 Task: Find connections with filter location Mashtūl as Sūq with filter topic #homes with filter profile language Potuguese with filter current company Sigmaways Inc with filter school Golu Molu cute College of Engineering, Bangalore with filter industry Glass, Ceramics and Concrete Manufacturing with filter service category Print Design with filter keywords title School Bus Driver
Action: Mouse moved to (659, 91)
Screenshot: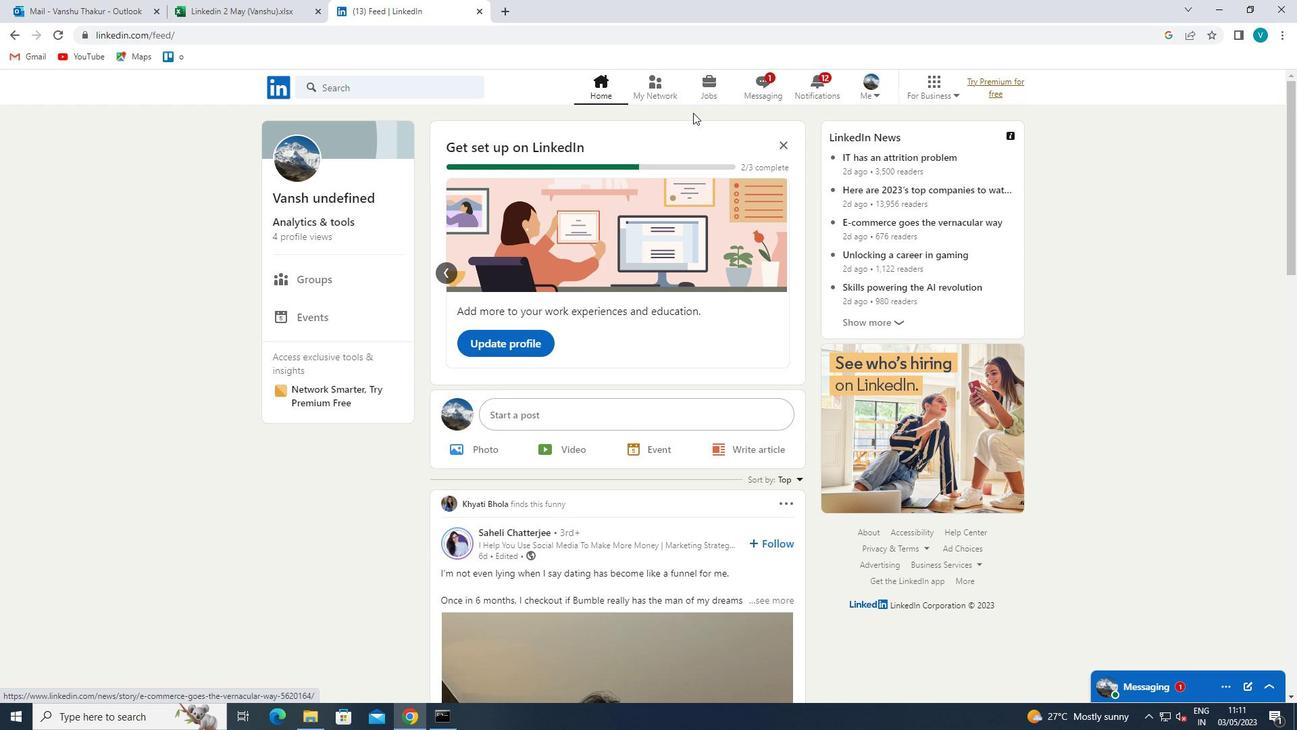 
Action: Mouse pressed left at (659, 91)
Screenshot: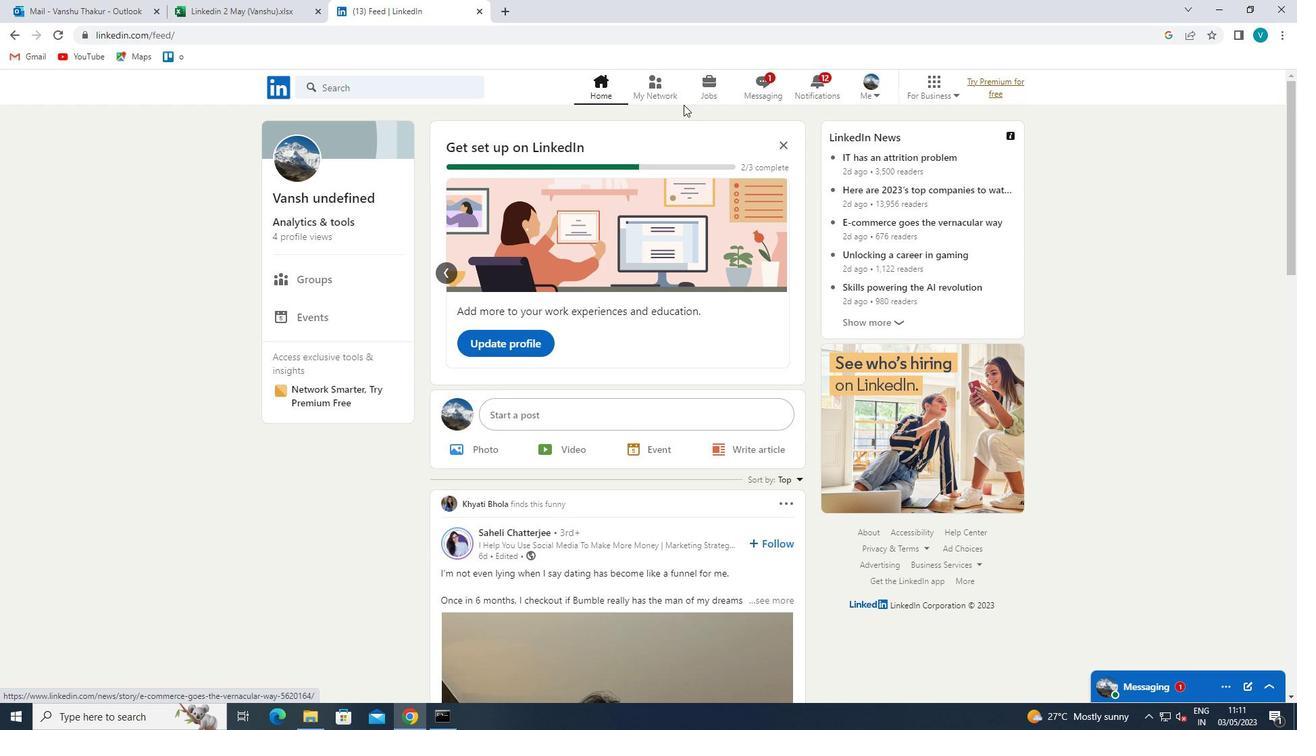 
Action: Mouse moved to (372, 154)
Screenshot: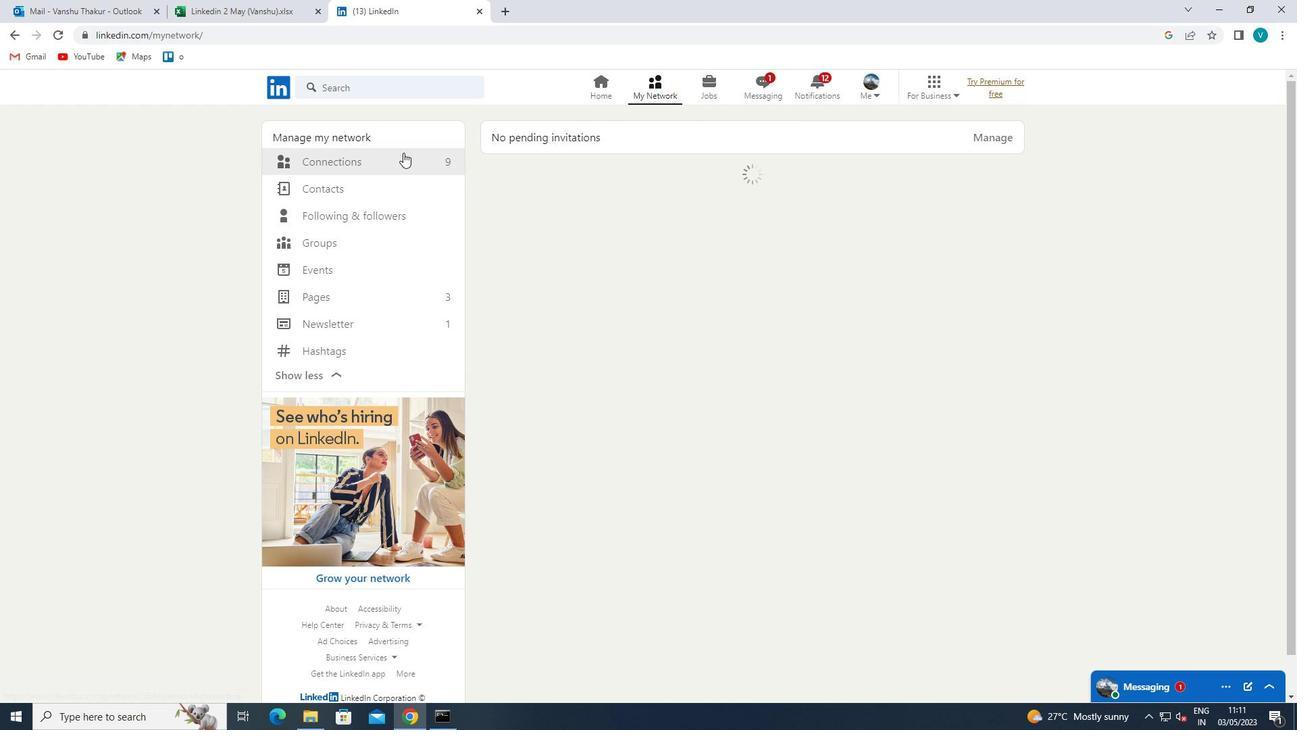 
Action: Mouse pressed left at (372, 154)
Screenshot: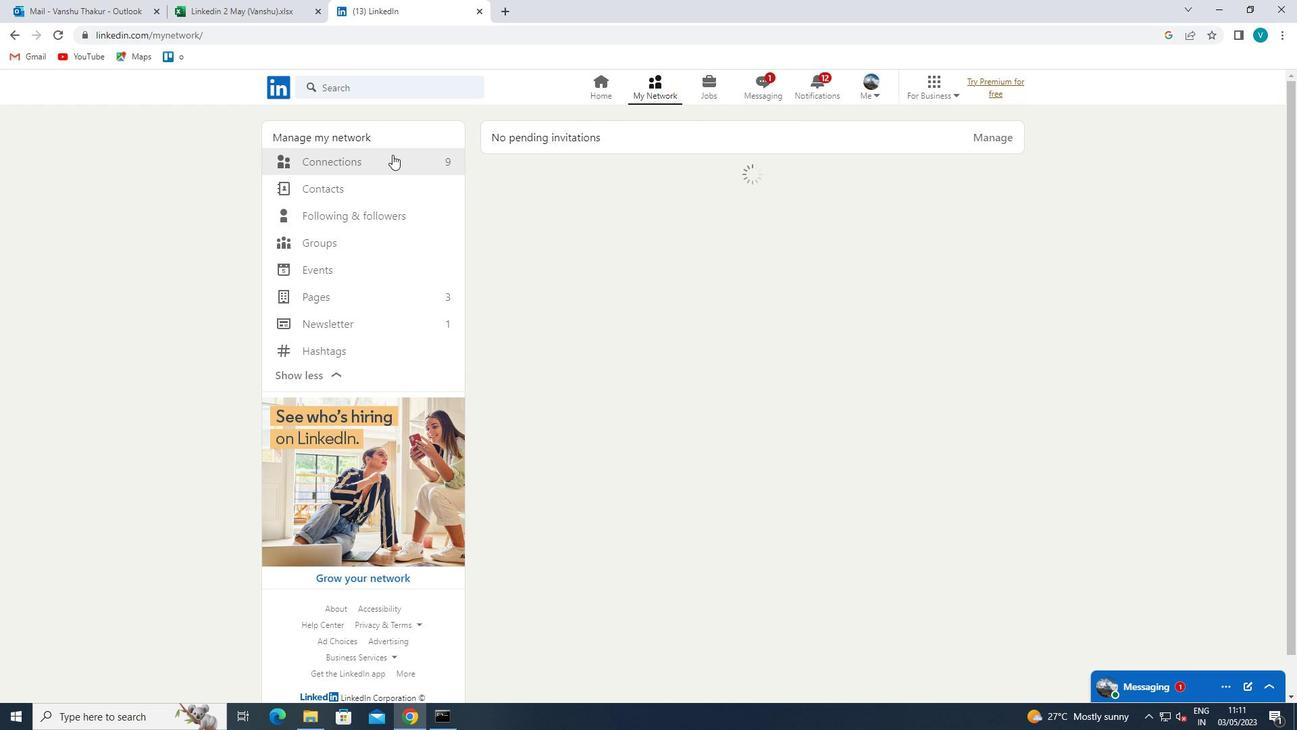 
Action: Mouse moved to (772, 162)
Screenshot: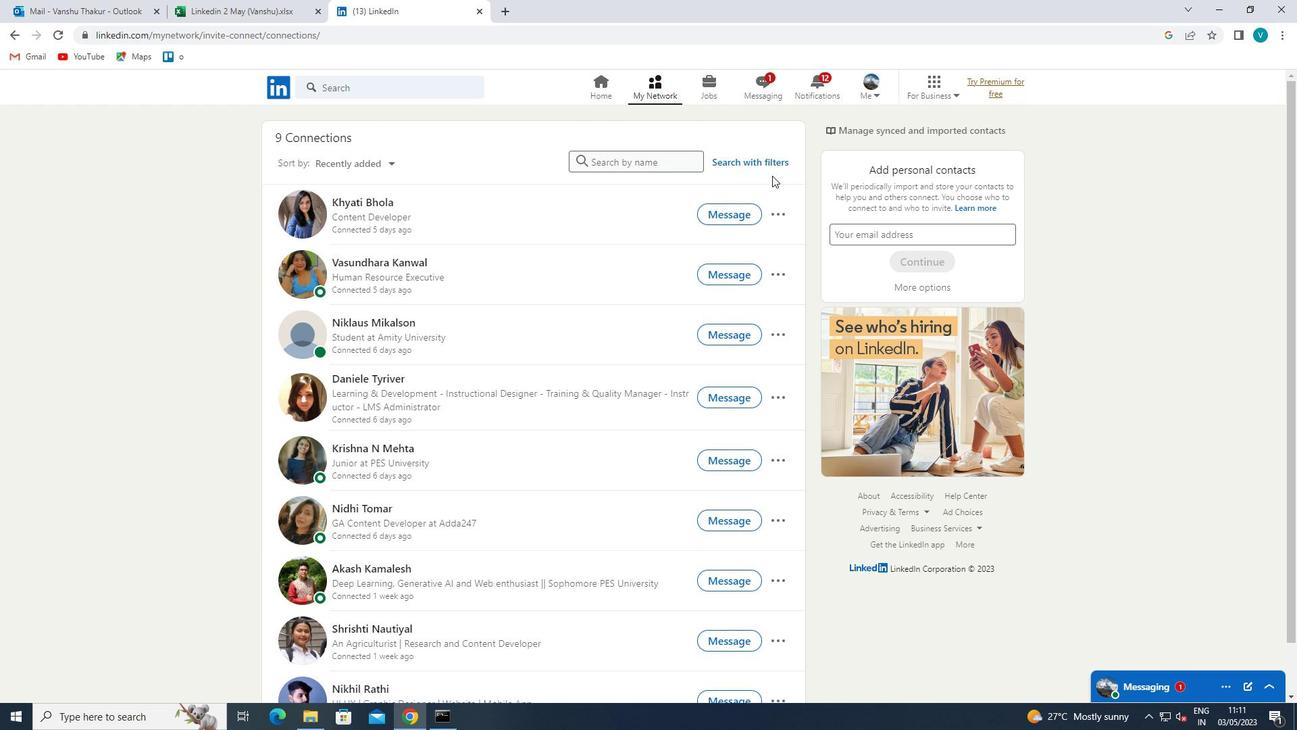 
Action: Mouse pressed left at (772, 162)
Screenshot: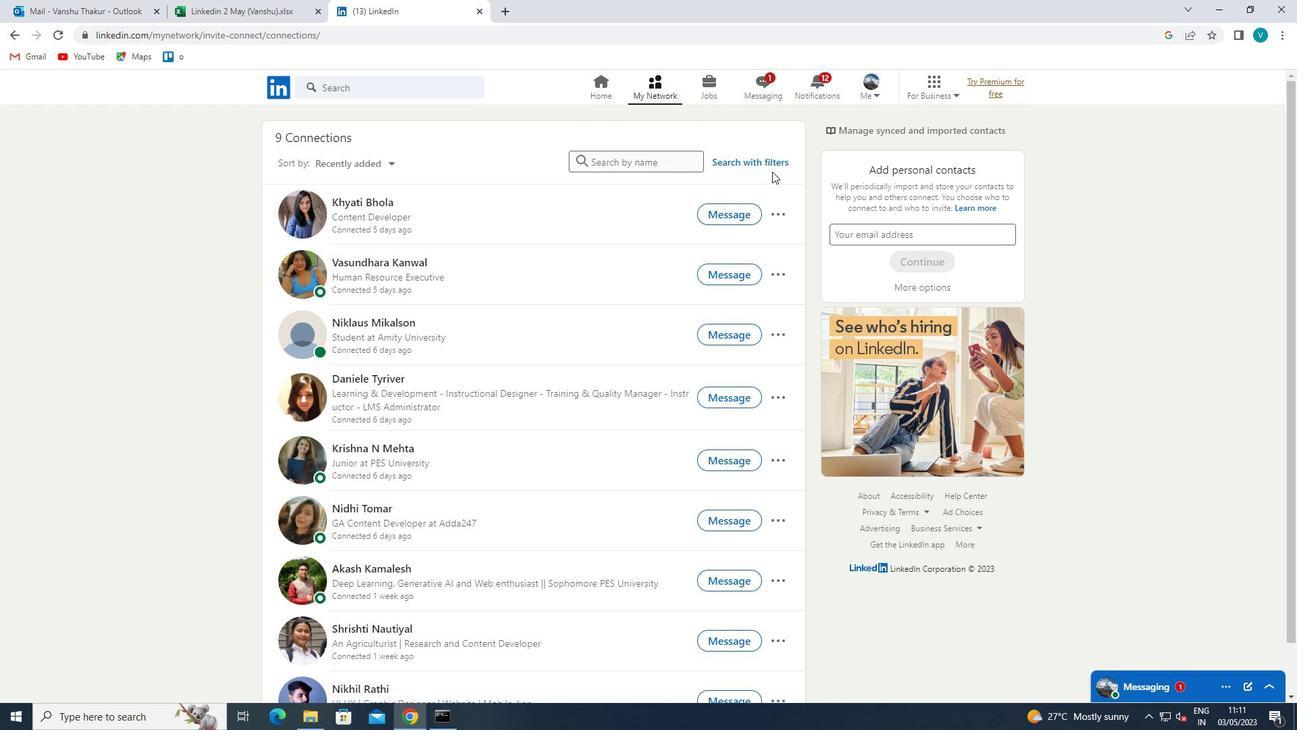 
Action: Mouse moved to (648, 127)
Screenshot: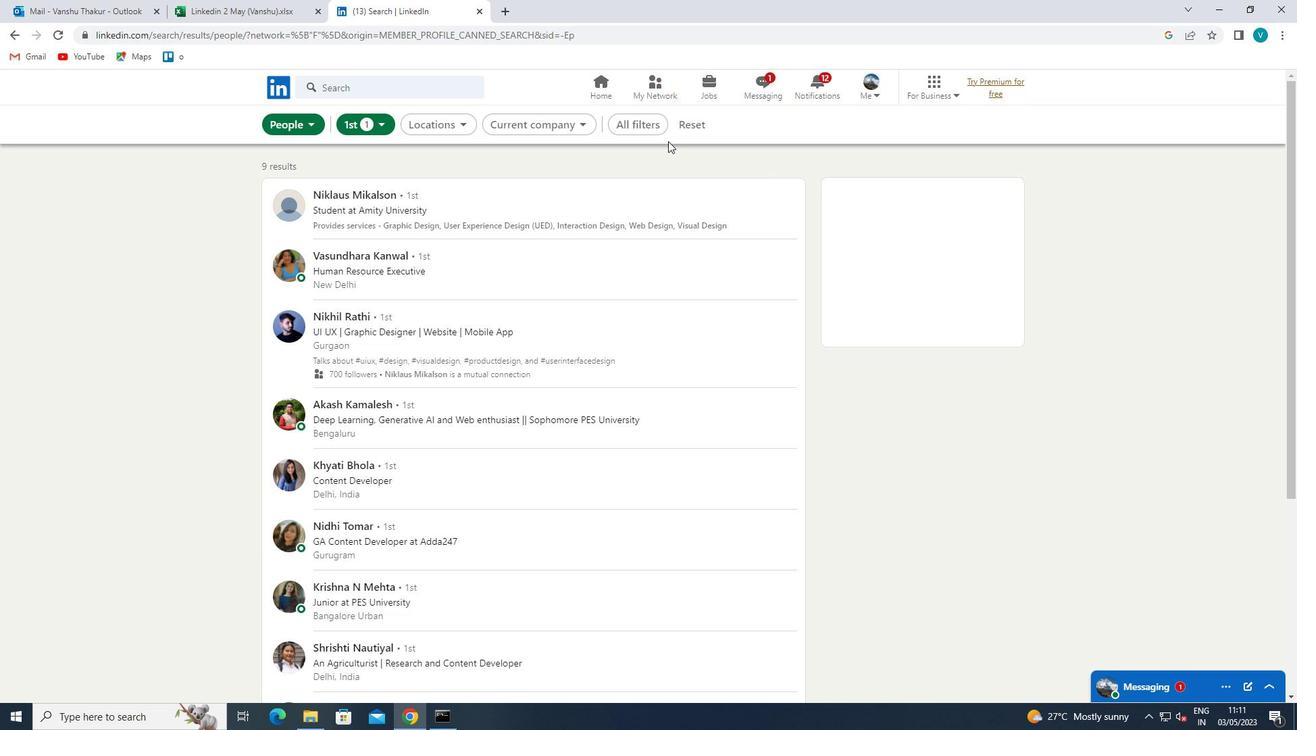 
Action: Mouse pressed left at (648, 127)
Screenshot: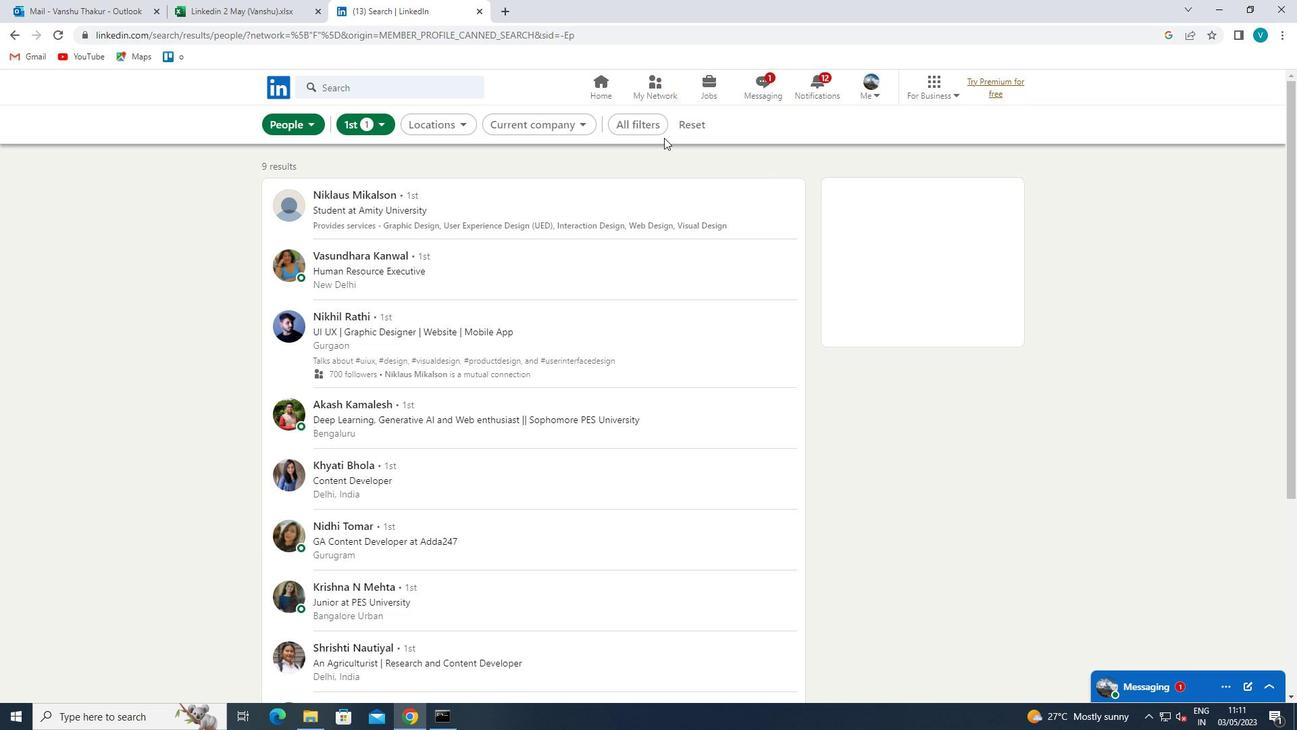 
Action: Mouse moved to (1125, 291)
Screenshot: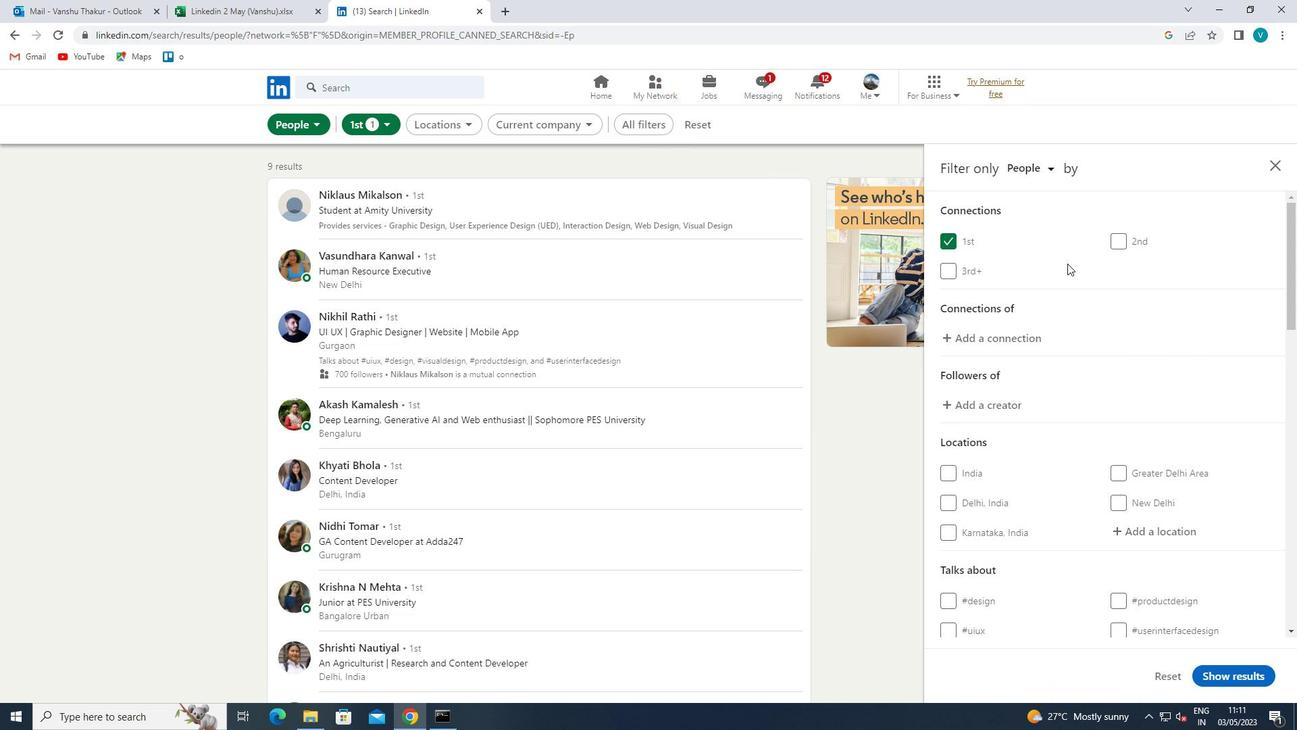 
Action: Mouse scrolled (1125, 290) with delta (0, 0)
Screenshot: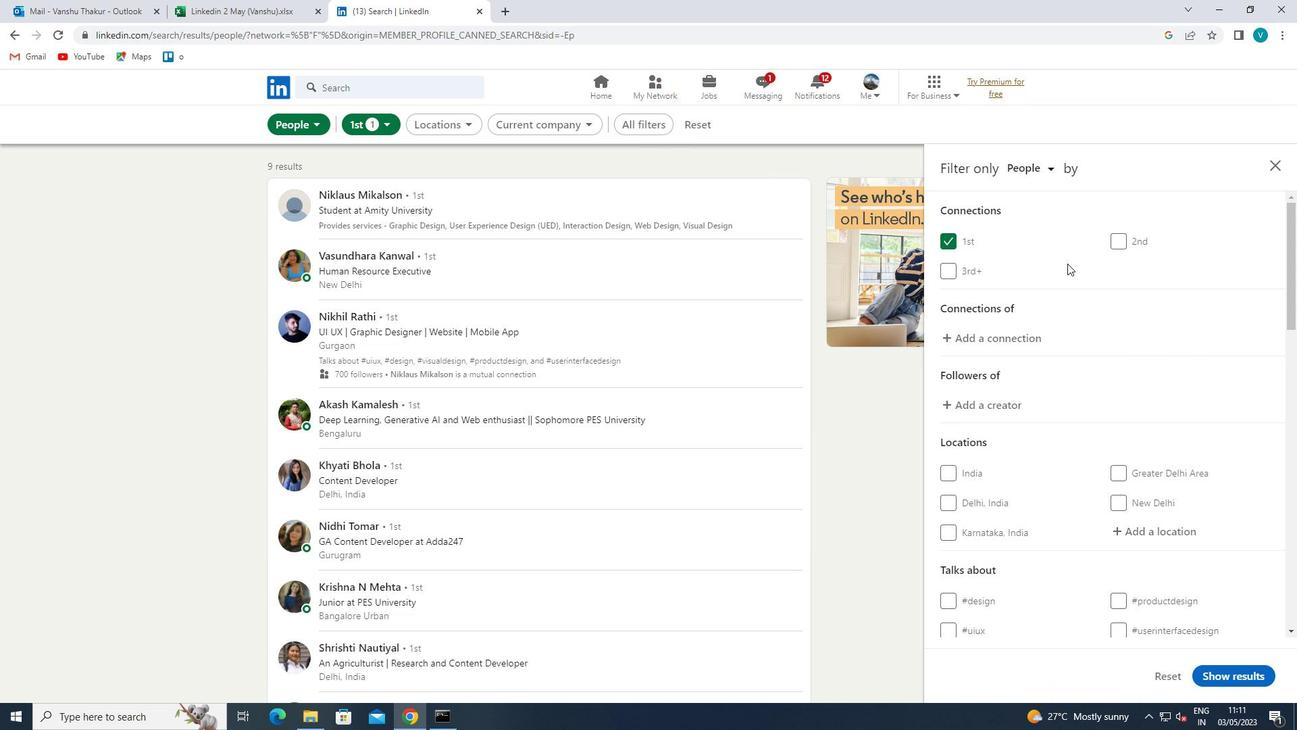 
Action: Mouse moved to (1127, 295)
Screenshot: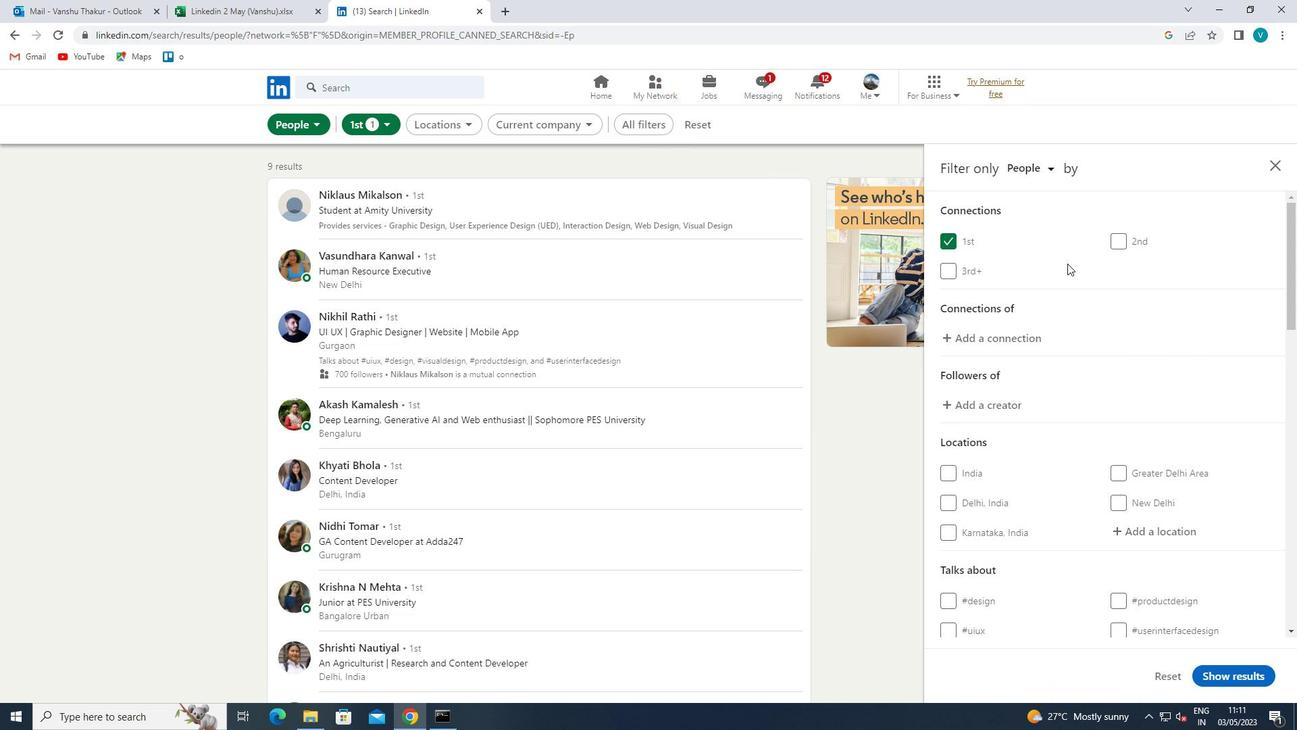 
Action: Mouse scrolled (1127, 294) with delta (0, 0)
Screenshot: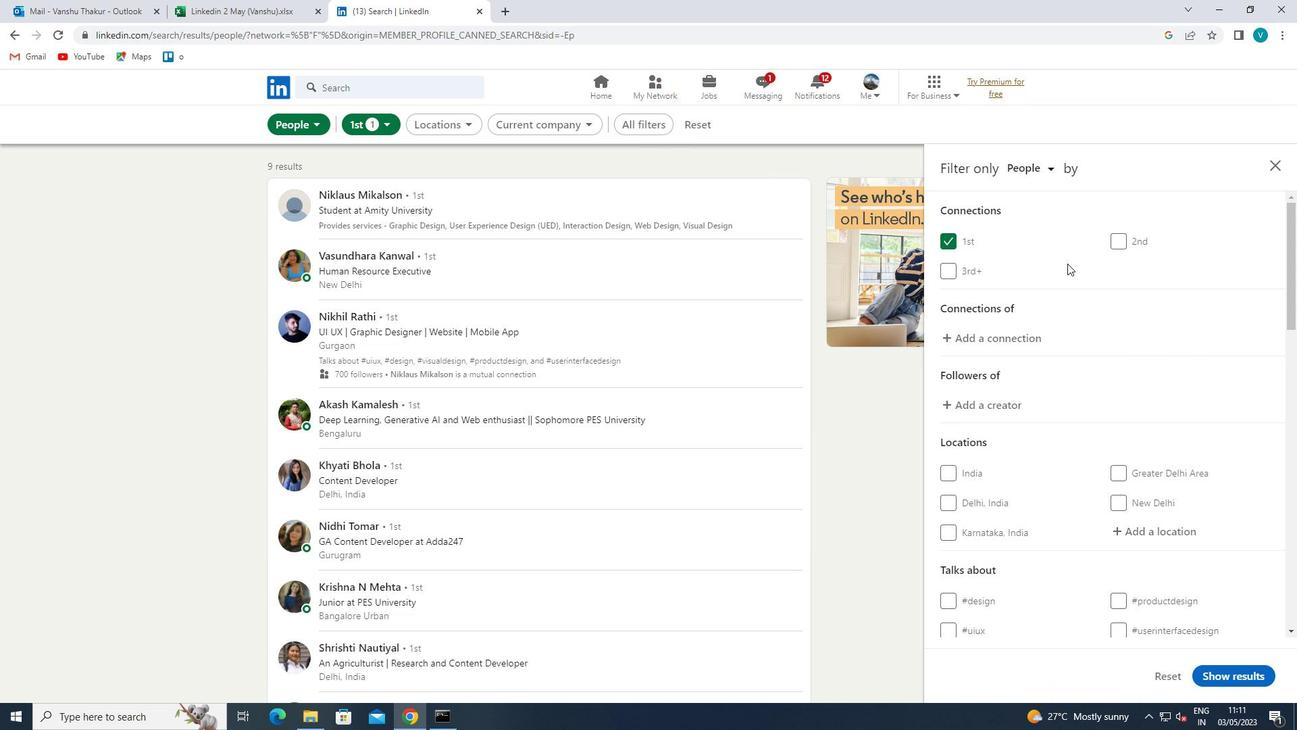 
Action: Mouse moved to (1160, 402)
Screenshot: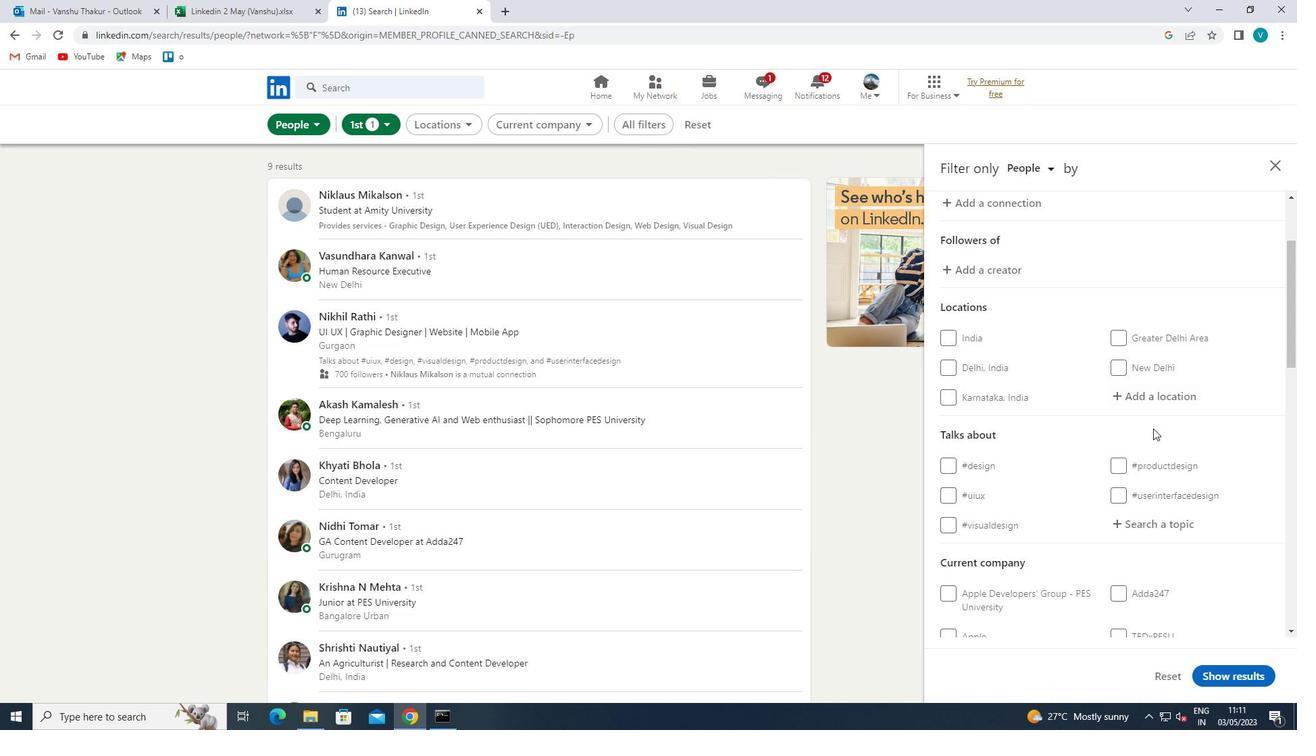 
Action: Mouse pressed left at (1160, 402)
Screenshot: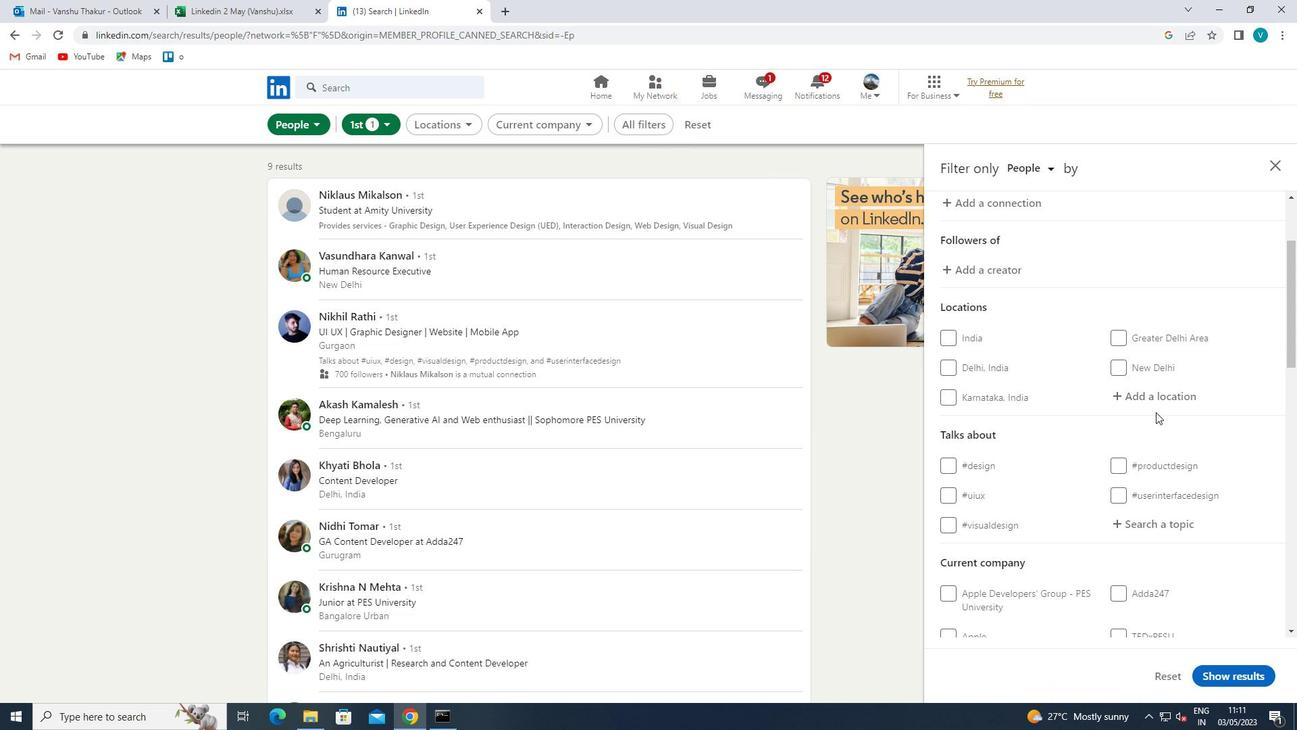 
Action: Mouse moved to (667, 415)
Screenshot: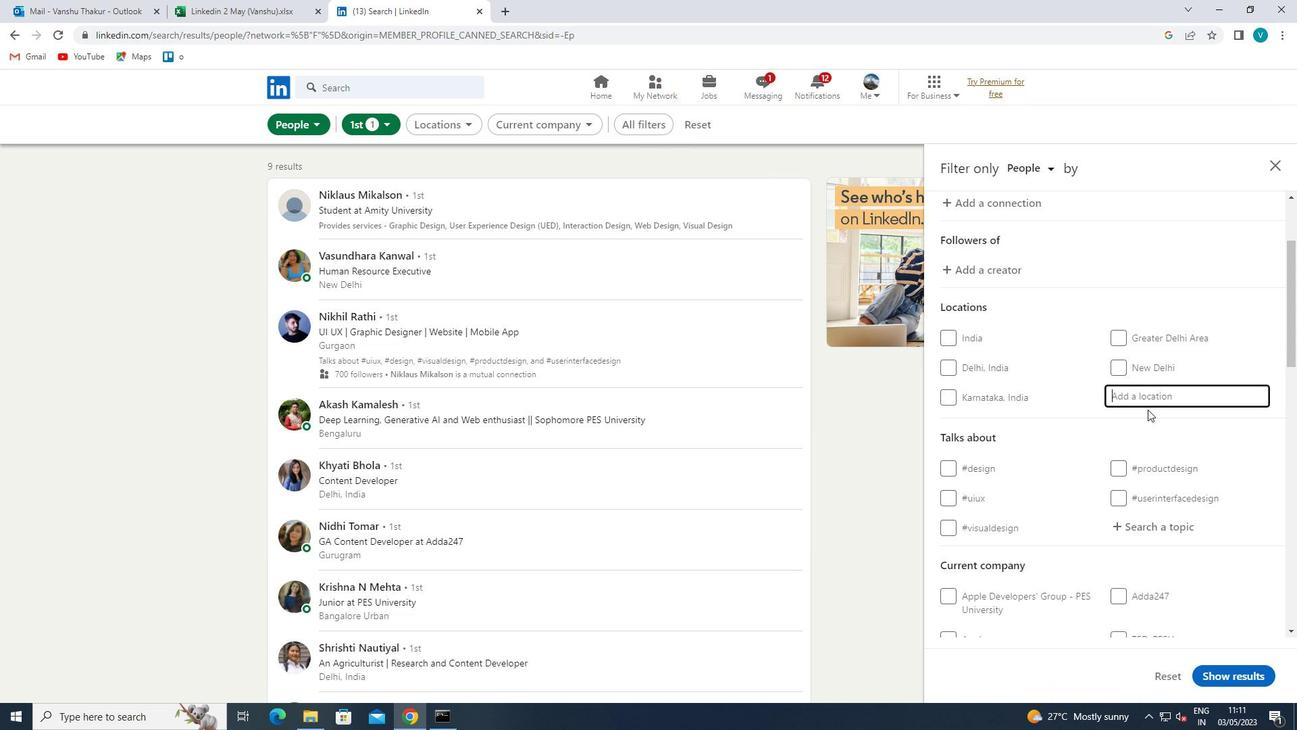 
Action: Key pressed <Key.shift>MASHTUL
Screenshot: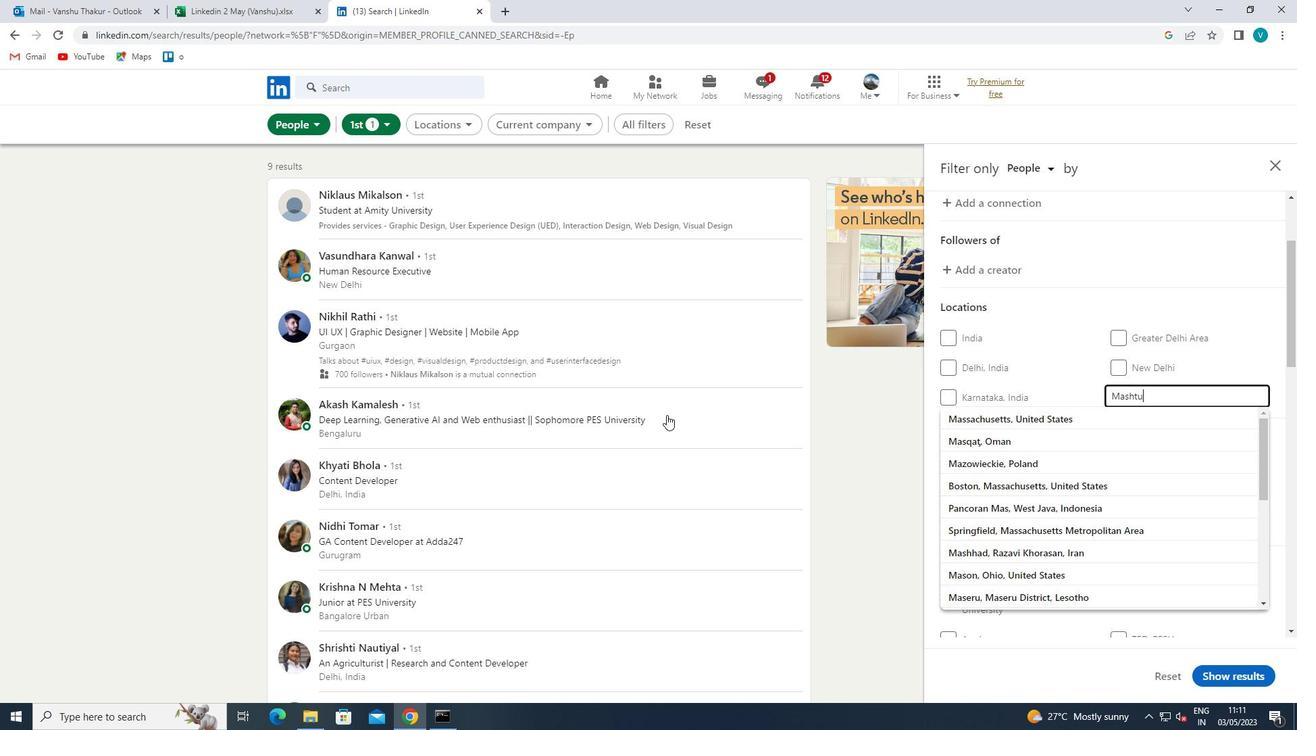 
Action: Mouse moved to (680, 405)
Screenshot: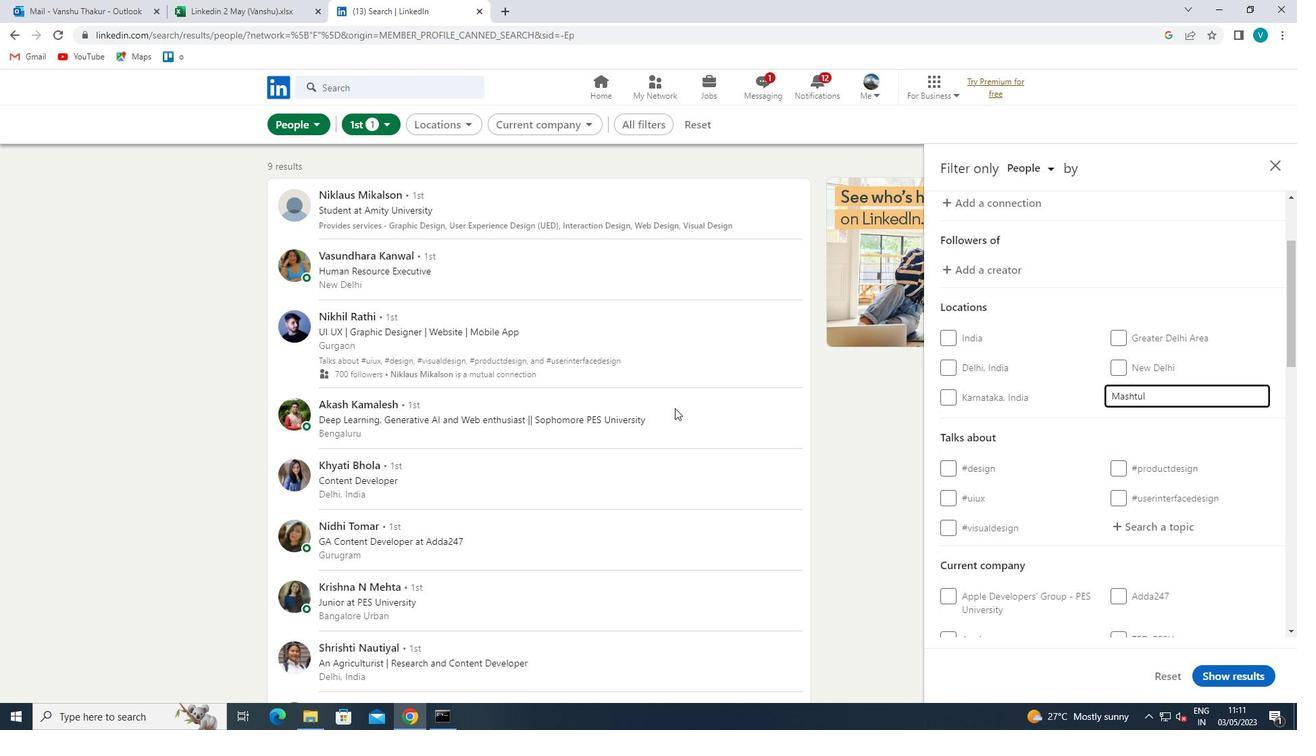 
Action: Key pressed <Key.space>AS<Key.space><Key.shift>SUQ
Screenshot: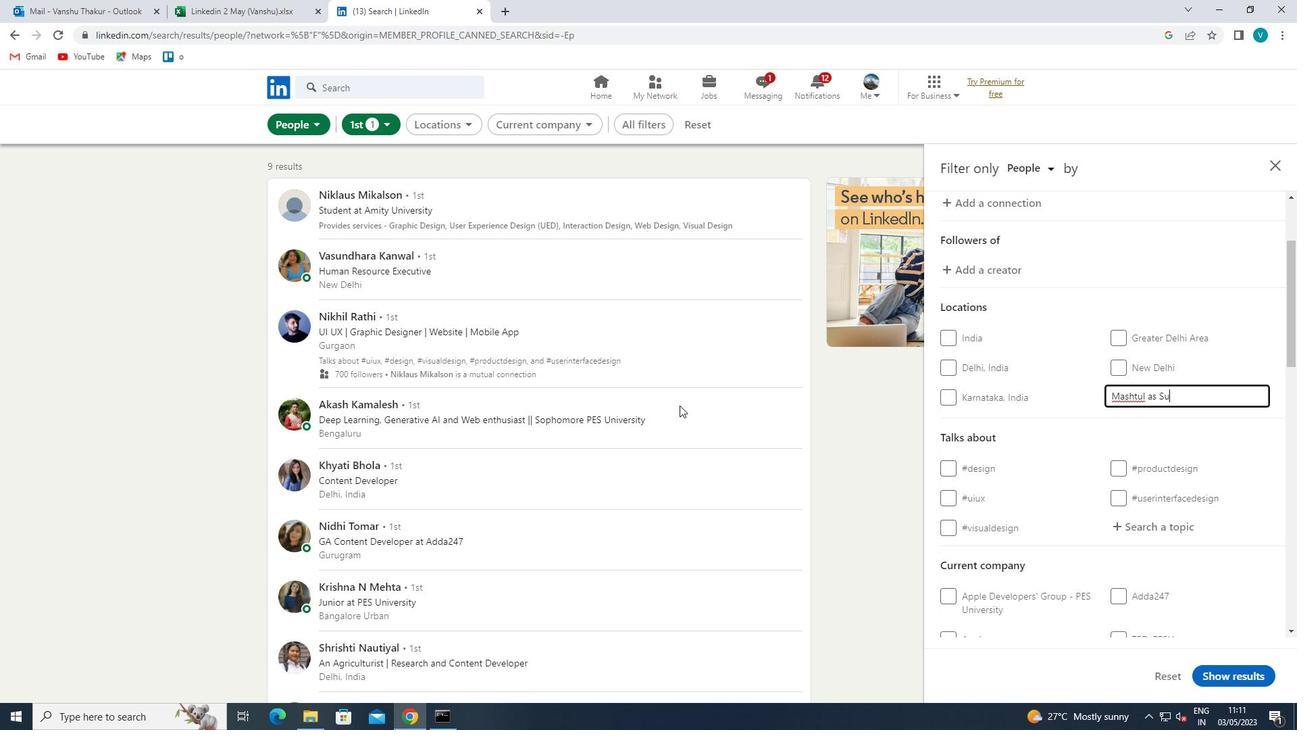 
Action: Mouse moved to (1052, 368)
Screenshot: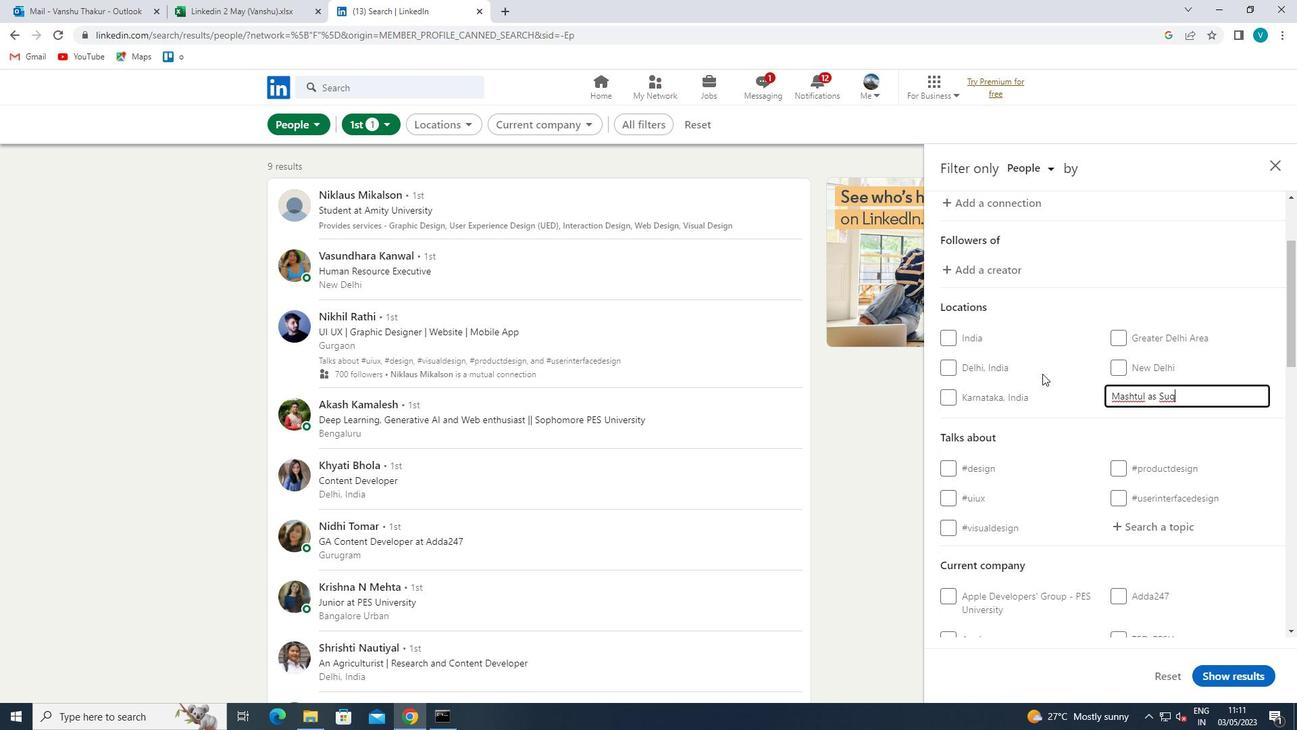
Action: Mouse pressed left at (1052, 368)
Screenshot: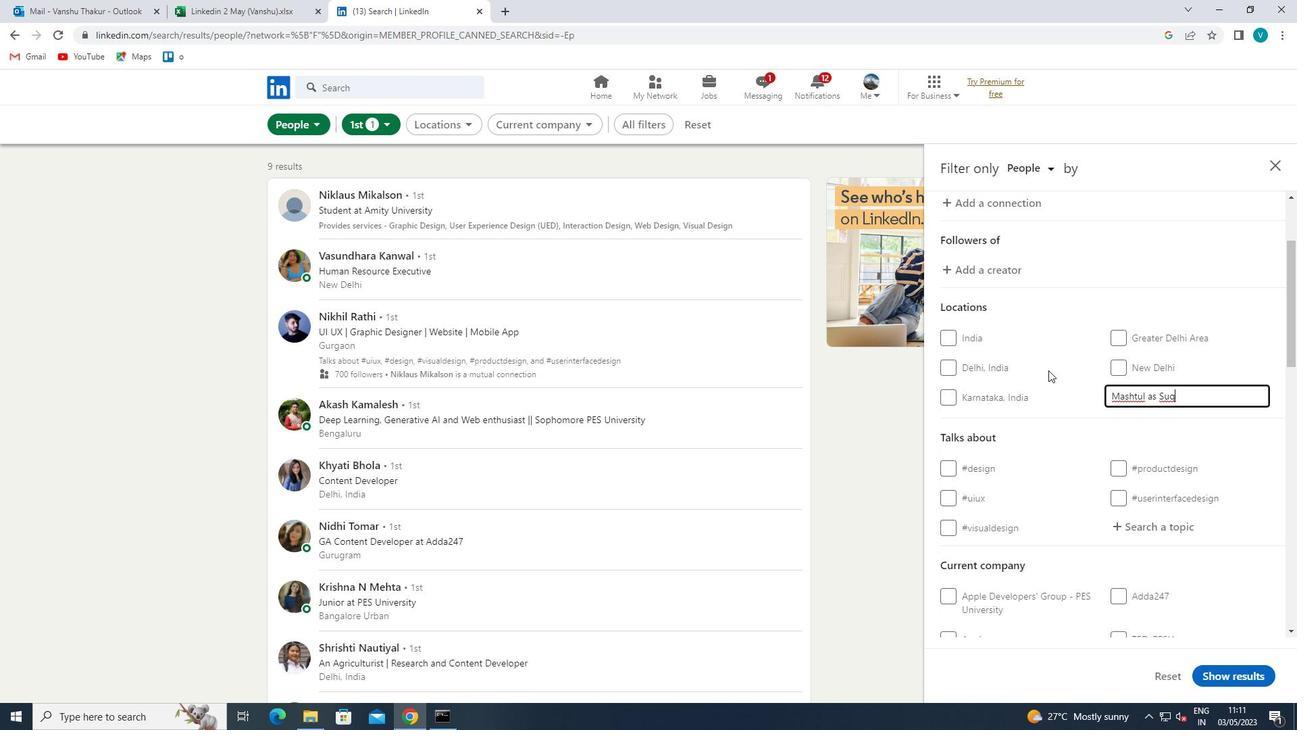 
Action: Mouse moved to (1212, 502)
Screenshot: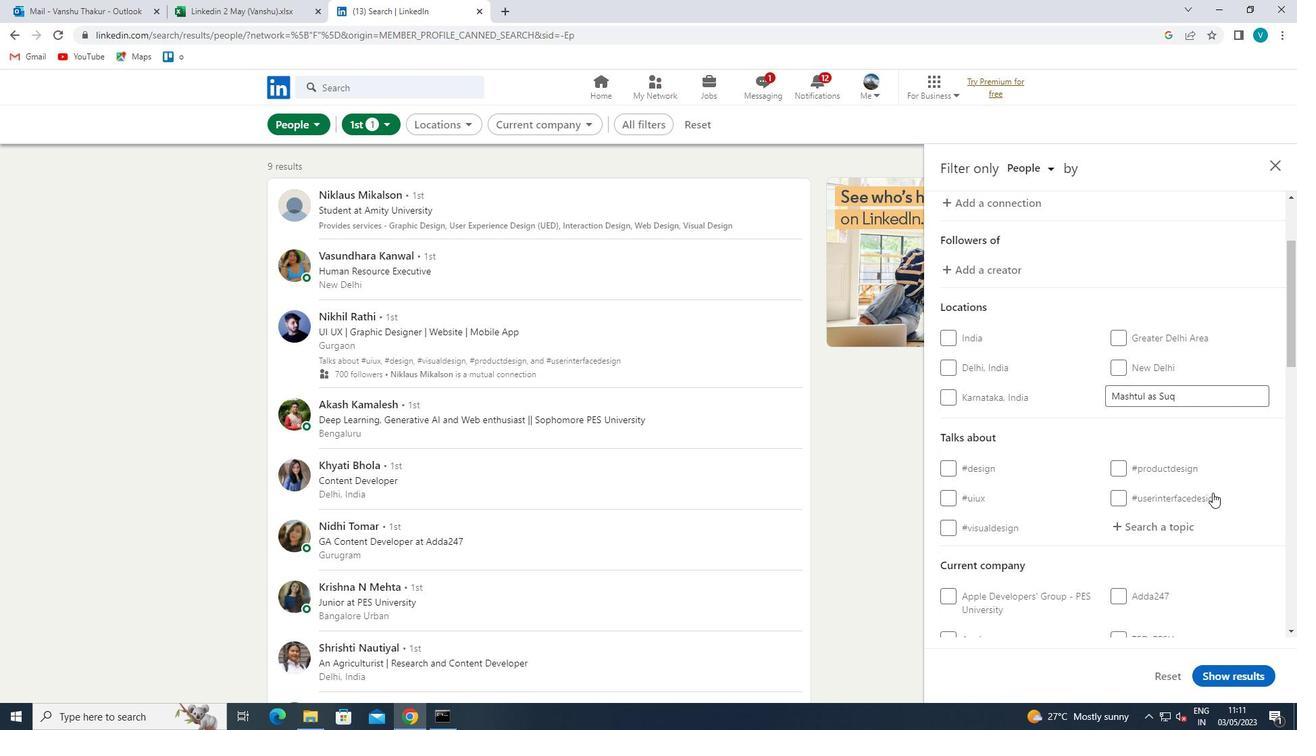 
Action: Mouse scrolled (1212, 502) with delta (0, 0)
Screenshot: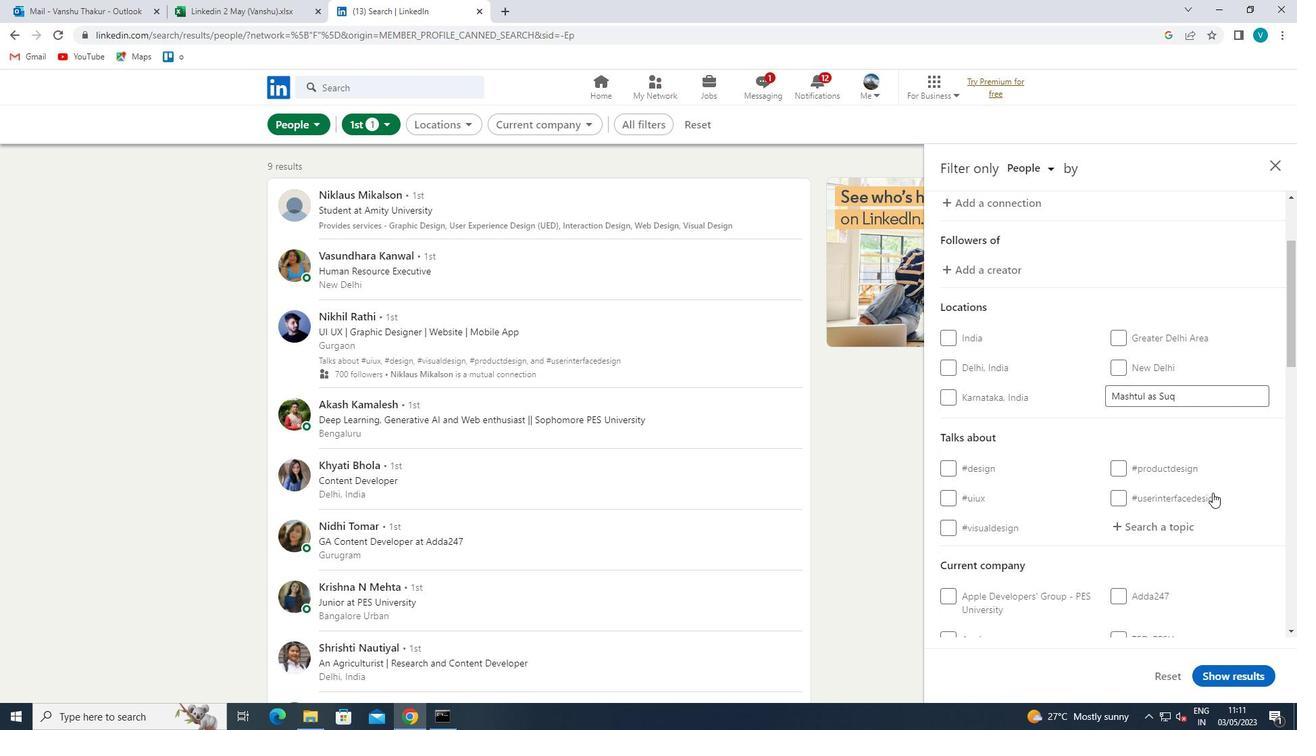 
Action: Mouse moved to (1212, 506)
Screenshot: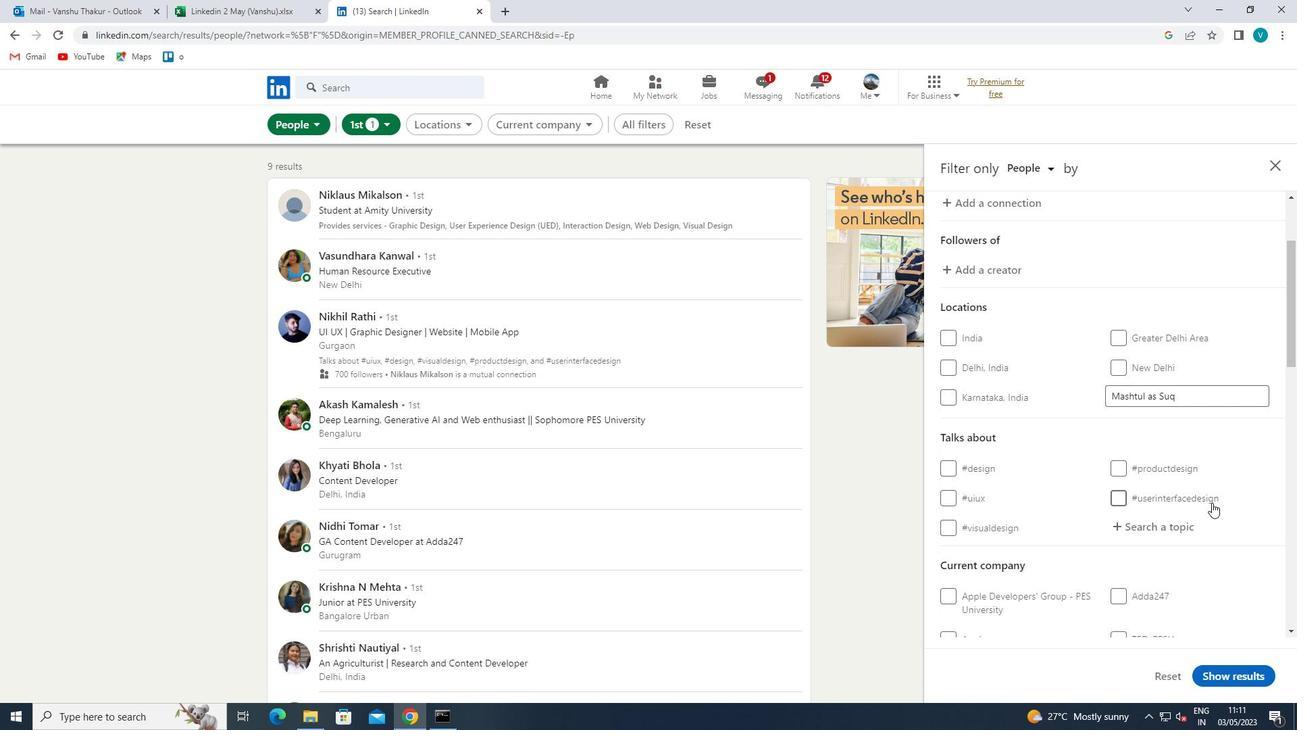 
Action: Mouse scrolled (1212, 506) with delta (0, 0)
Screenshot: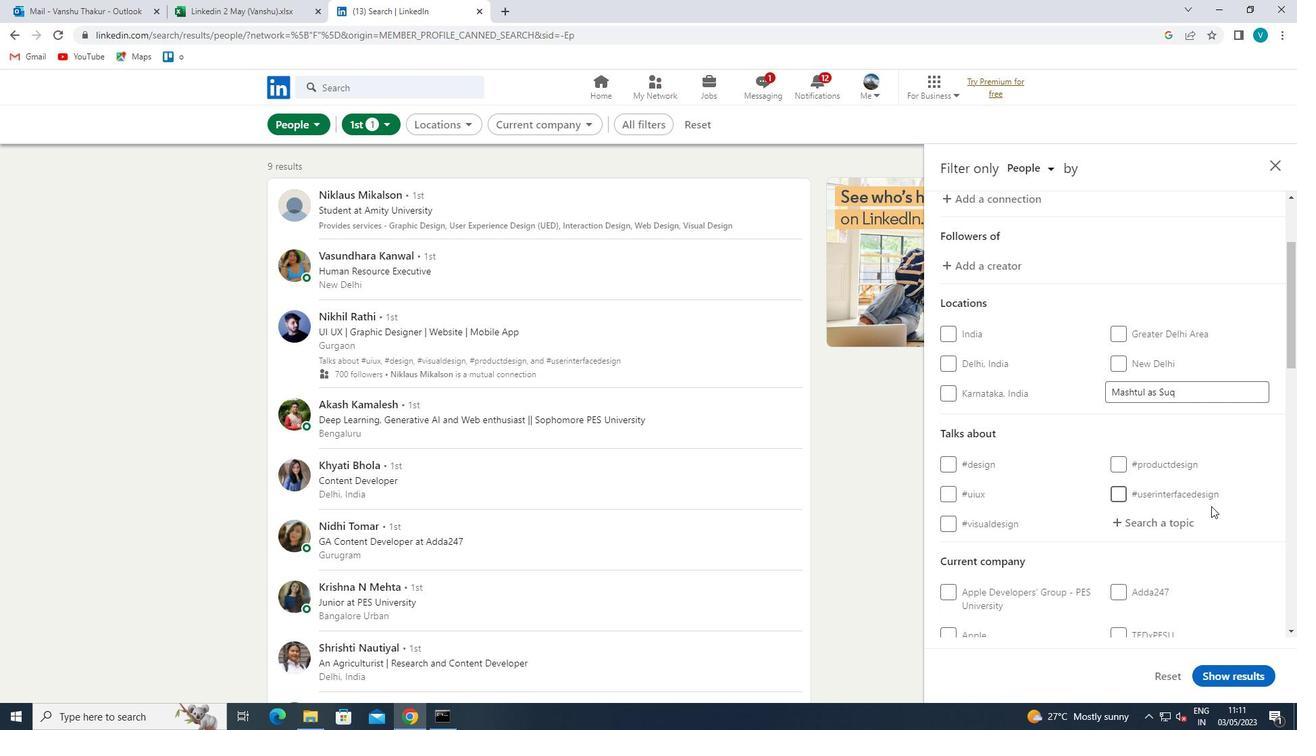 
Action: Mouse moved to (1185, 390)
Screenshot: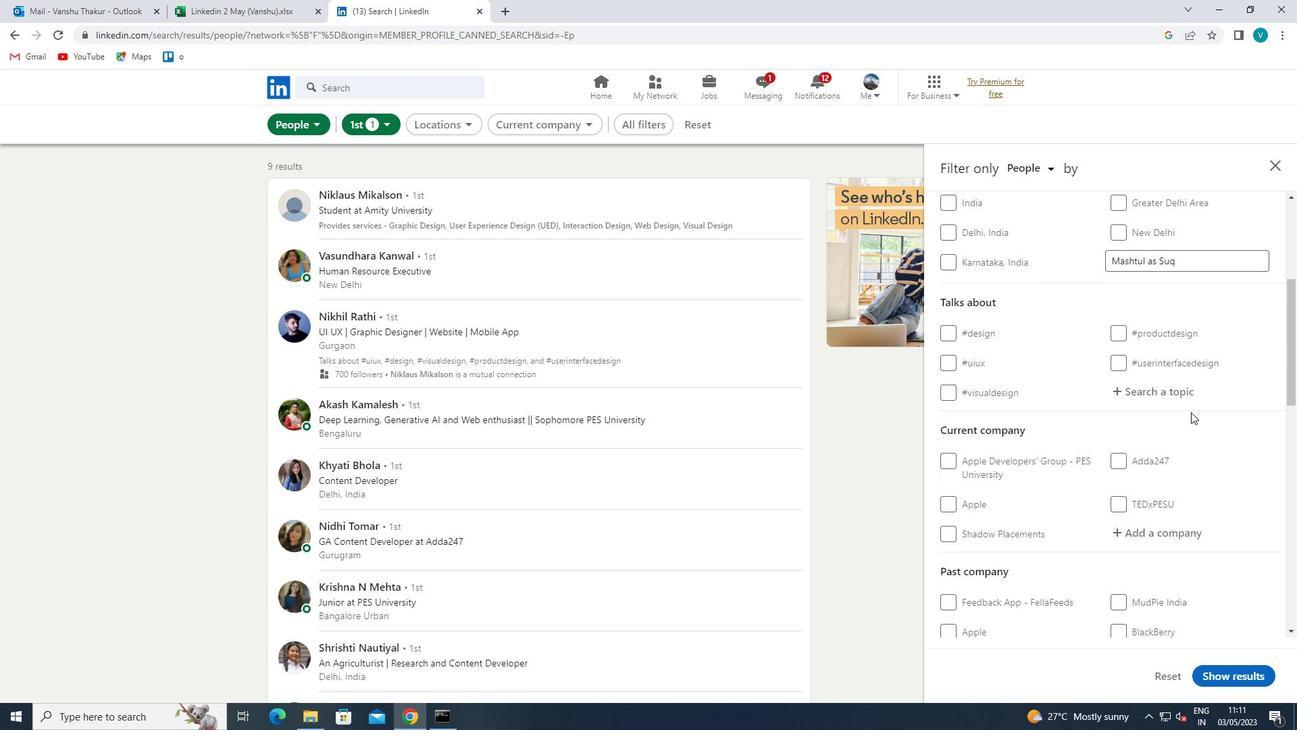 
Action: Mouse pressed left at (1185, 390)
Screenshot: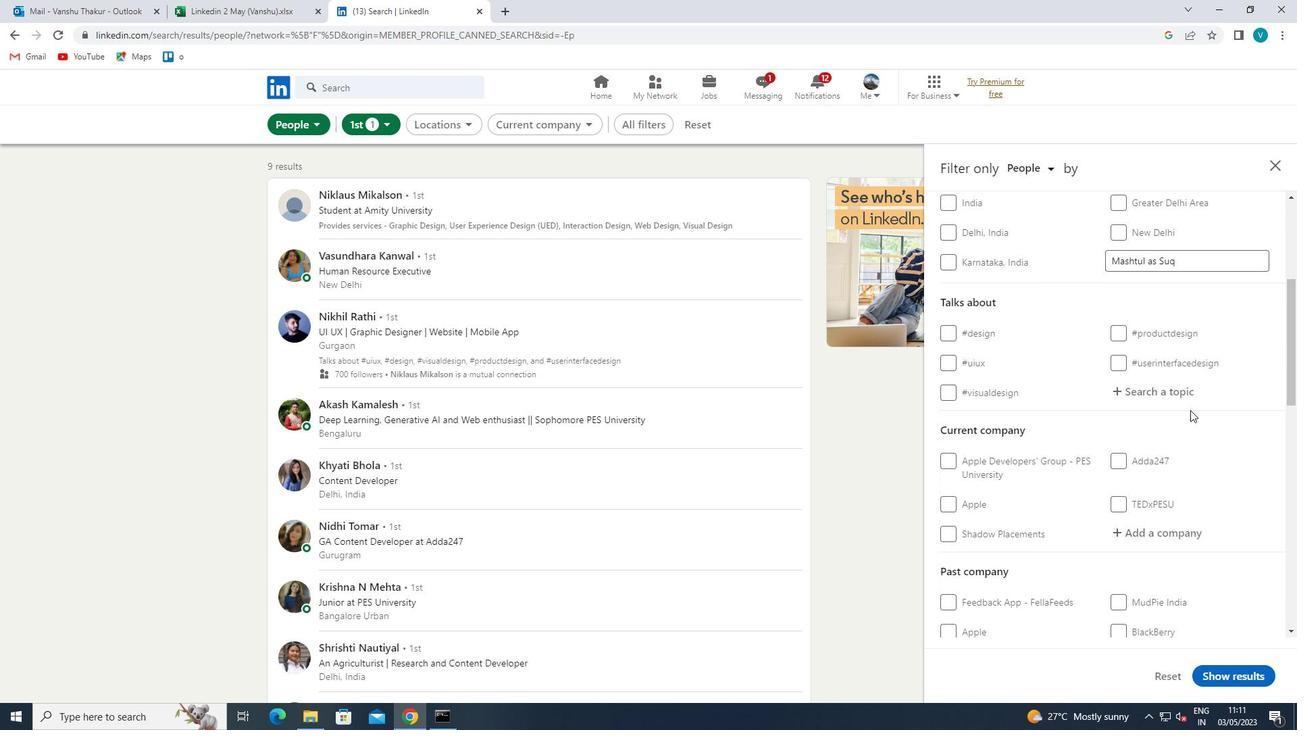 
Action: Mouse moved to (1129, 358)
Screenshot: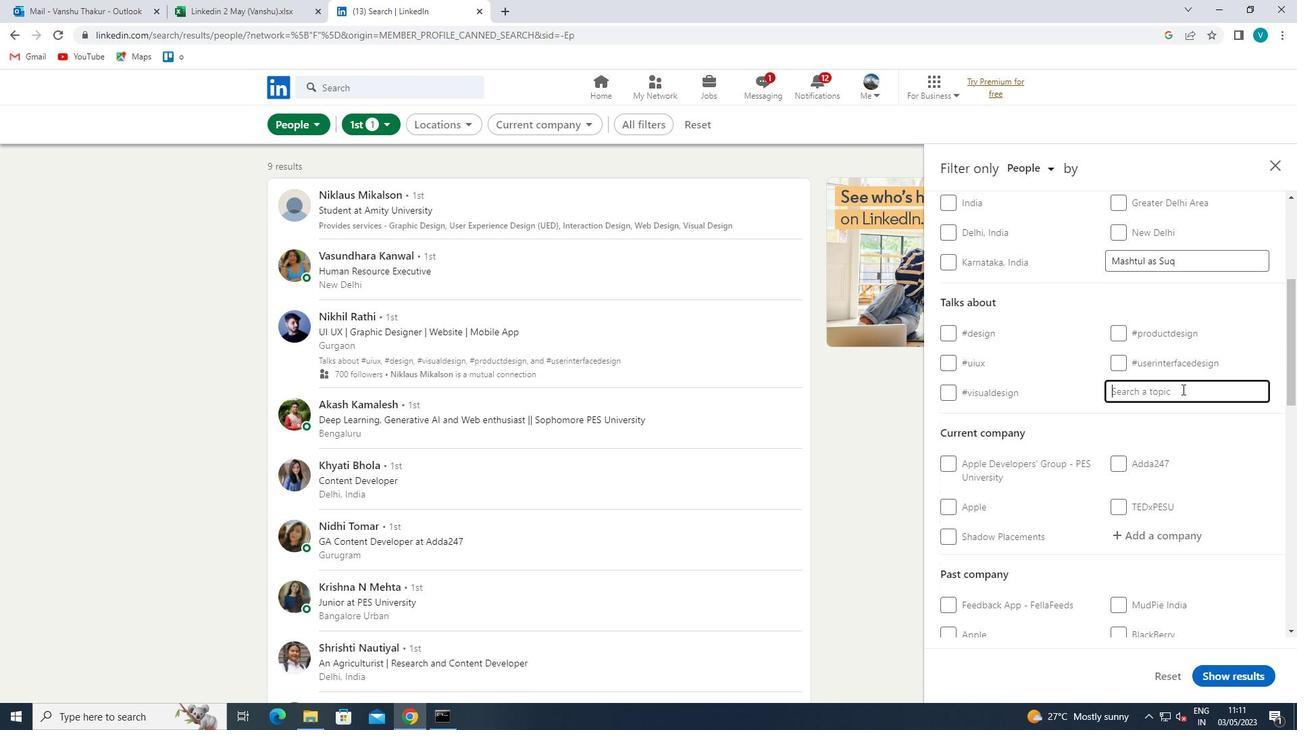 
Action: Key pressed HOMES
Screenshot: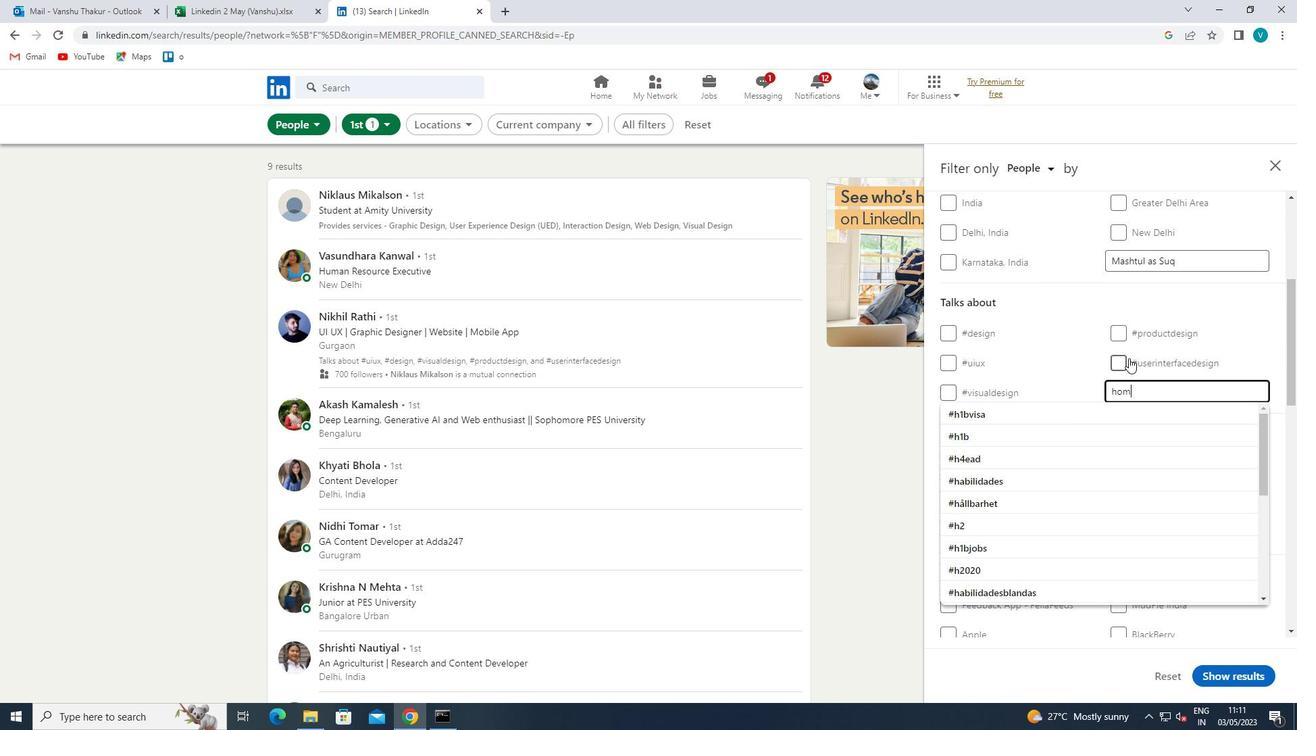 
Action: Mouse moved to (1041, 494)
Screenshot: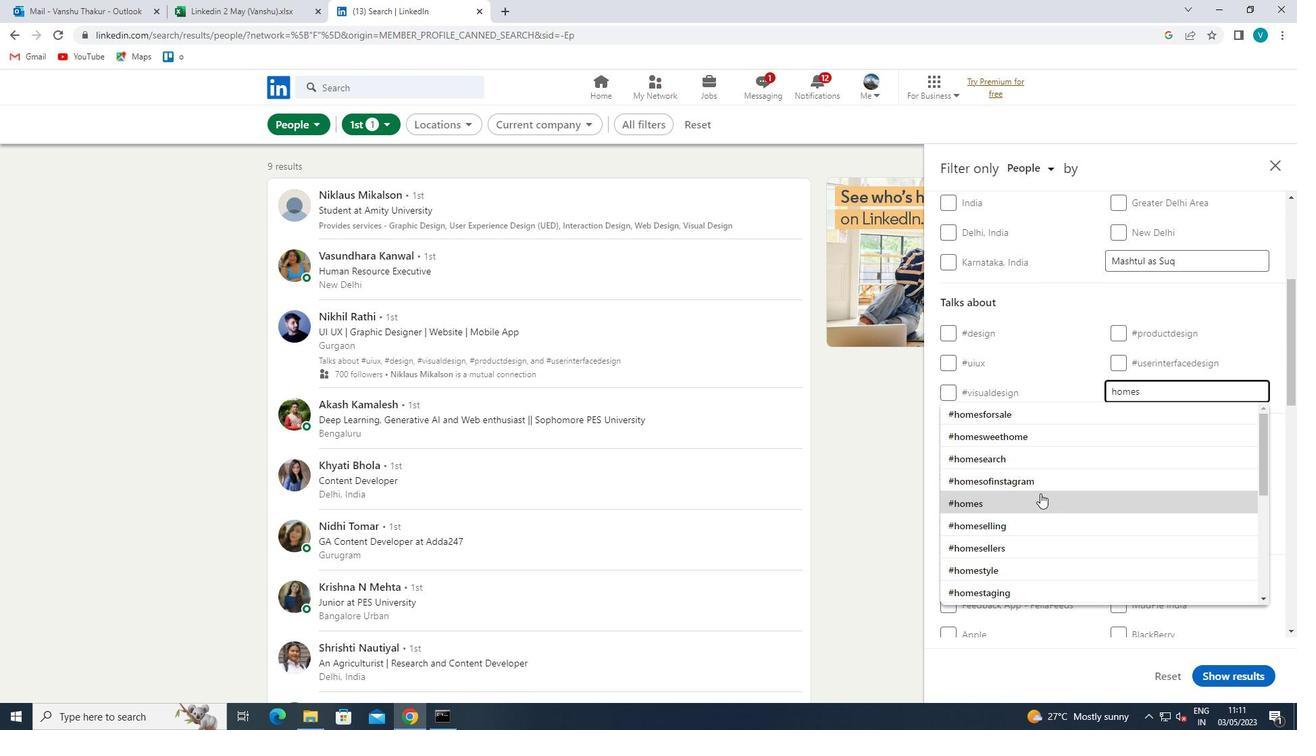 
Action: Mouse pressed left at (1041, 494)
Screenshot: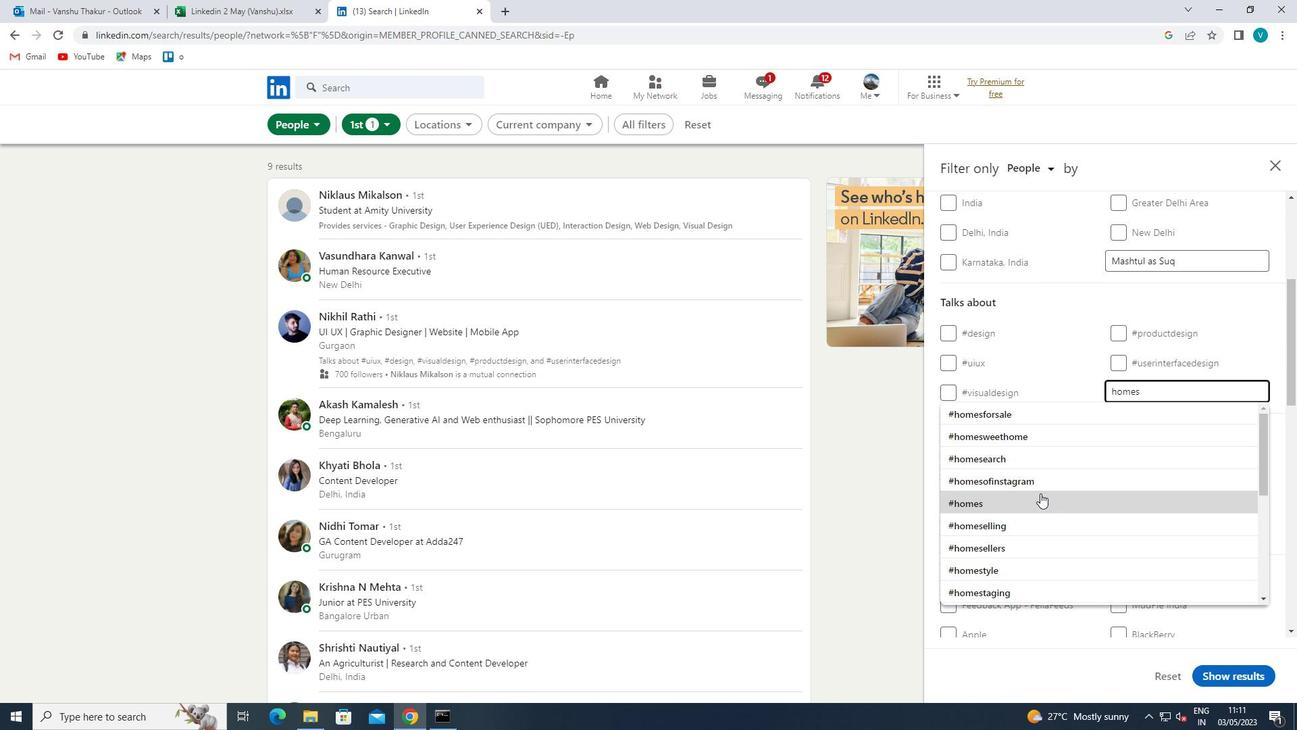 
Action: Mouse moved to (1042, 494)
Screenshot: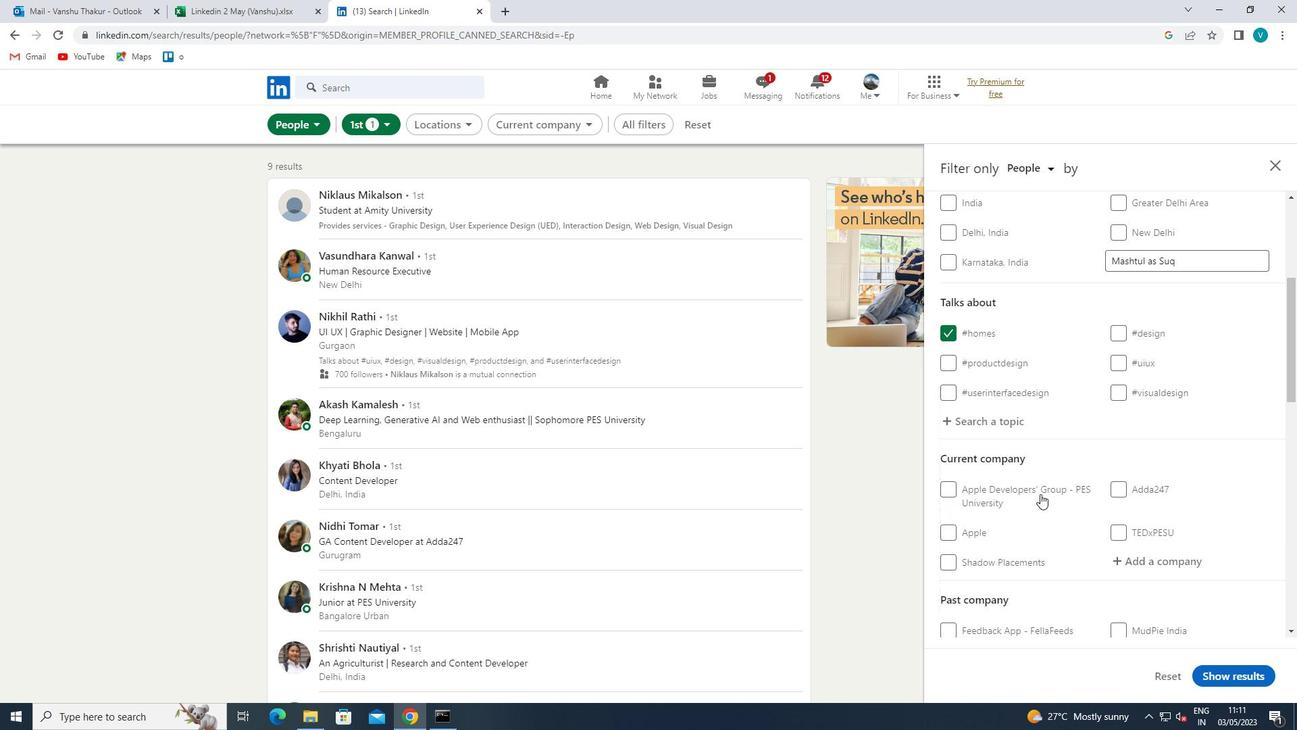 
Action: Mouse scrolled (1042, 493) with delta (0, 0)
Screenshot: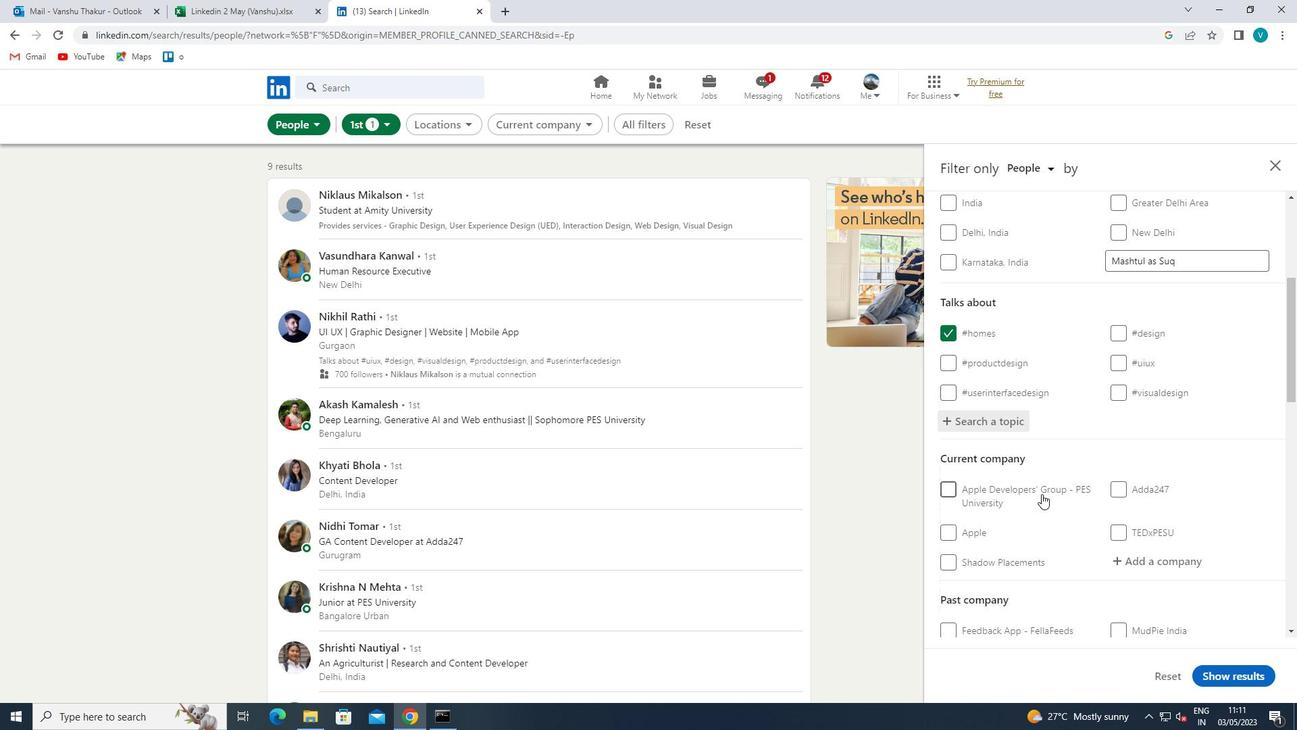 
Action: Mouse scrolled (1042, 493) with delta (0, 0)
Screenshot: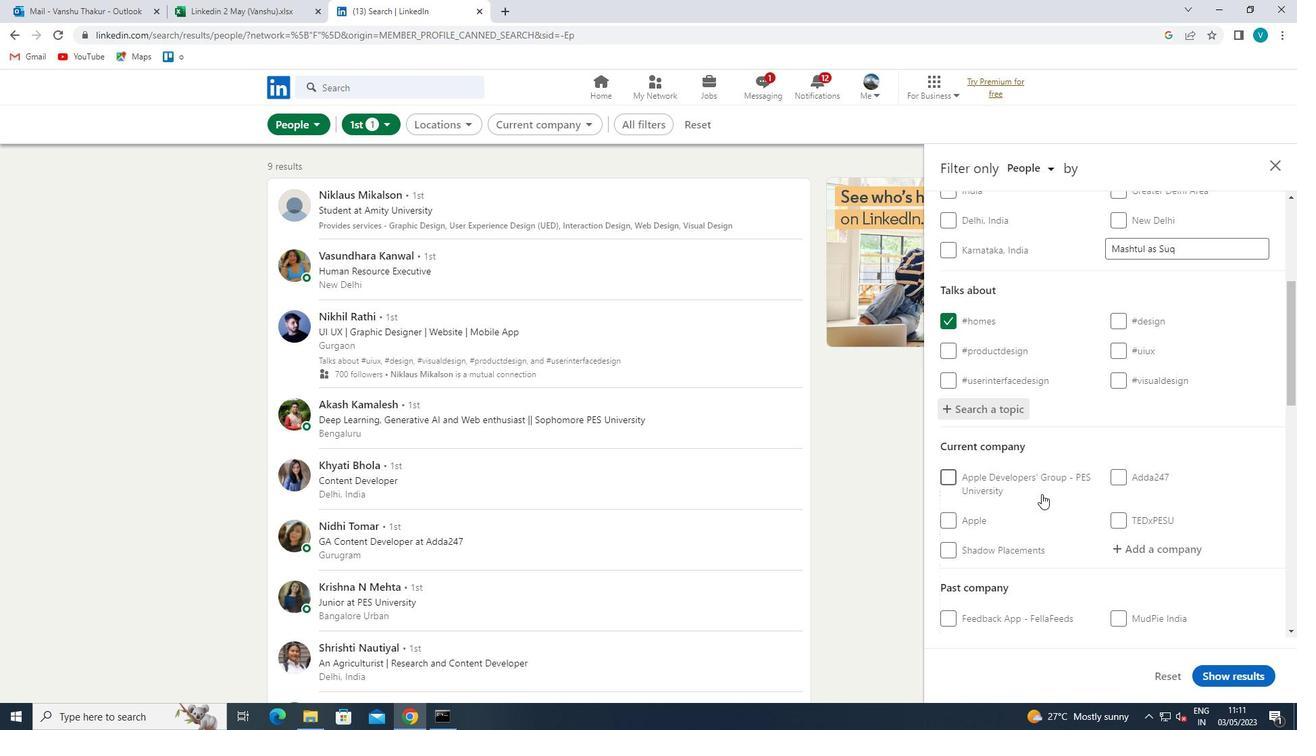 
Action: Mouse moved to (1150, 418)
Screenshot: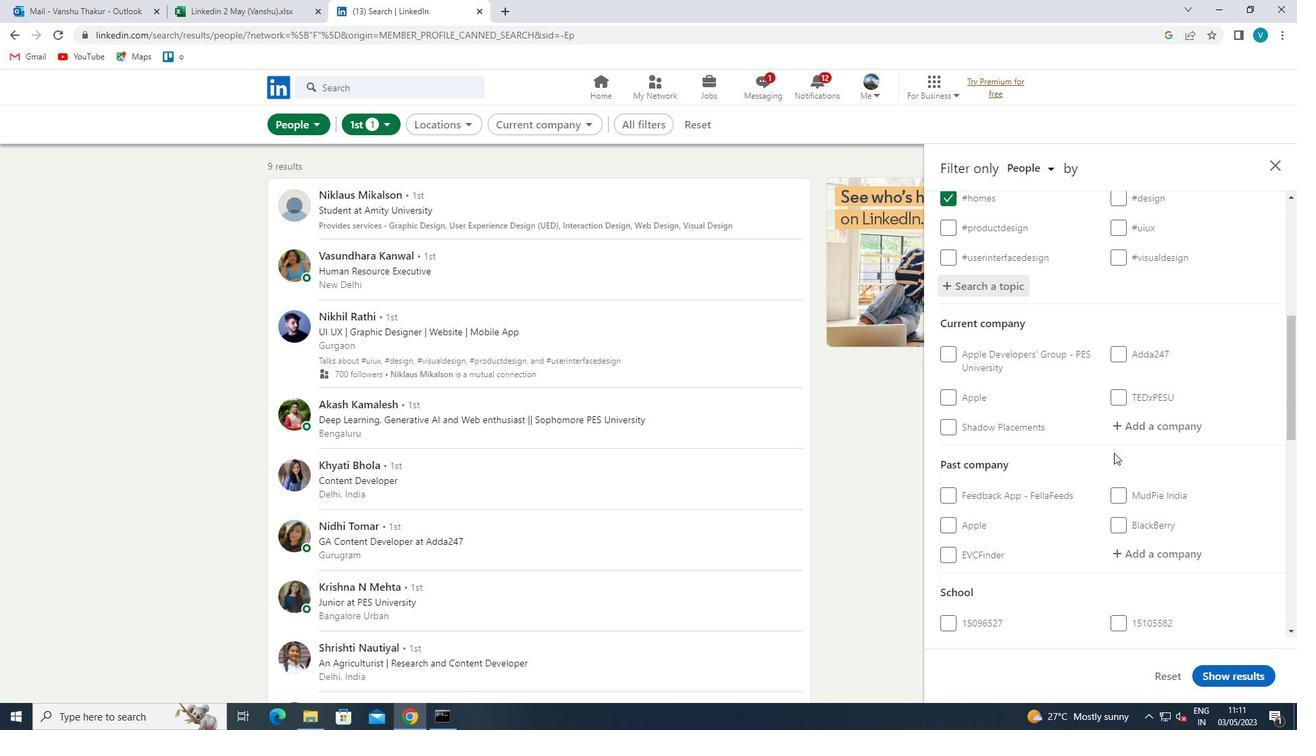 
Action: Mouse pressed left at (1150, 418)
Screenshot: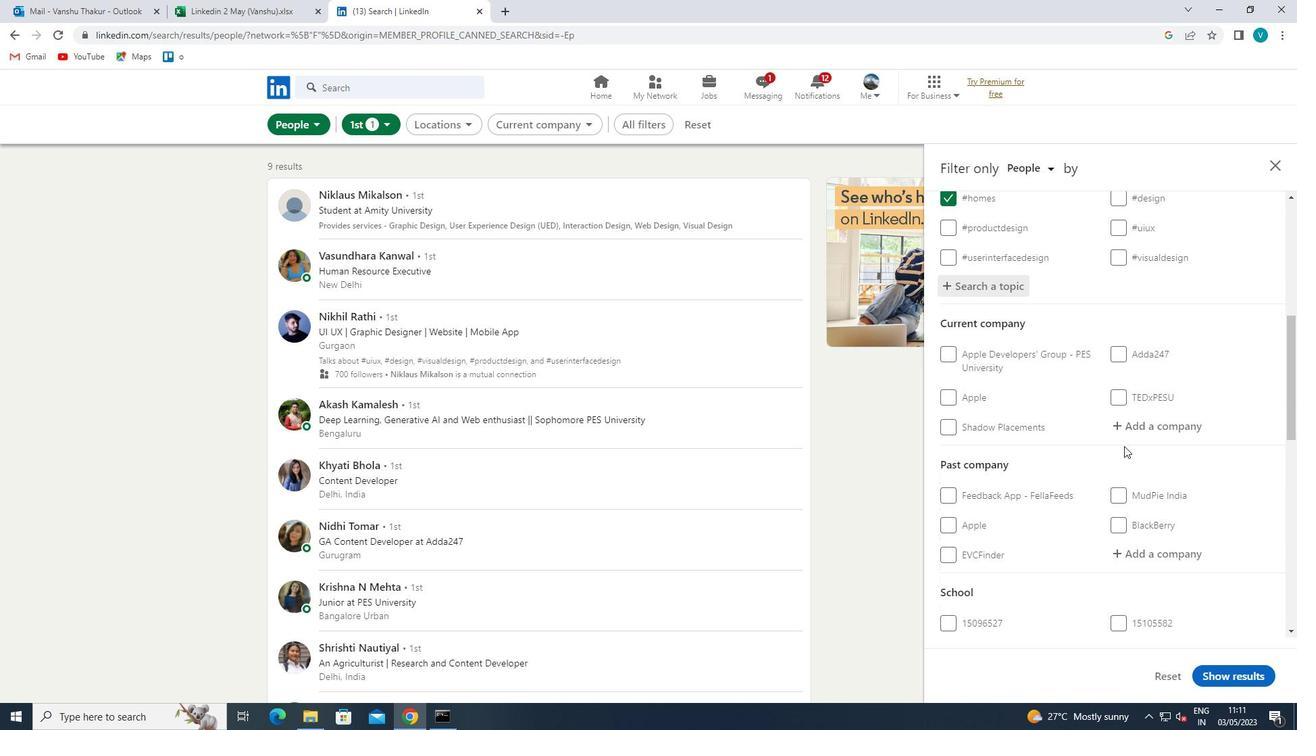 
Action: Key pressed <Key.shift>SIGMAWAYS
Screenshot: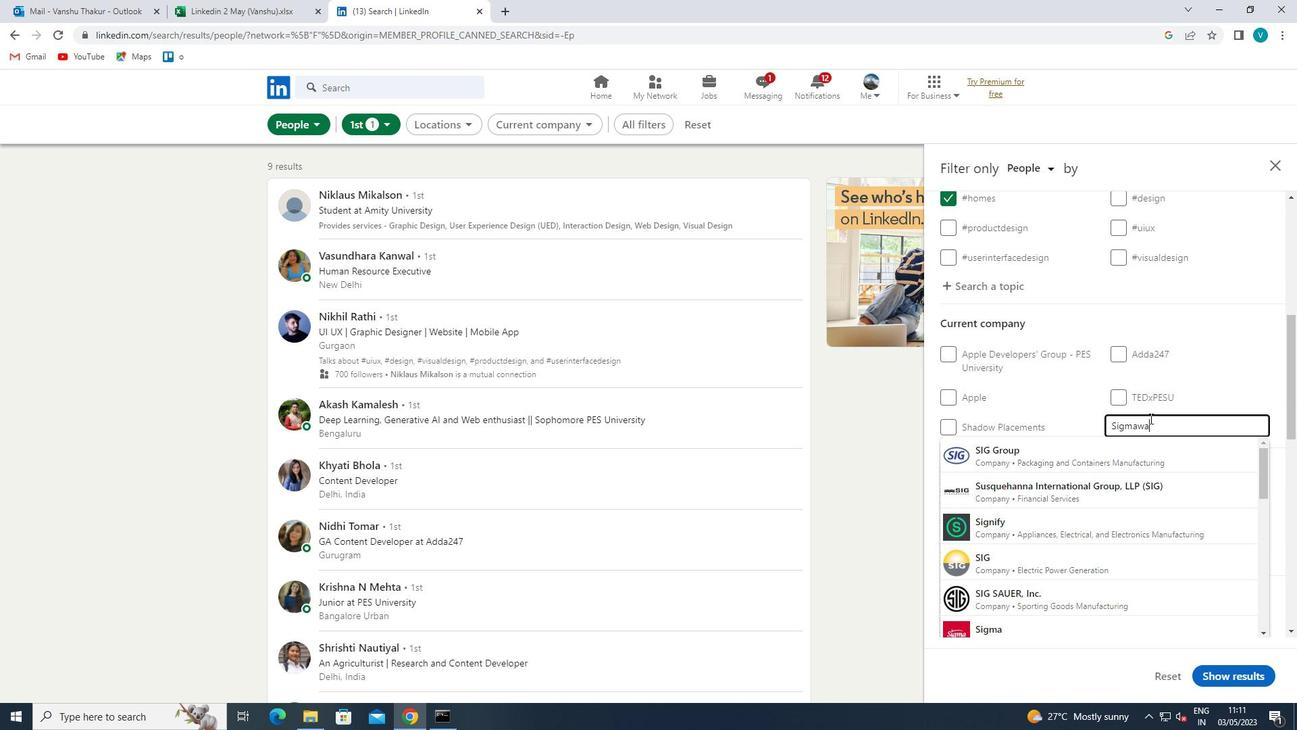 
Action: Mouse moved to (1112, 442)
Screenshot: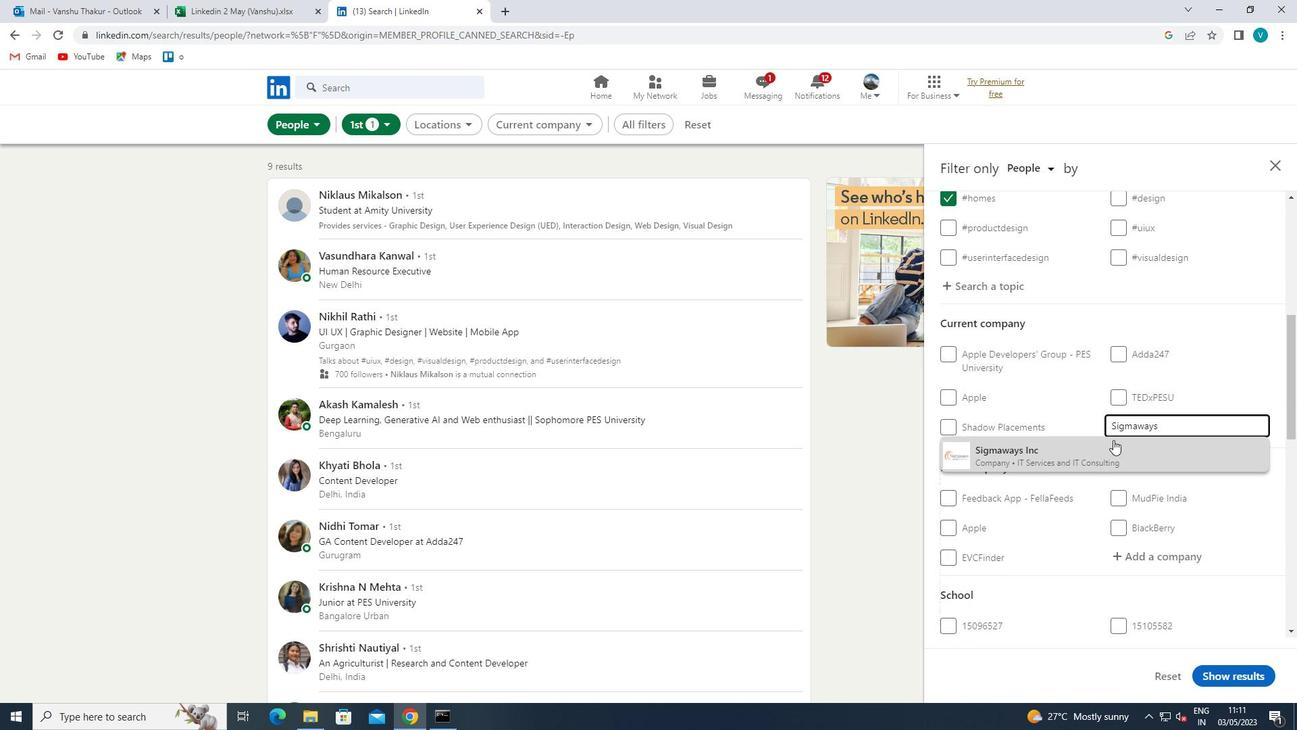
Action: Mouse pressed left at (1112, 442)
Screenshot: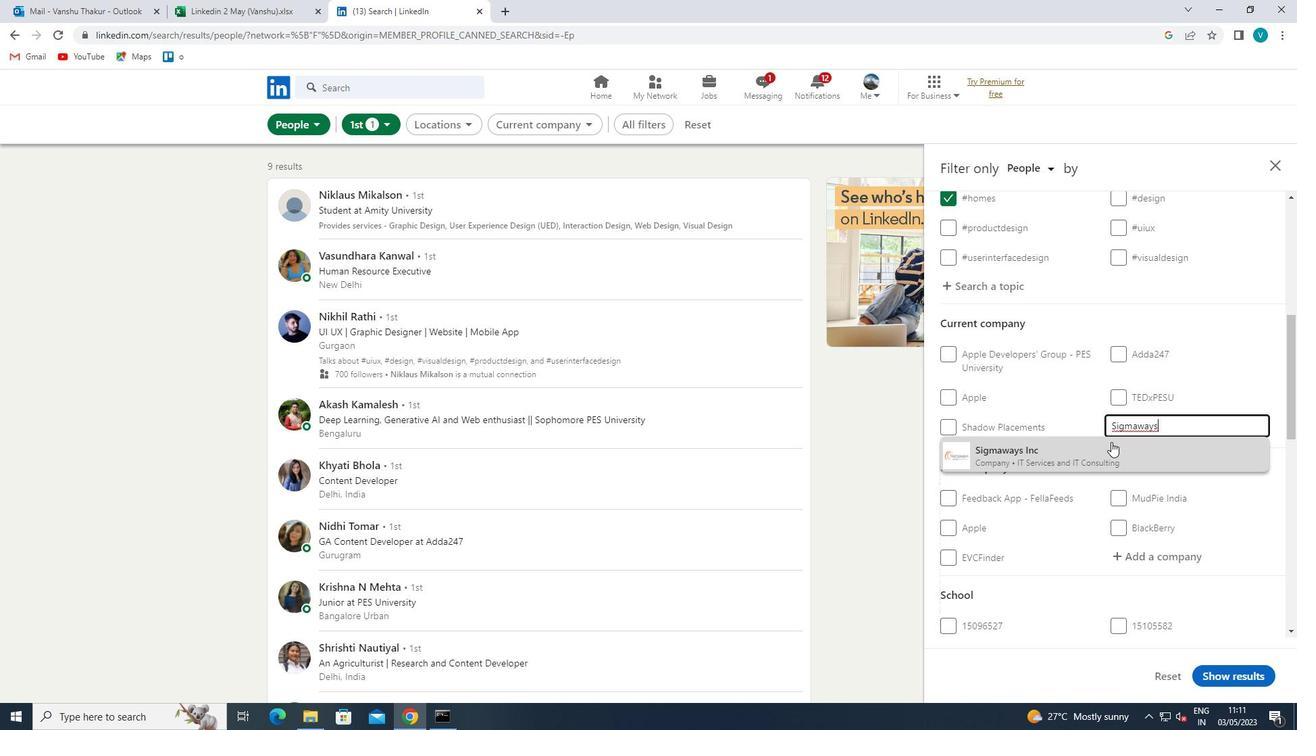 
Action: Mouse moved to (1112, 442)
Screenshot: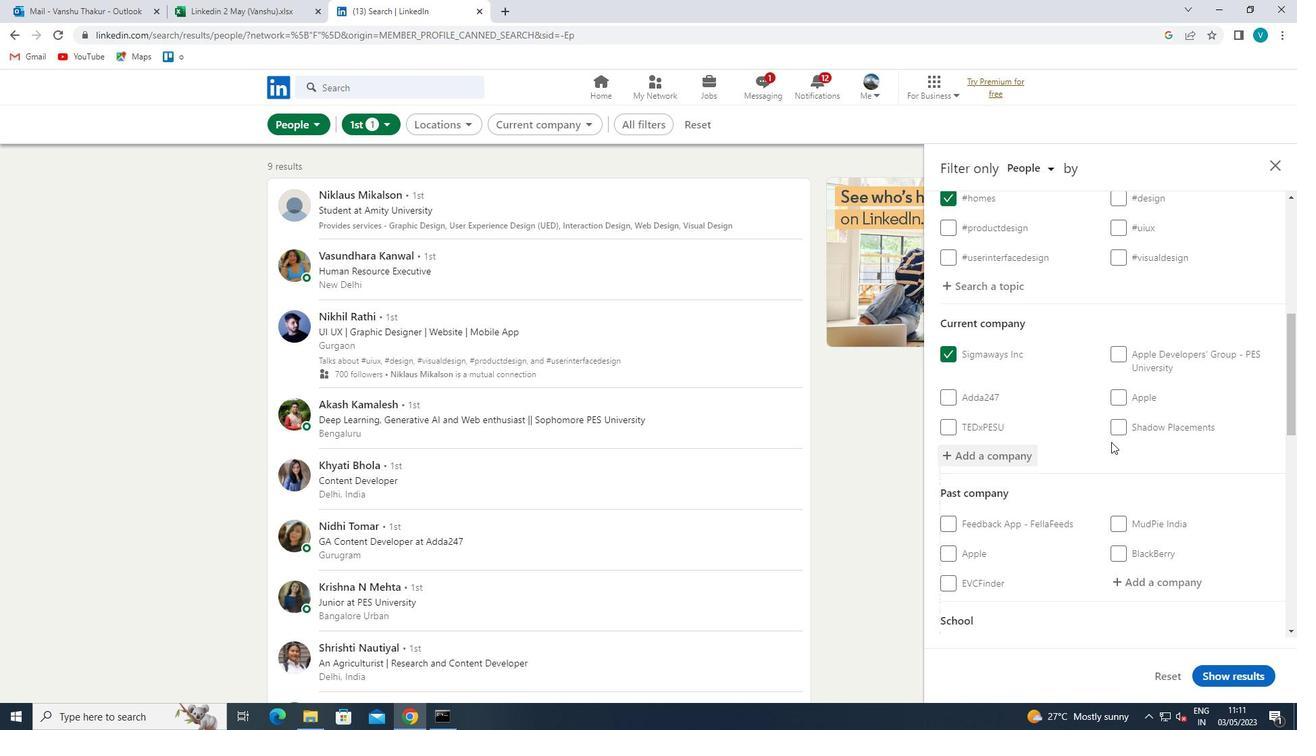 
Action: Mouse scrolled (1112, 441) with delta (0, 0)
Screenshot: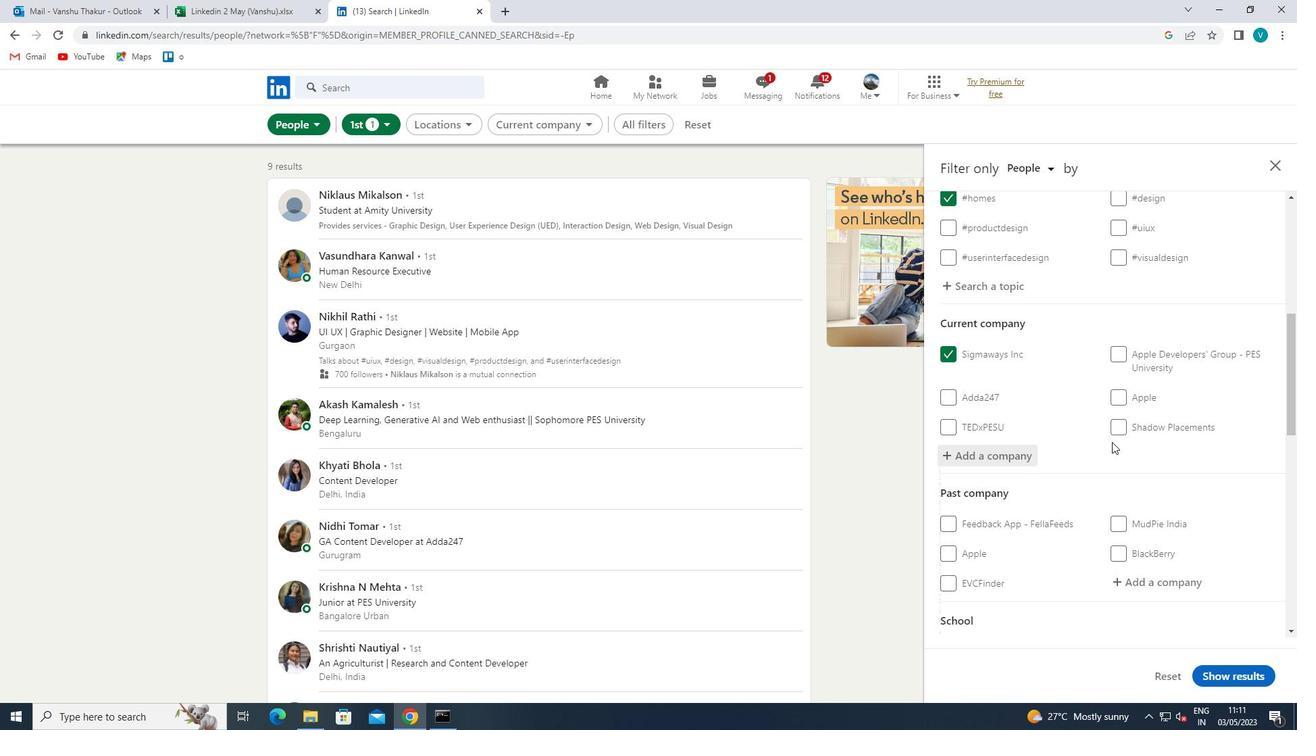 
Action: Mouse scrolled (1112, 441) with delta (0, 0)
Screenshot: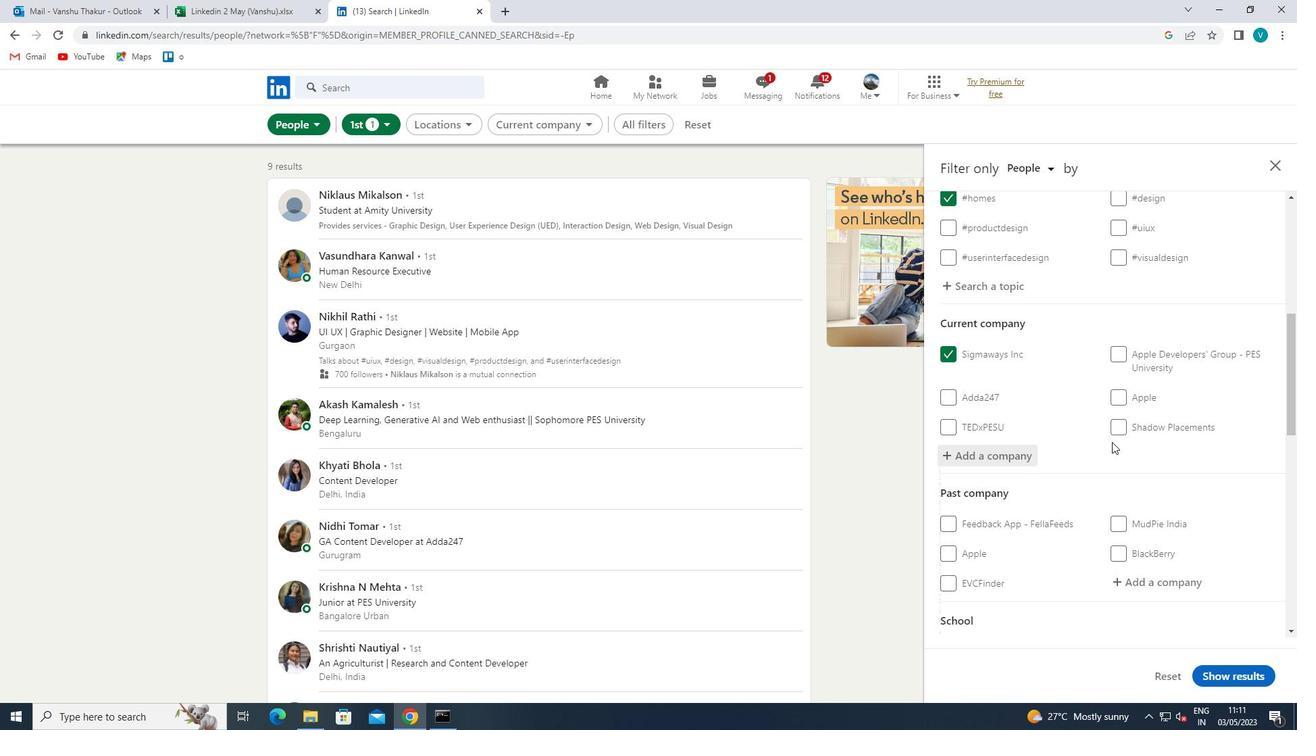 
Action: Mouse scrolled (1112, 441) with delta (0, 0)
Screenshot: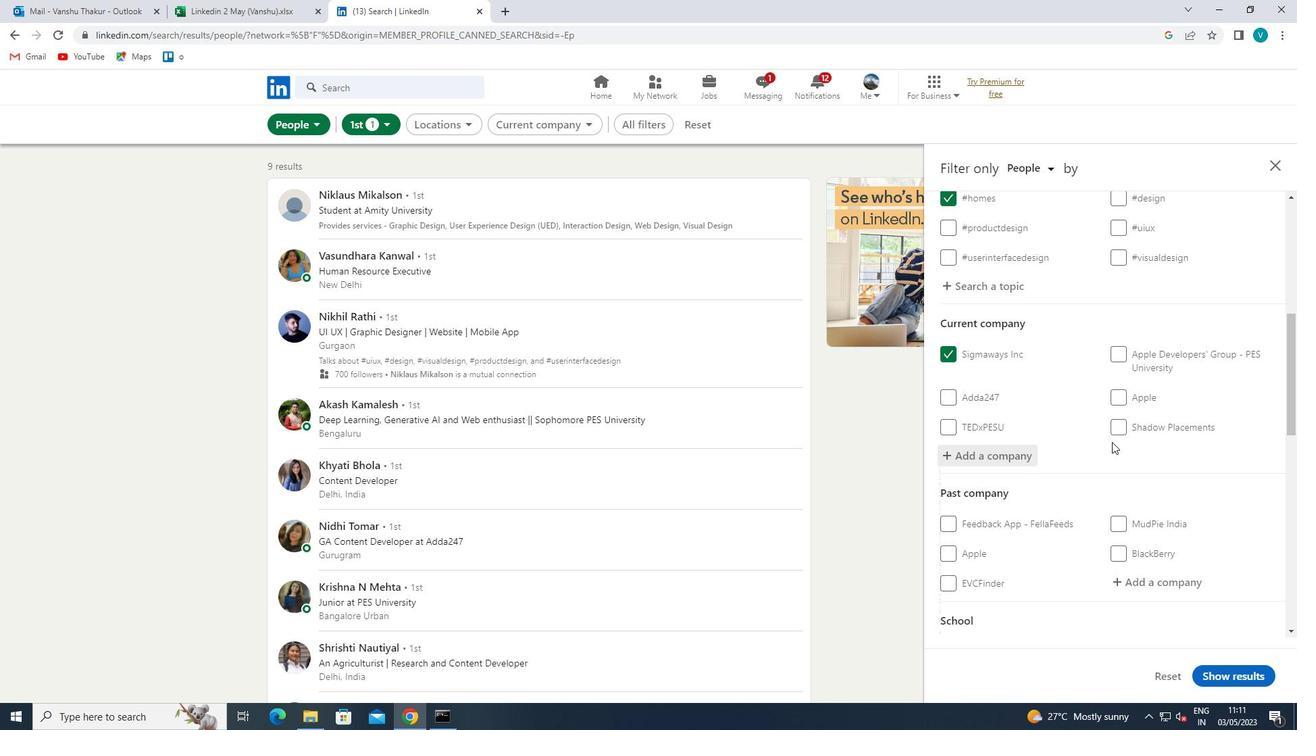 
Action: Mouse moved to (1112, 442)
Screenshot: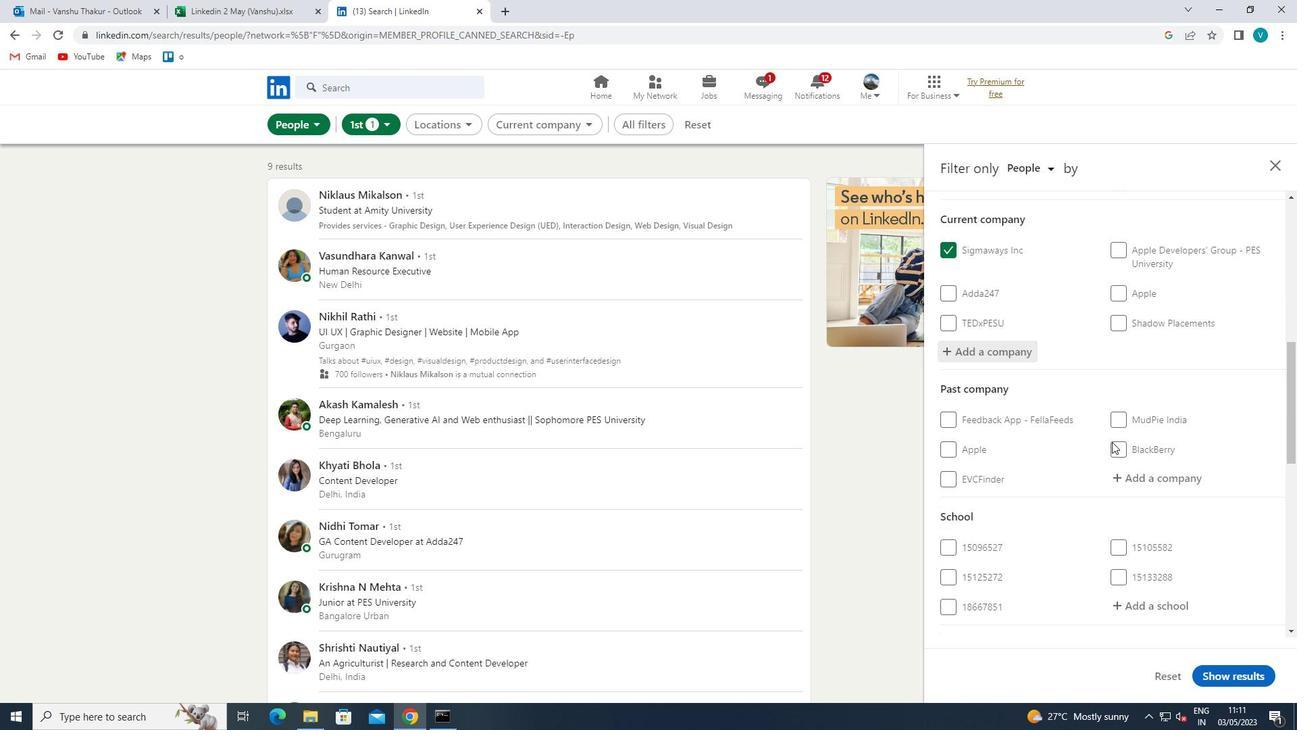
Action: Mouse scrolled (1112, 441) with delta (0, 0)
Screenshot: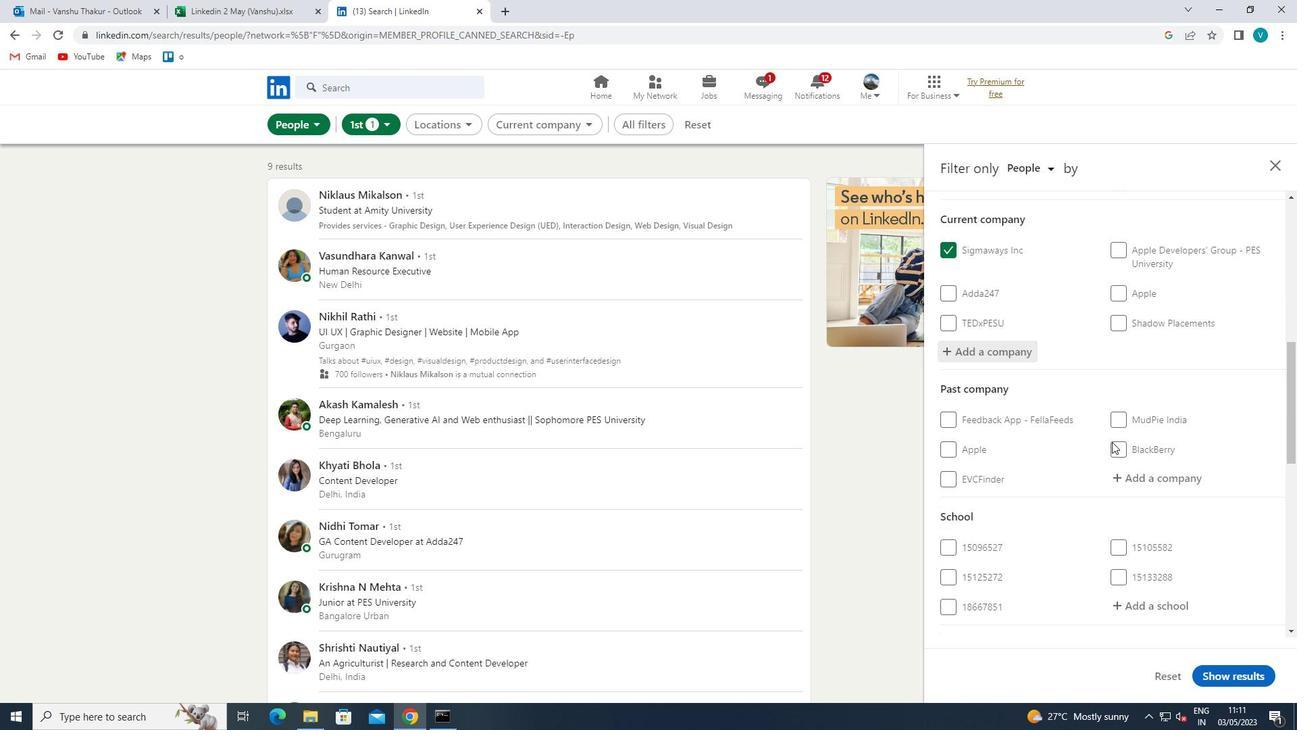 
Action: Mouse moved to (1165, 437)
Screenshot: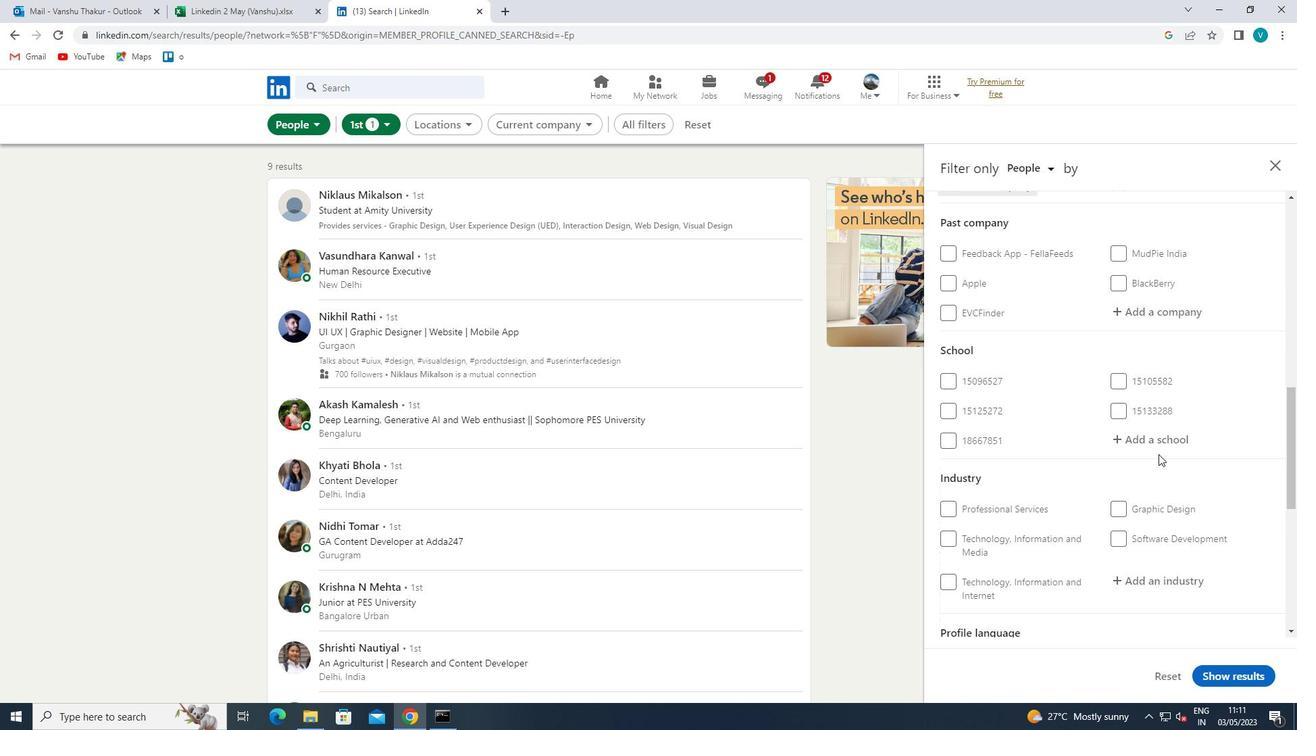 
Action: Mouse pressed left at (1165, 437)
Screenshot: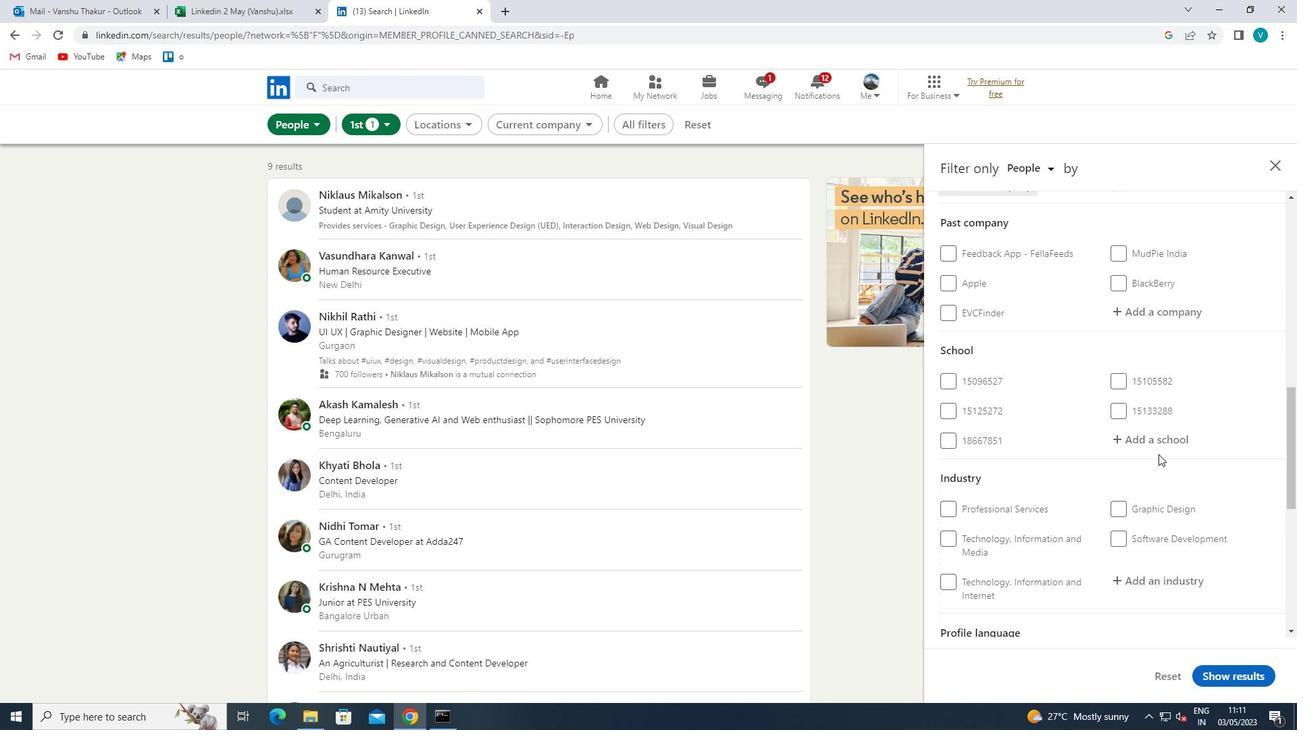 
Action: Mouse moved to (1142, 436)
Screenshot: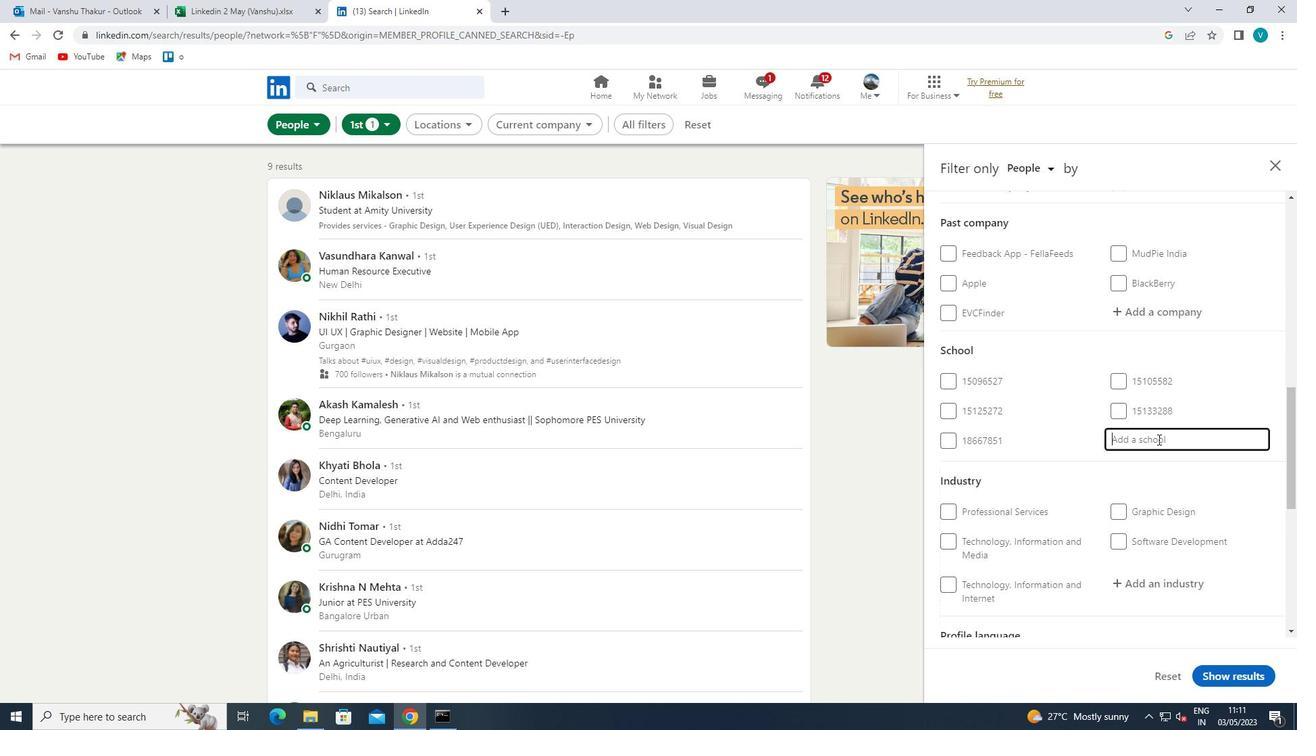 
Action: Key pressed <Key.shift><Key.shift>GOLU<Key.space><Key.shift>MOLU
Screenshot: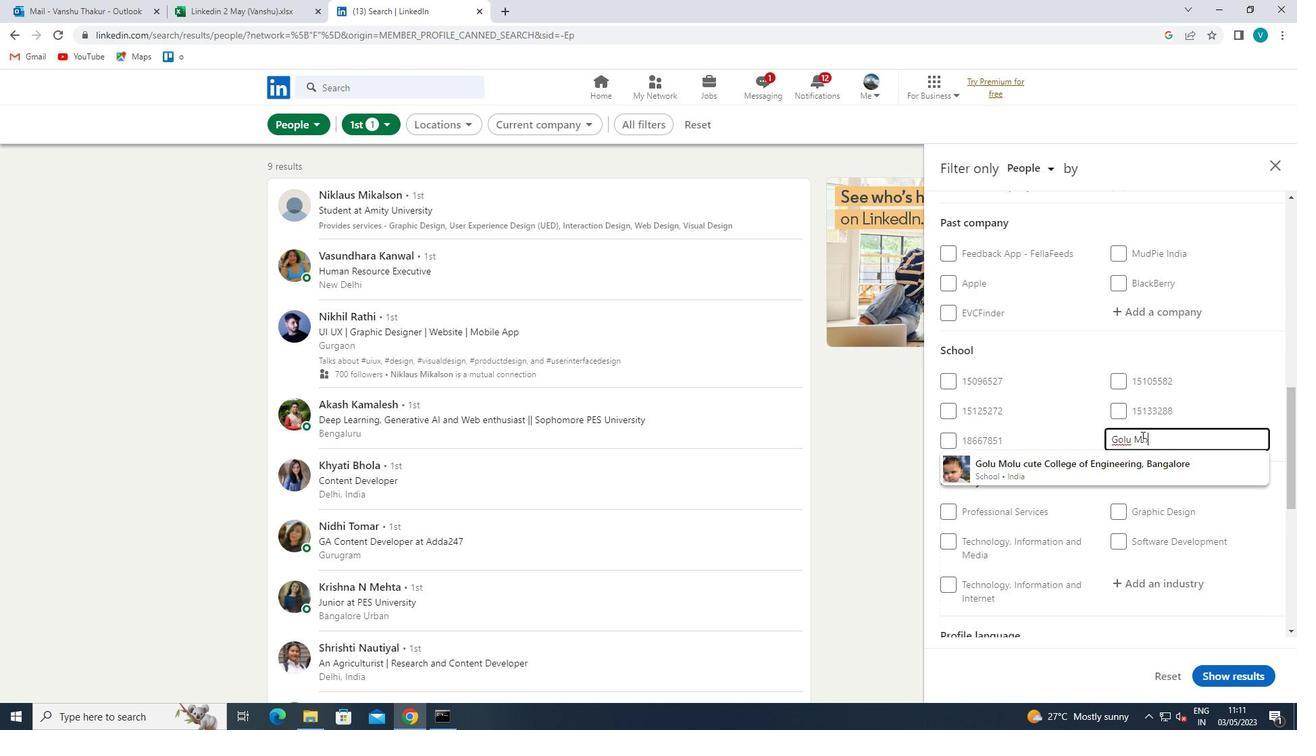 
Action: Mouse moved to (1122, 472)
Screenshot: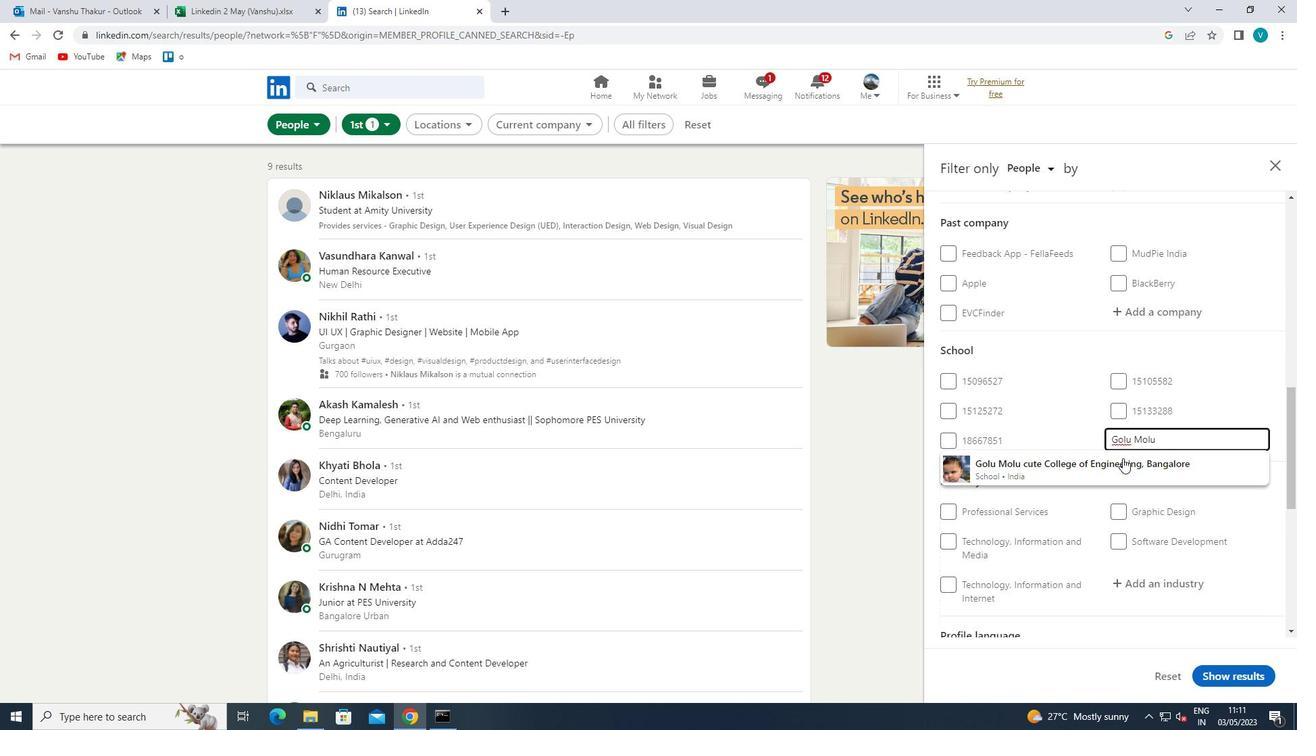 
Action: Mouse pressed left at (1122, 472)
Screenshot: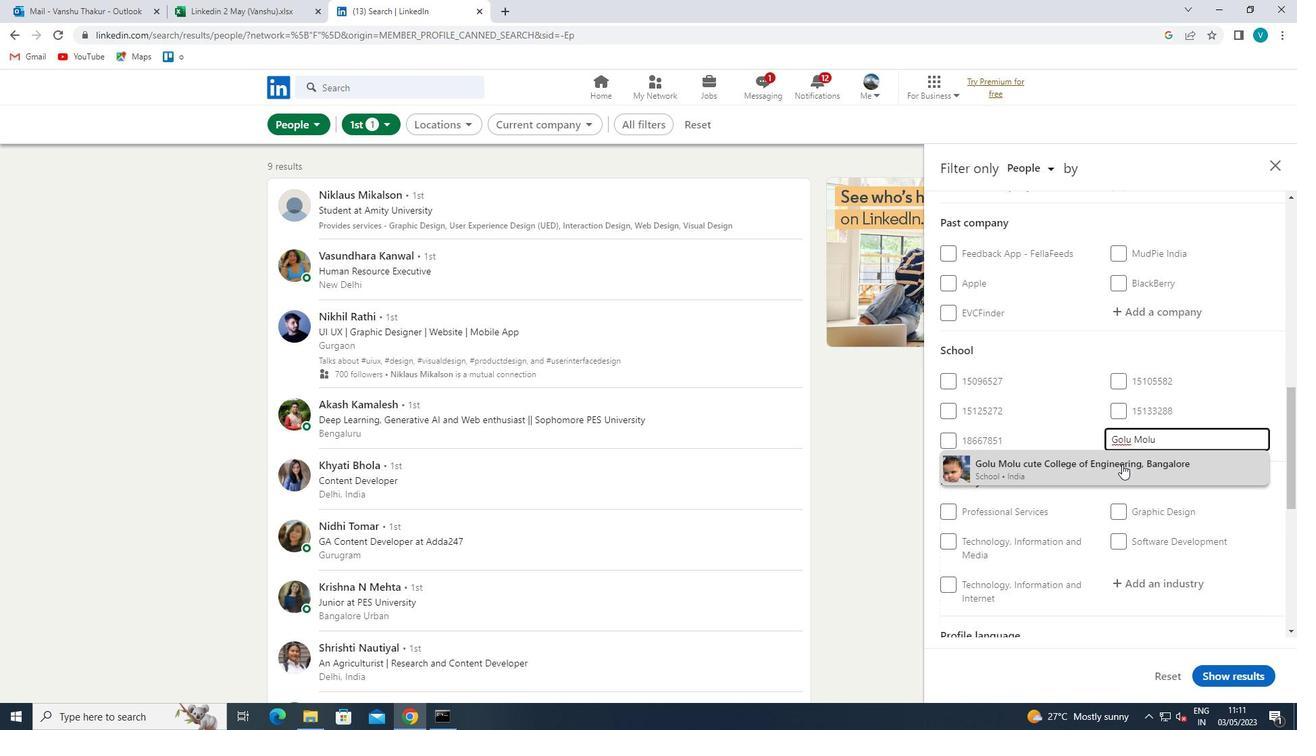 
Action: Mouse moved to (1123, 472)
Screenshot: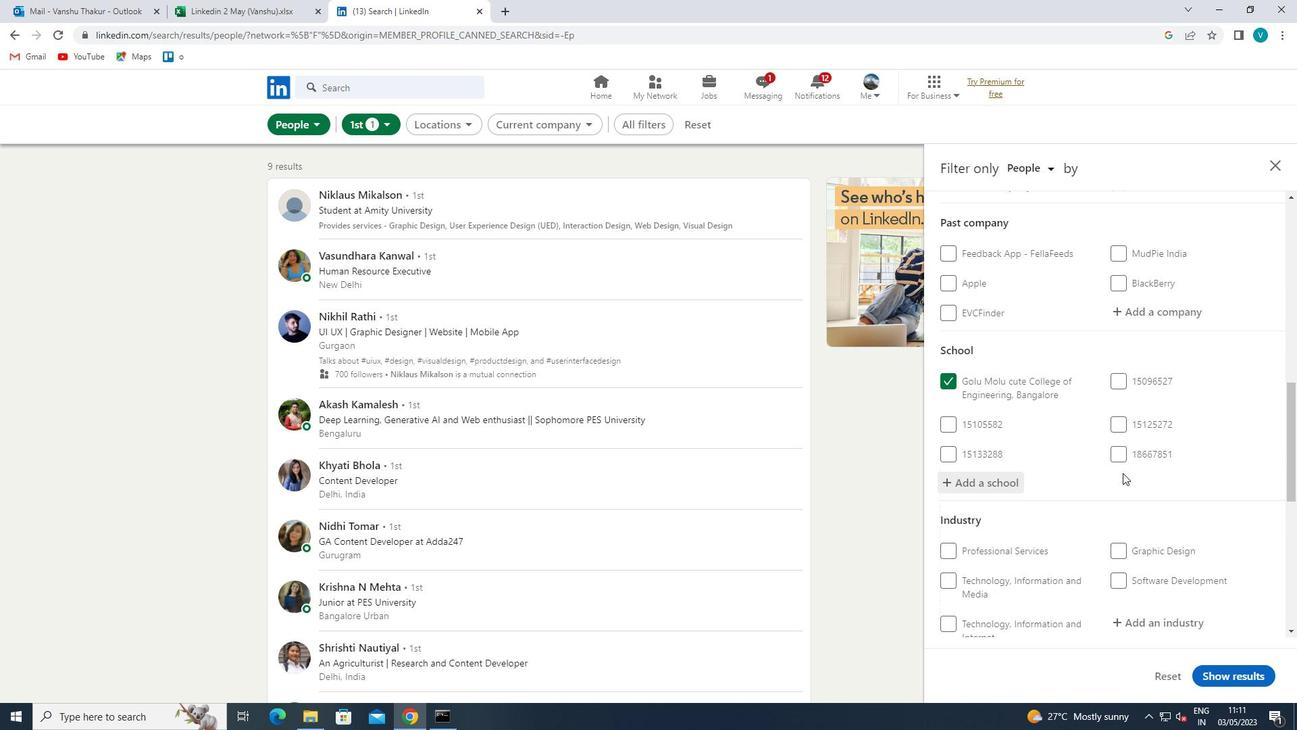 
Action: Mouse scrolled (1123, 471) with delta (0, 0)
Screenshot: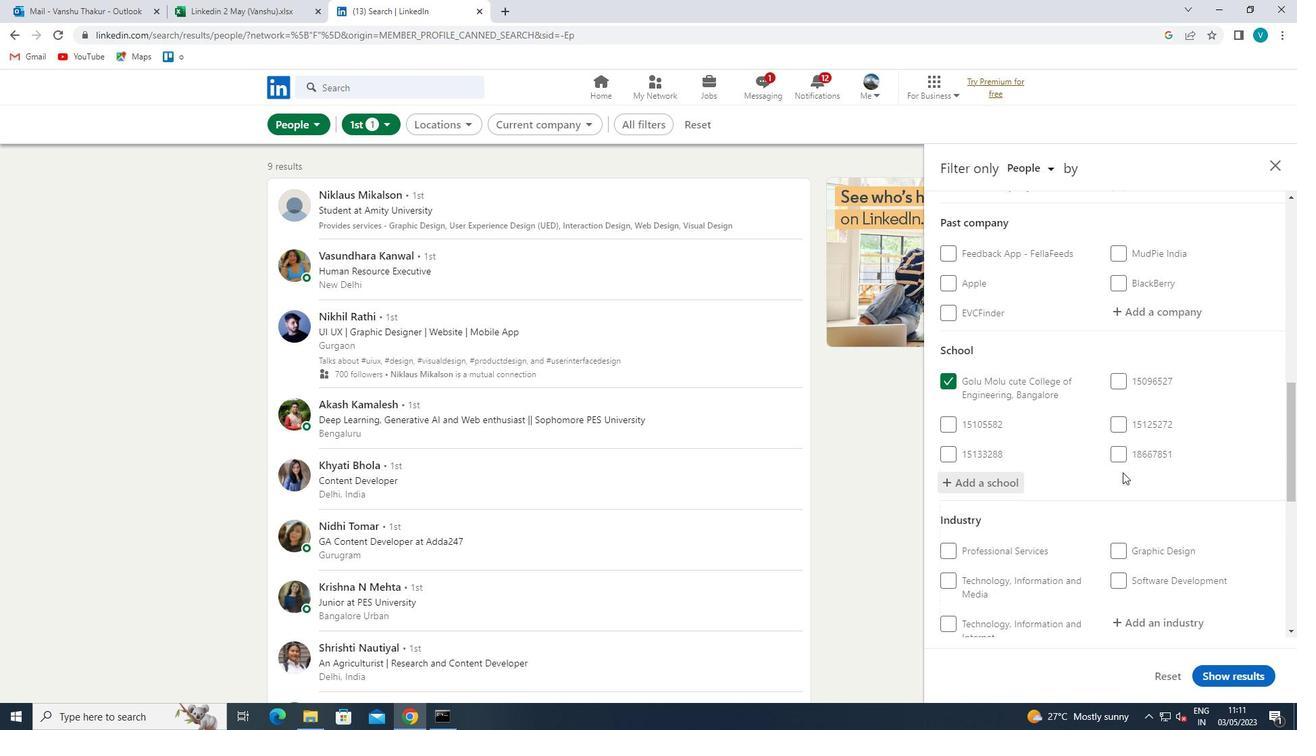 
Action: Mouse moved to (1122, 473)
Screenshot: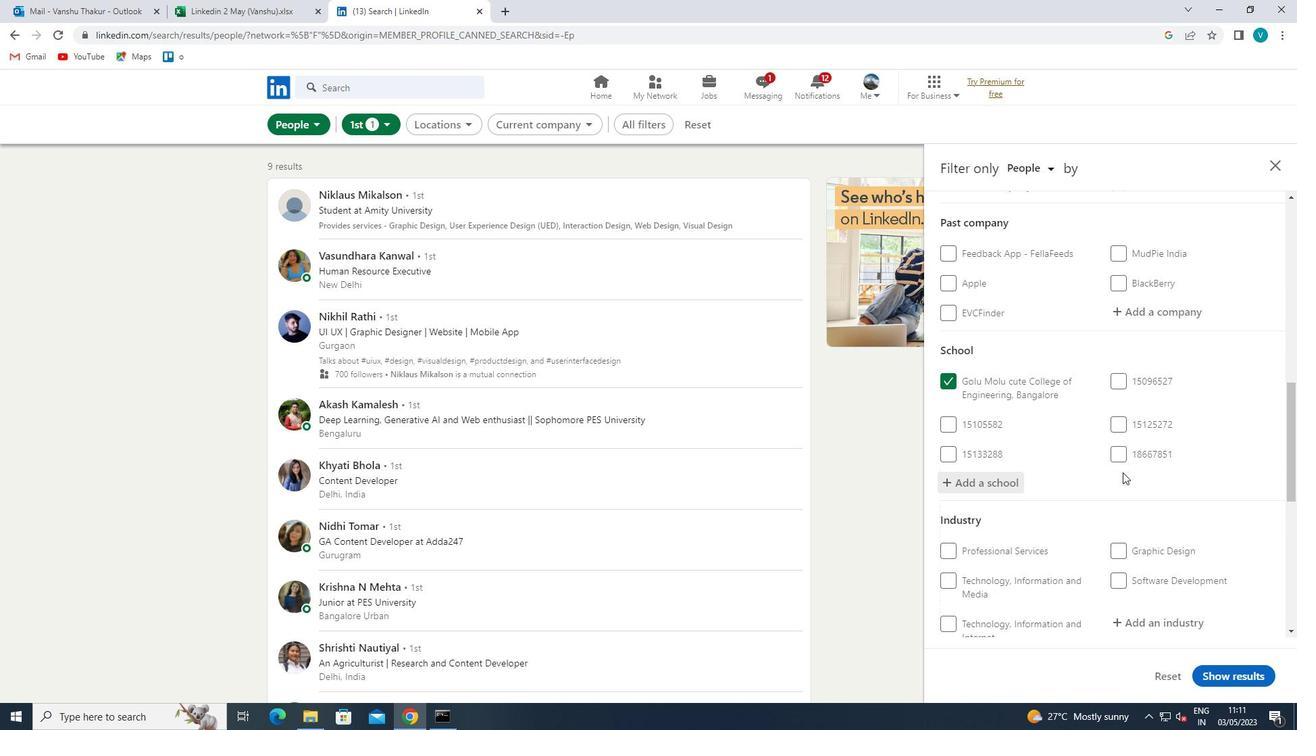 
Action: Mouse scrolled (1122, 472) with delta (0, 0)
Screenshot: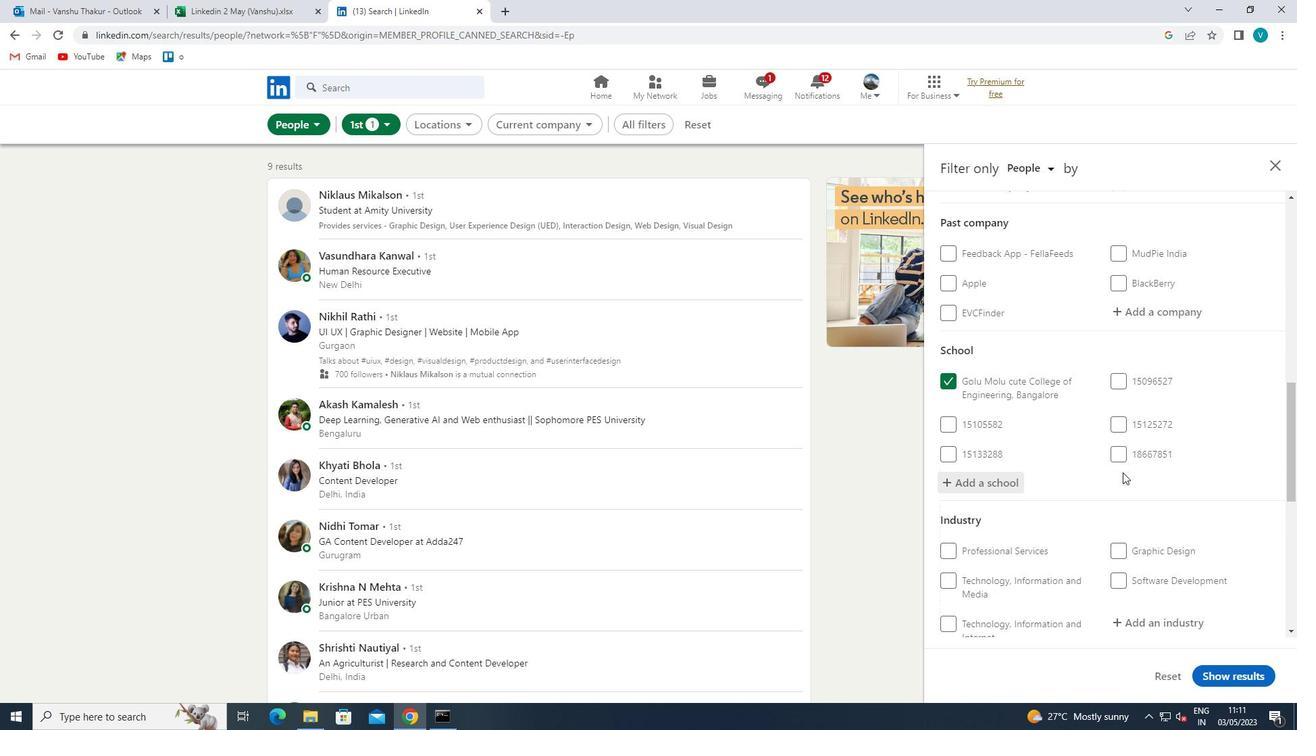 
Action: Mouse scrolled (1122, 472) with delta (0, 0)
Screenshot: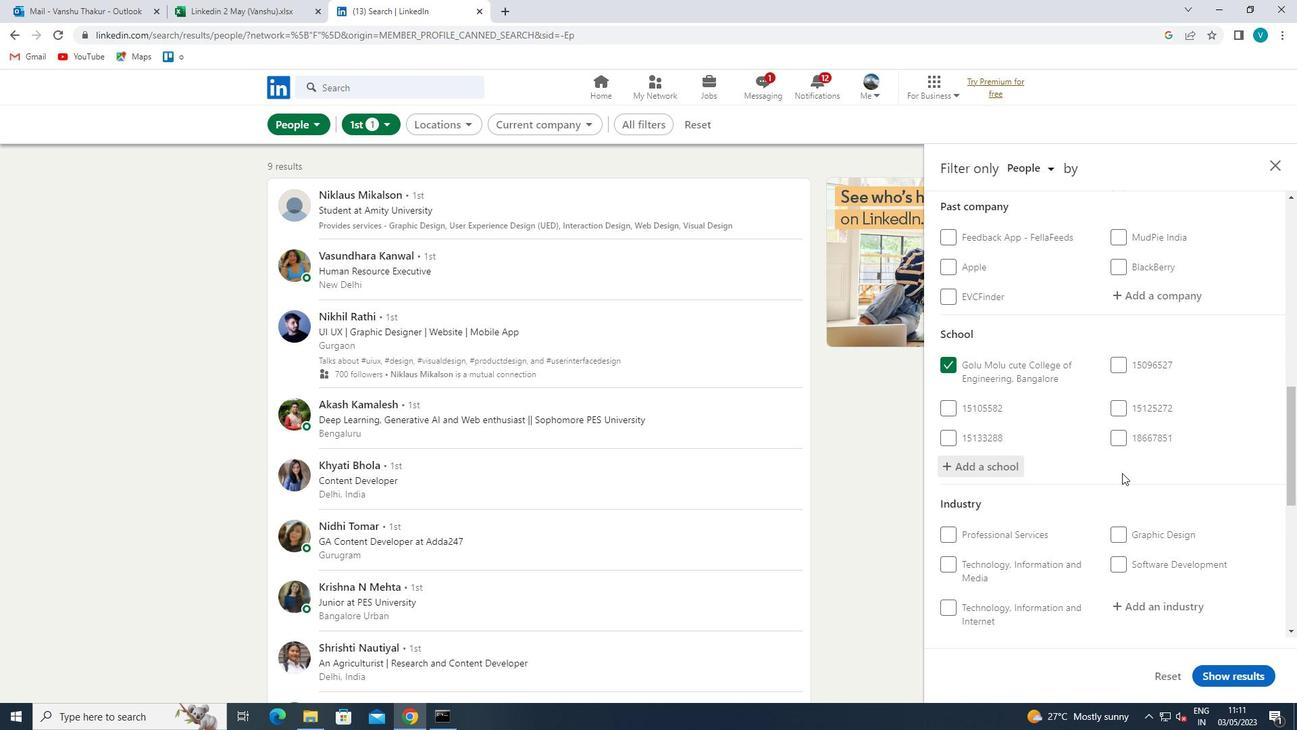 
Action: Mouse moved to (1122, 473)
Screenshot: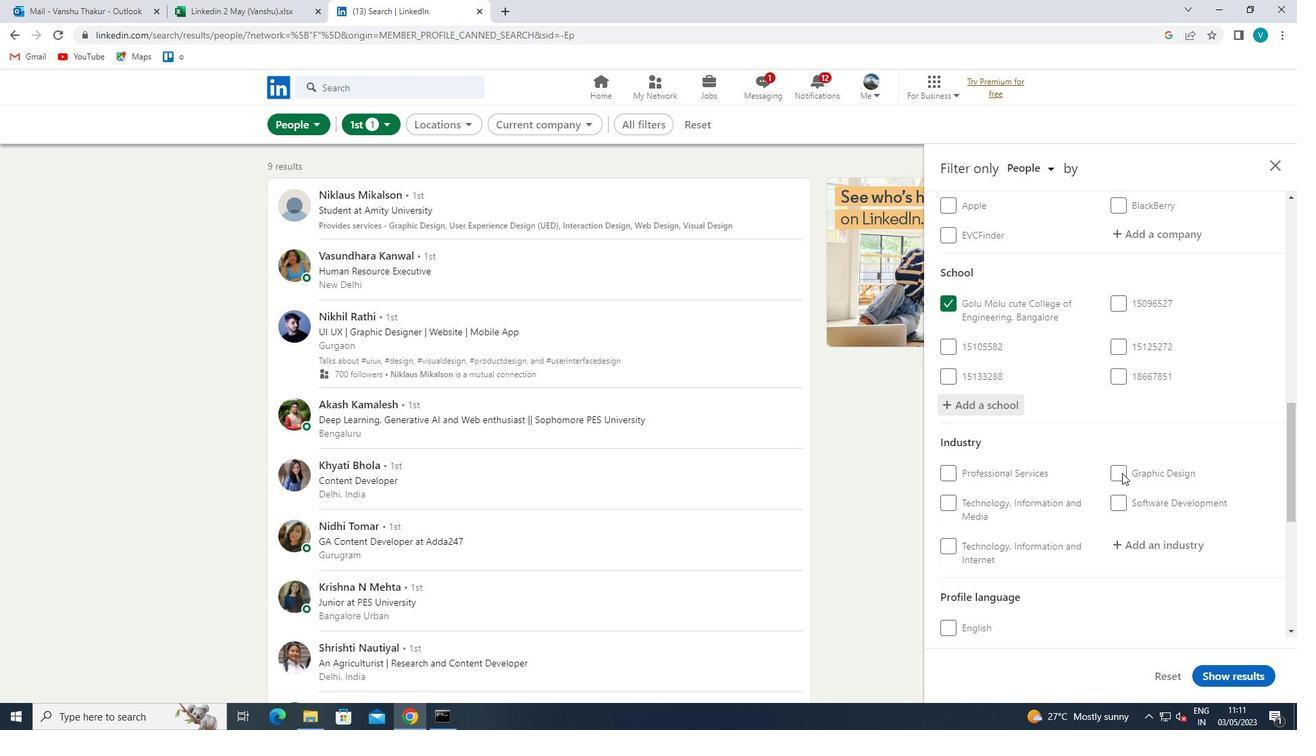 
Action: Mouse scrolled (1122, 472) with delta (0, 0)
Screenshot: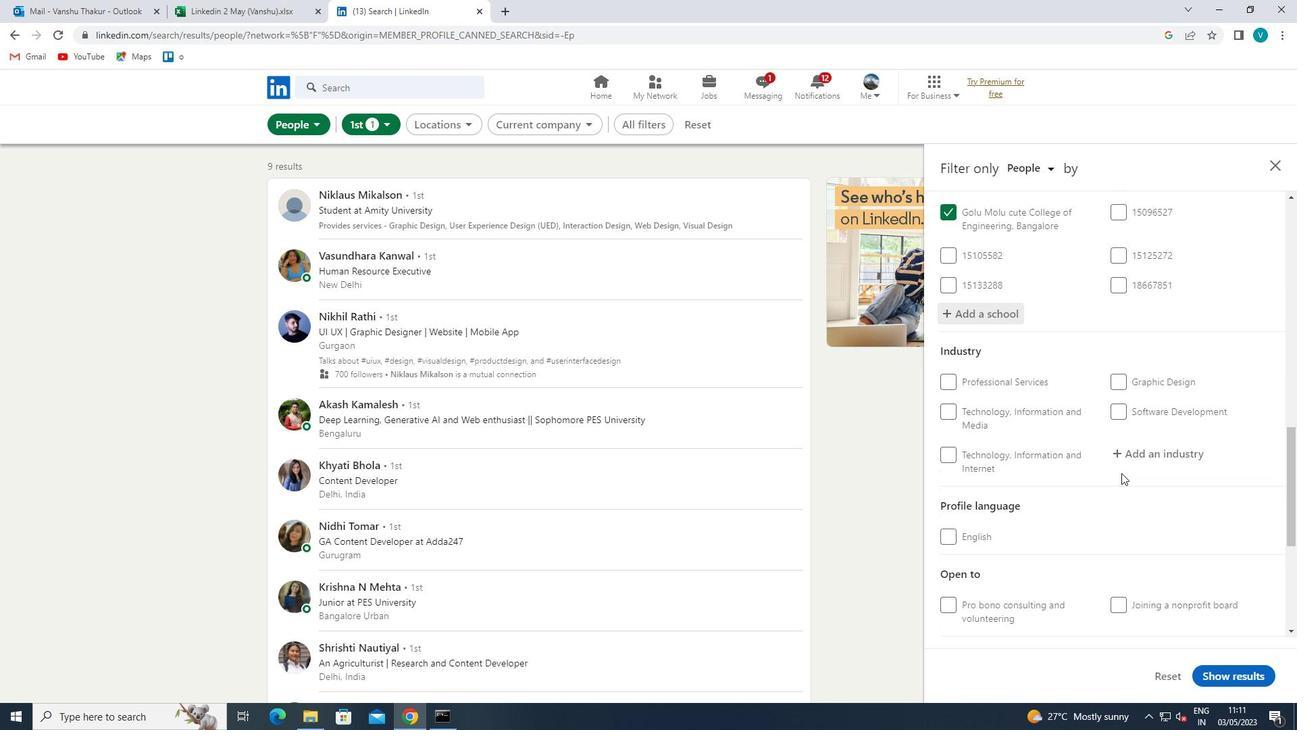 
Action: Mouse moved to (1164, 355)
Screenshot: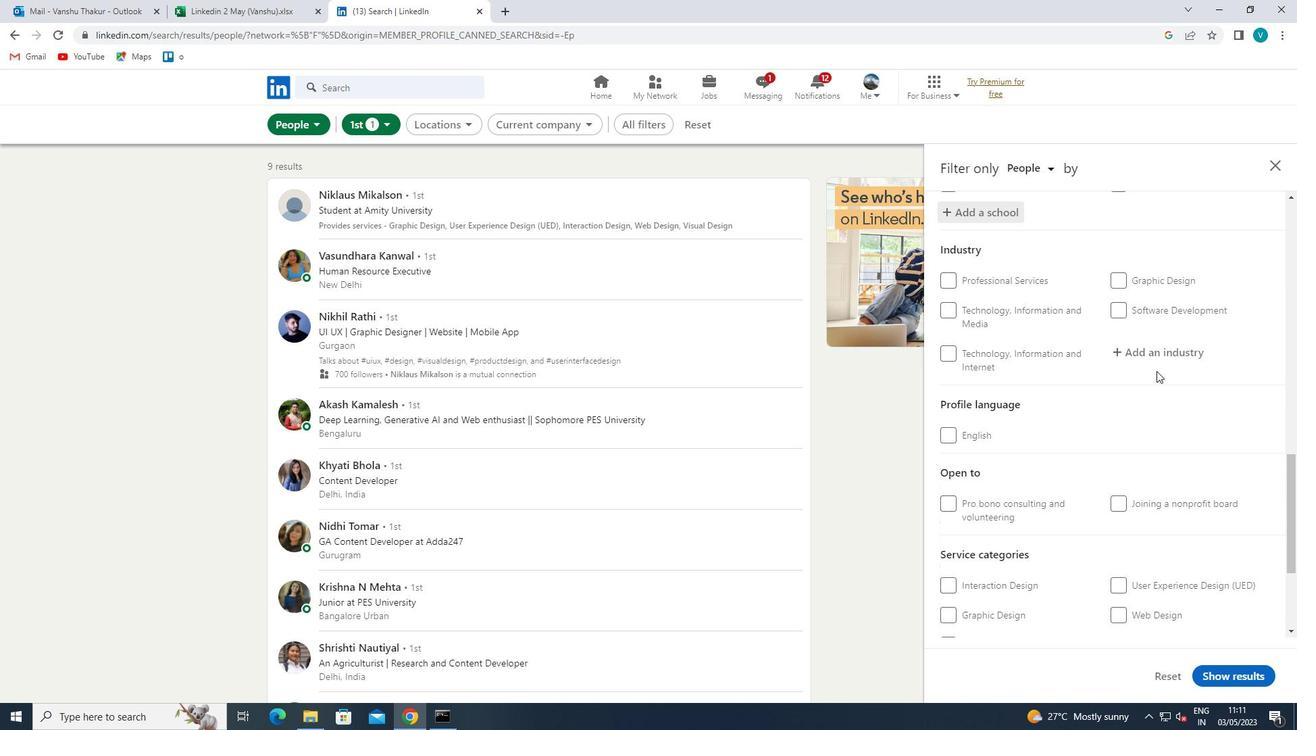 
Action: Mouse pressed left at (1164, 355)
Screenshot: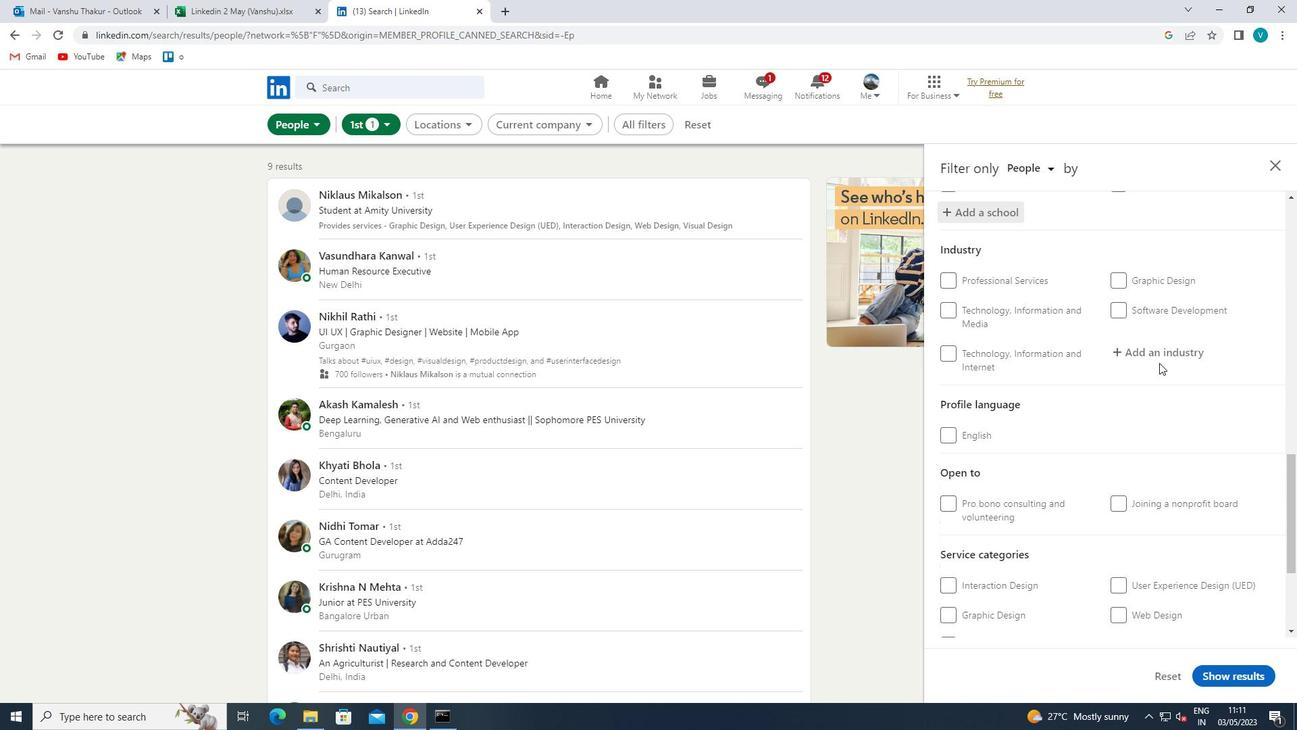 
Action: Key pressed <Key.shift>GLASS<Key.space>
Screenshot: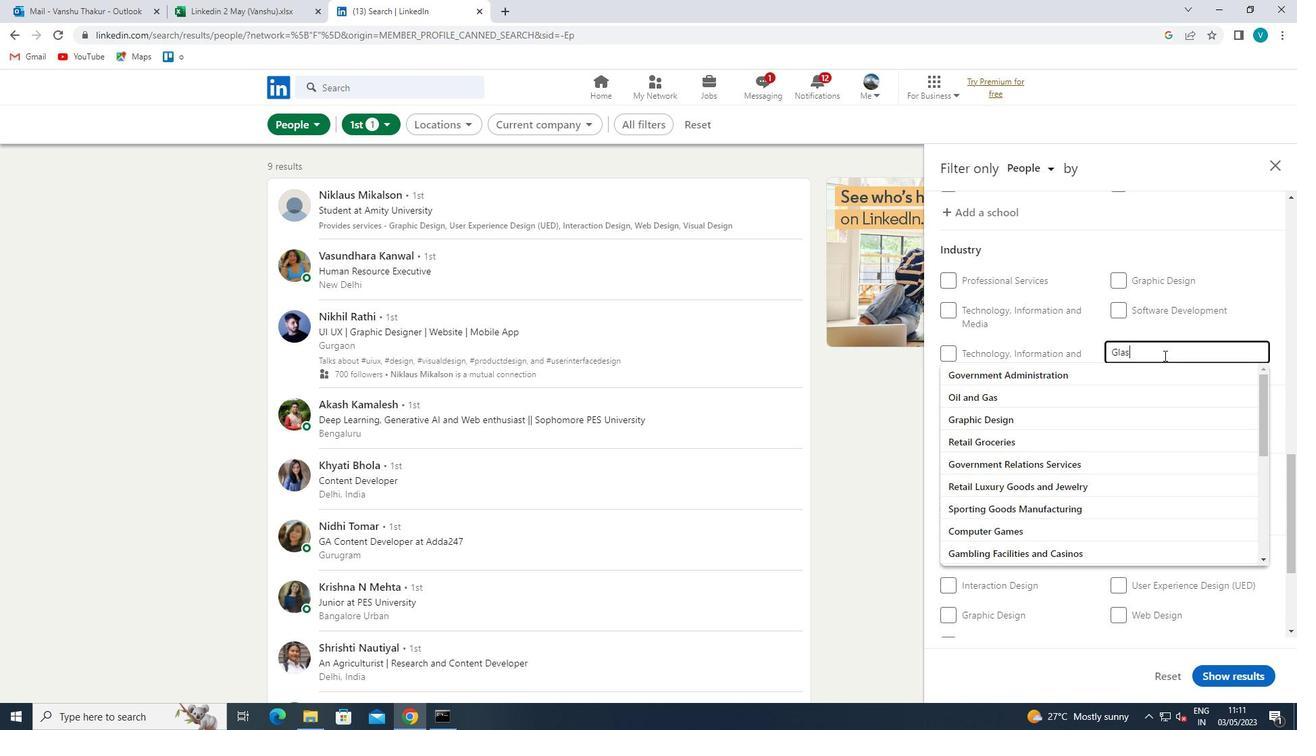 
Action: Mouse moved to (1128, 376)
Screenshot: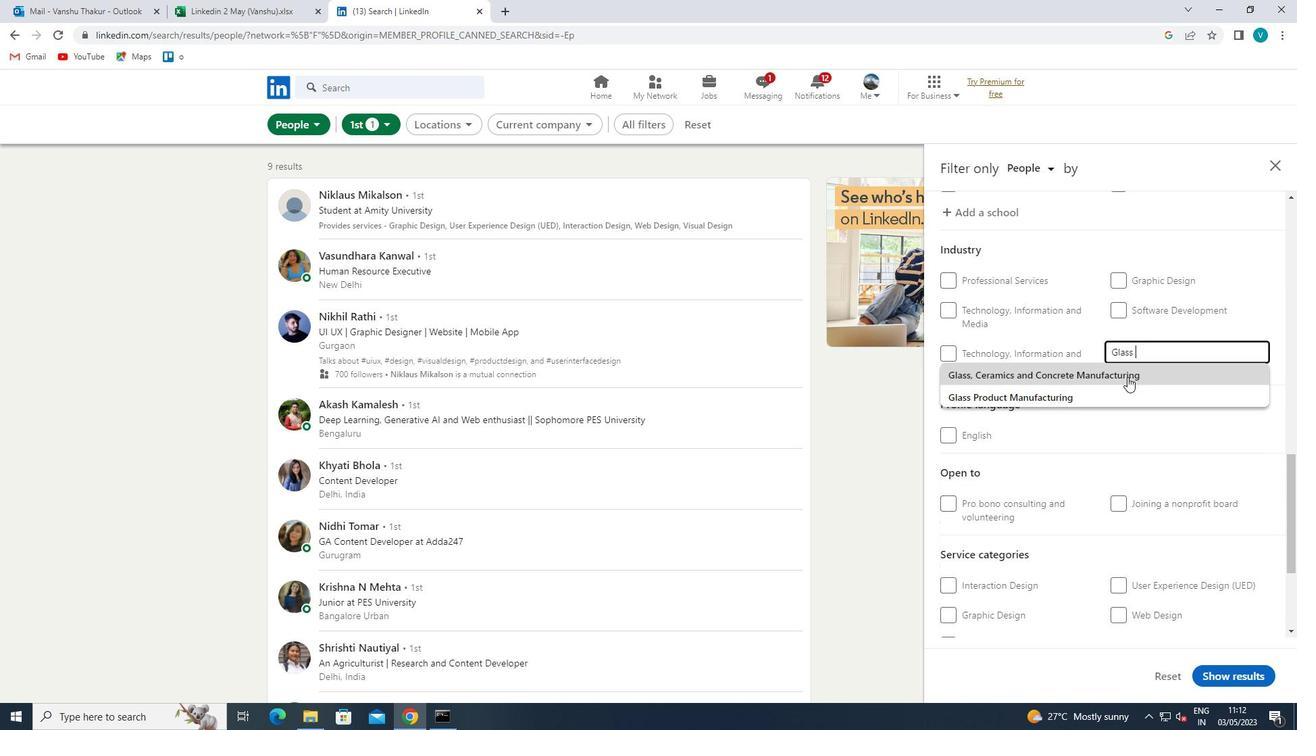 
Action: Mouse pressed left at (1128, 376)
Screenshot: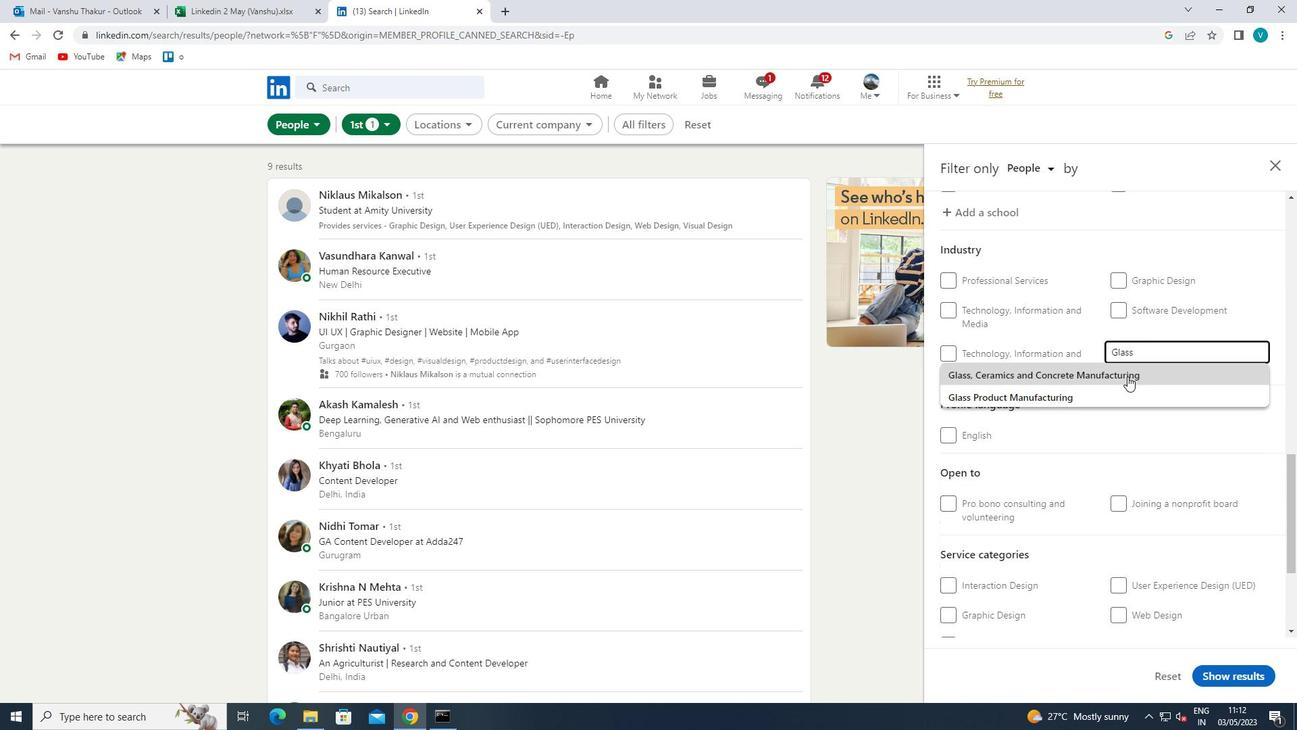 
Action: Mouse scrolled (1128, 375) with delta (0, 0)
Screenshot: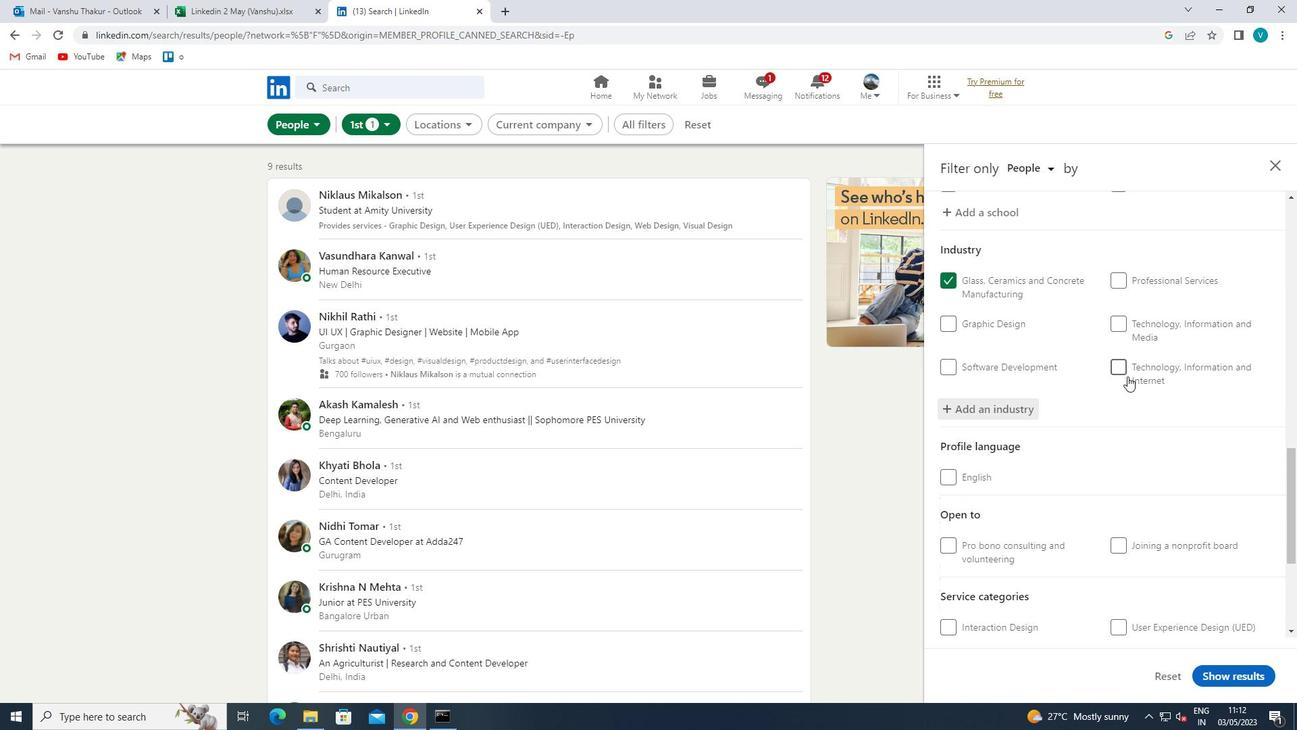 
Action: Mouse scrolled (1128, 375) with delta (0, 0)
Screenshot: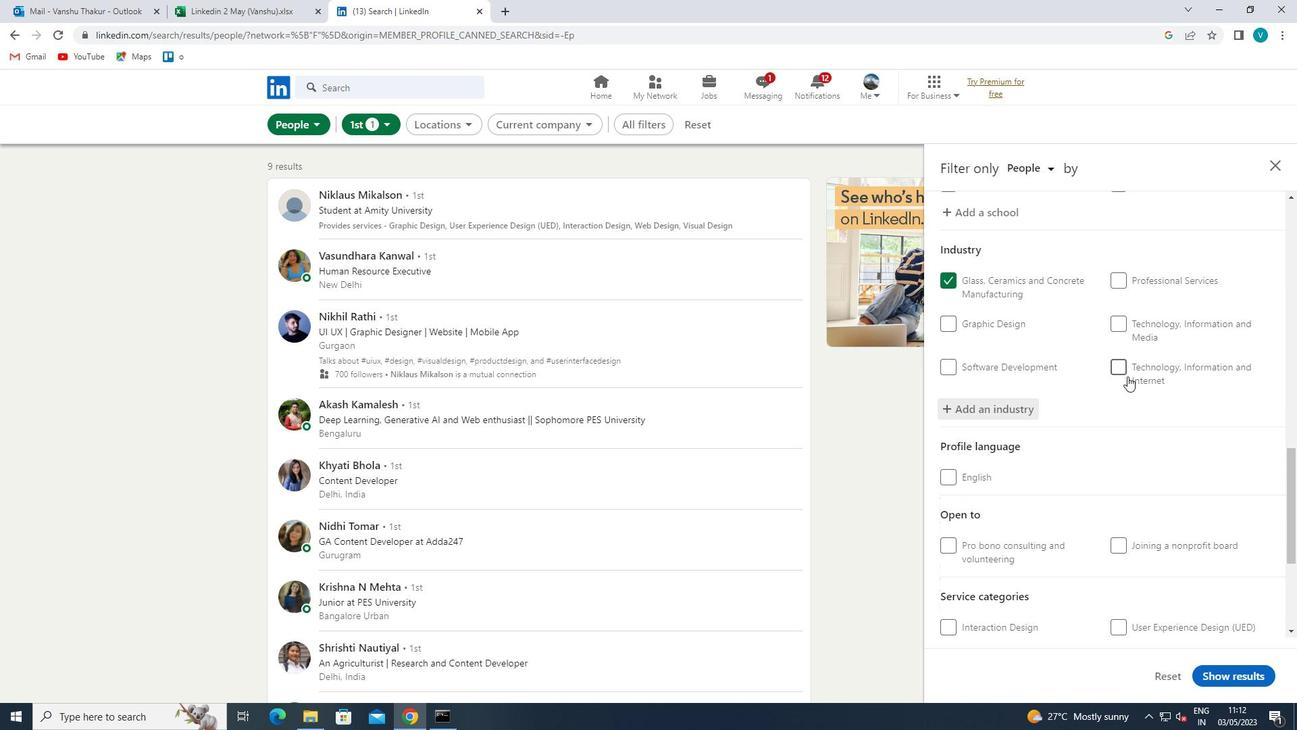 
Action: Mouse moved to (1151, 511)
Screenshot: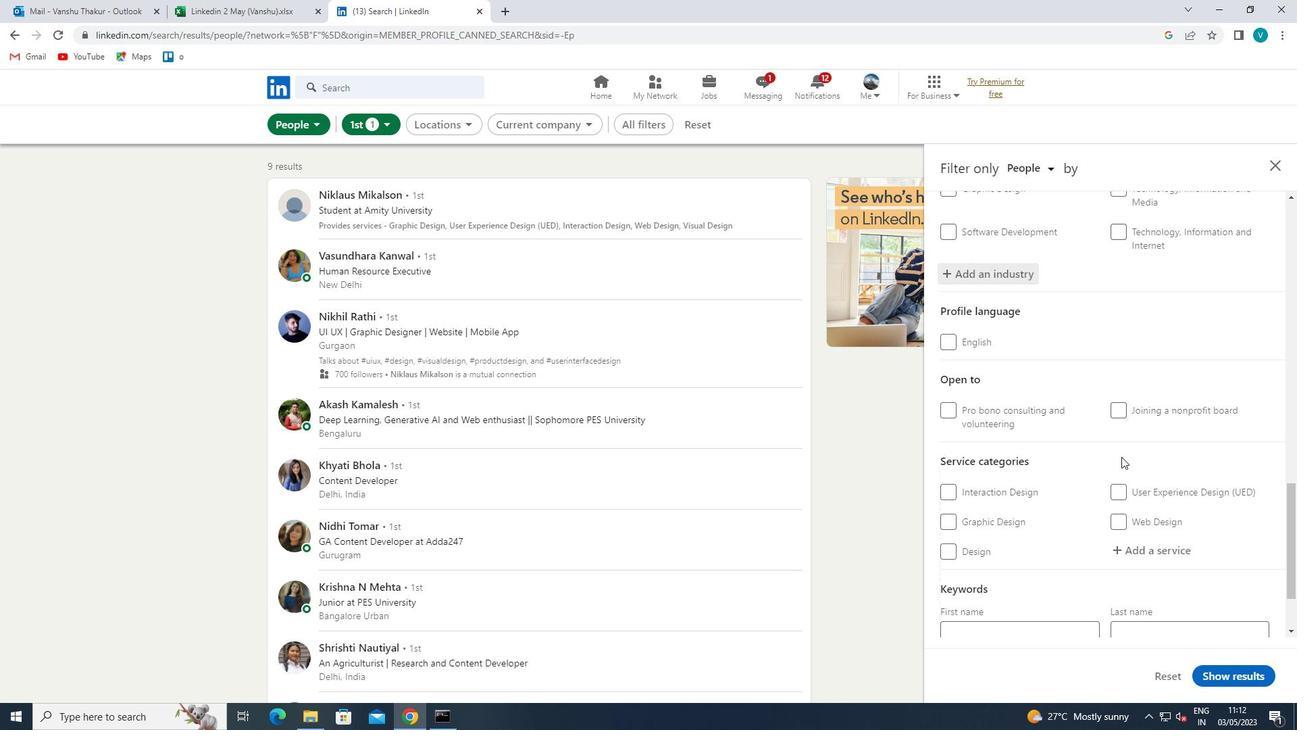 
Action: Mouse scrolled (1151, 510) with delta (0, 0)
Screenshot: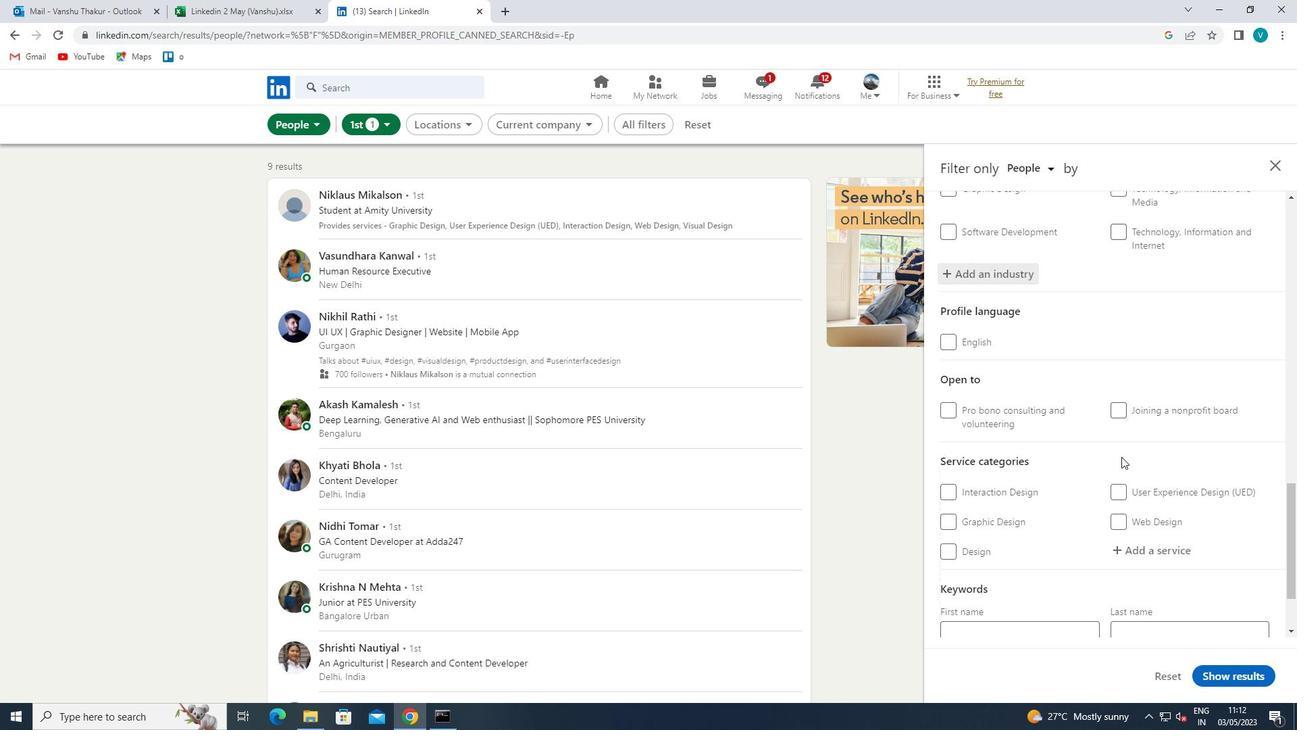 
Action: Mouse moved to (1157, 515)
Screenshot: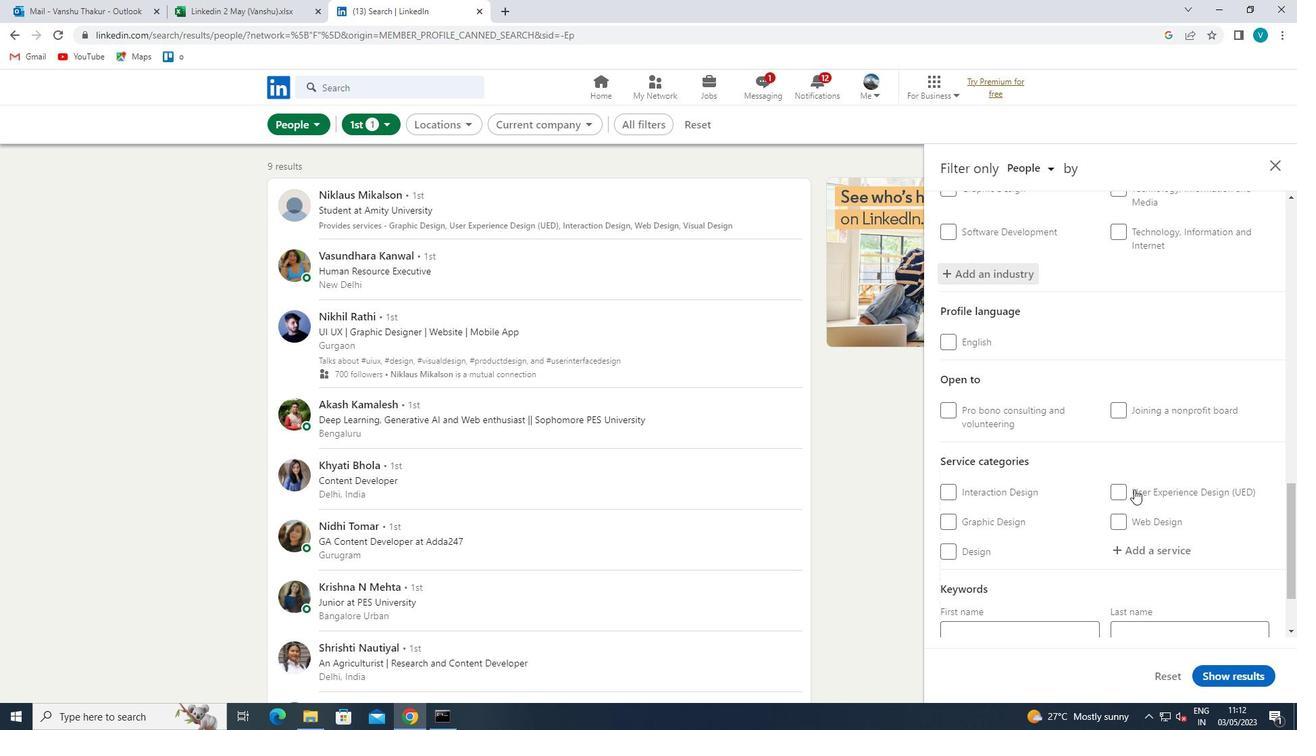
Action: Mouse scrolled (1157, 515) with delta (0, 0)
Screenshot: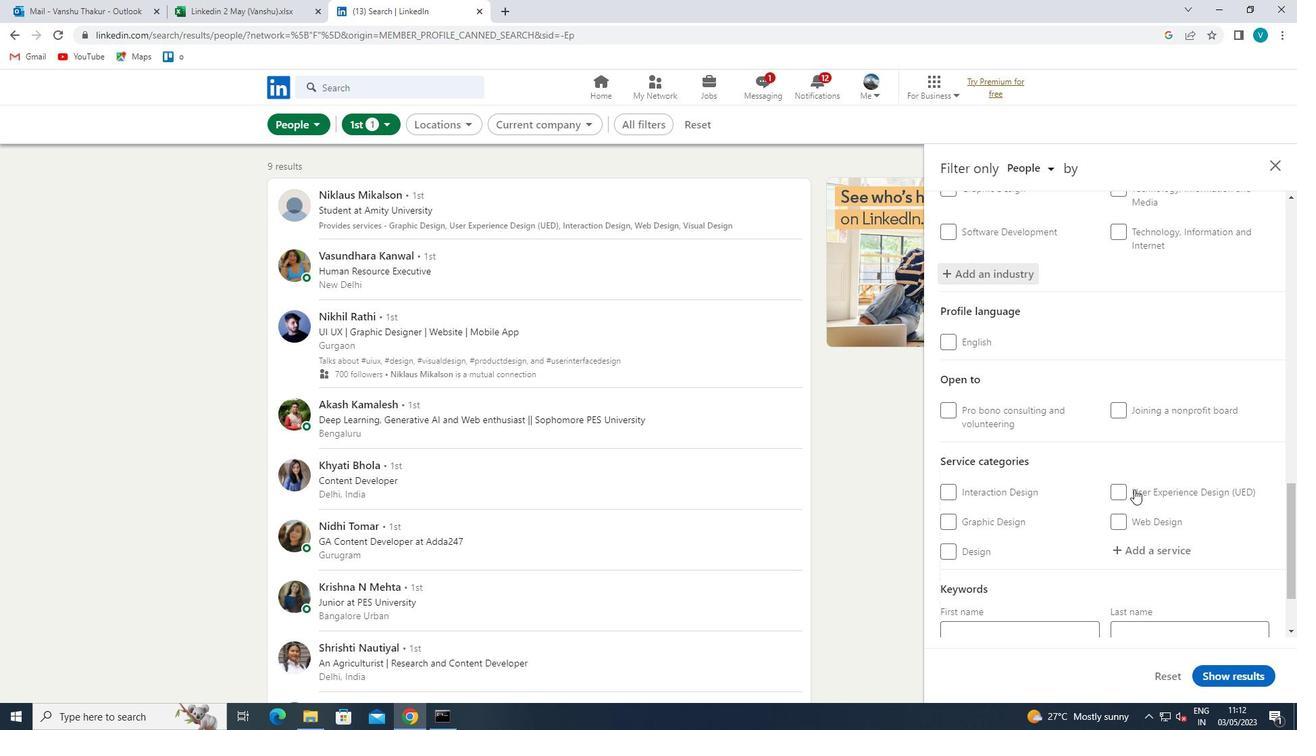 
Action: Mouse moved to (1158, 444)
Screenshot: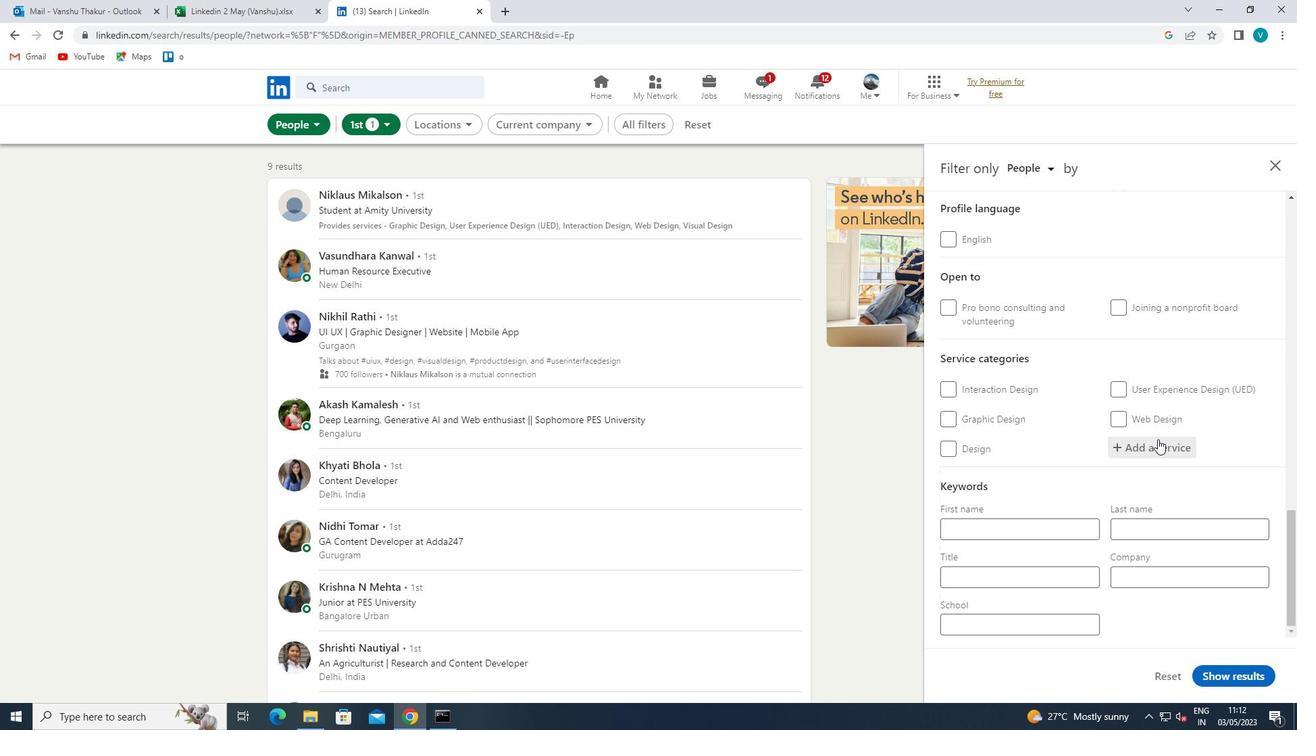 
Action: Mouse pressed left at (1158, 444)
Screenshot: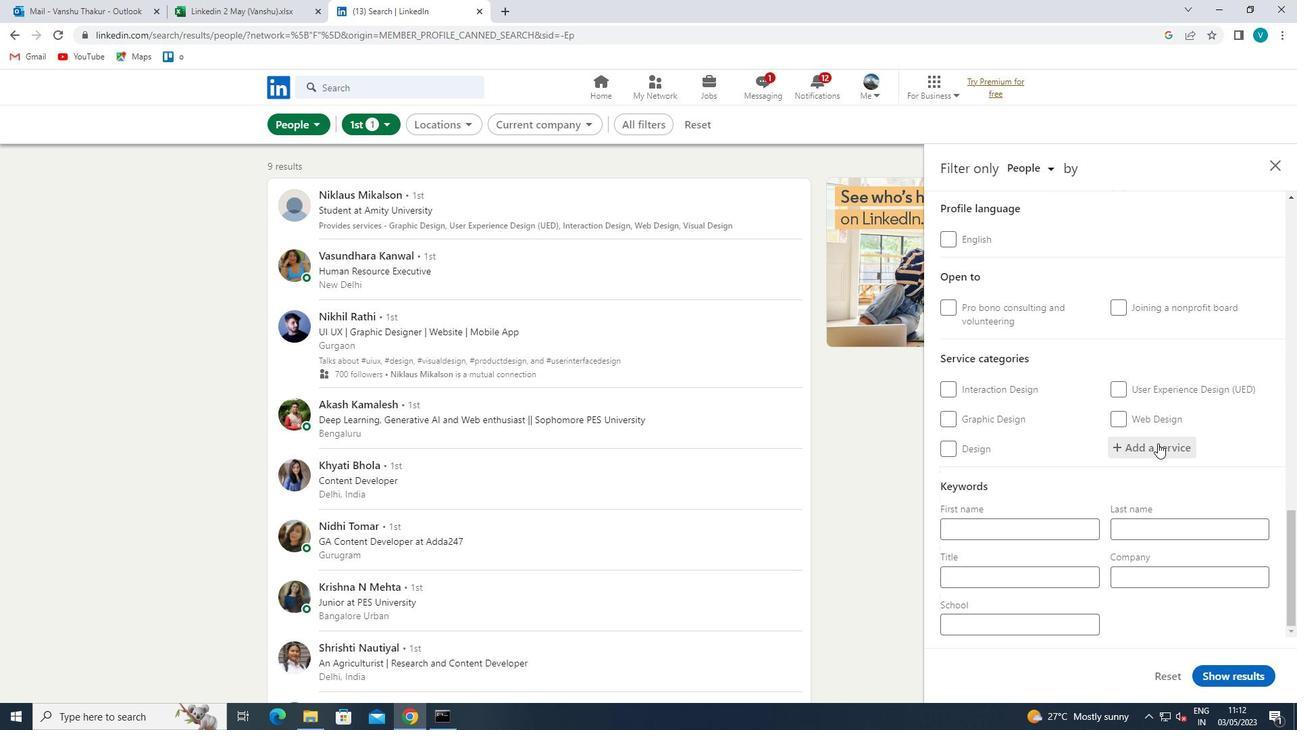 
Action: Key pressed <Key.shift>PRINT
Screenshot: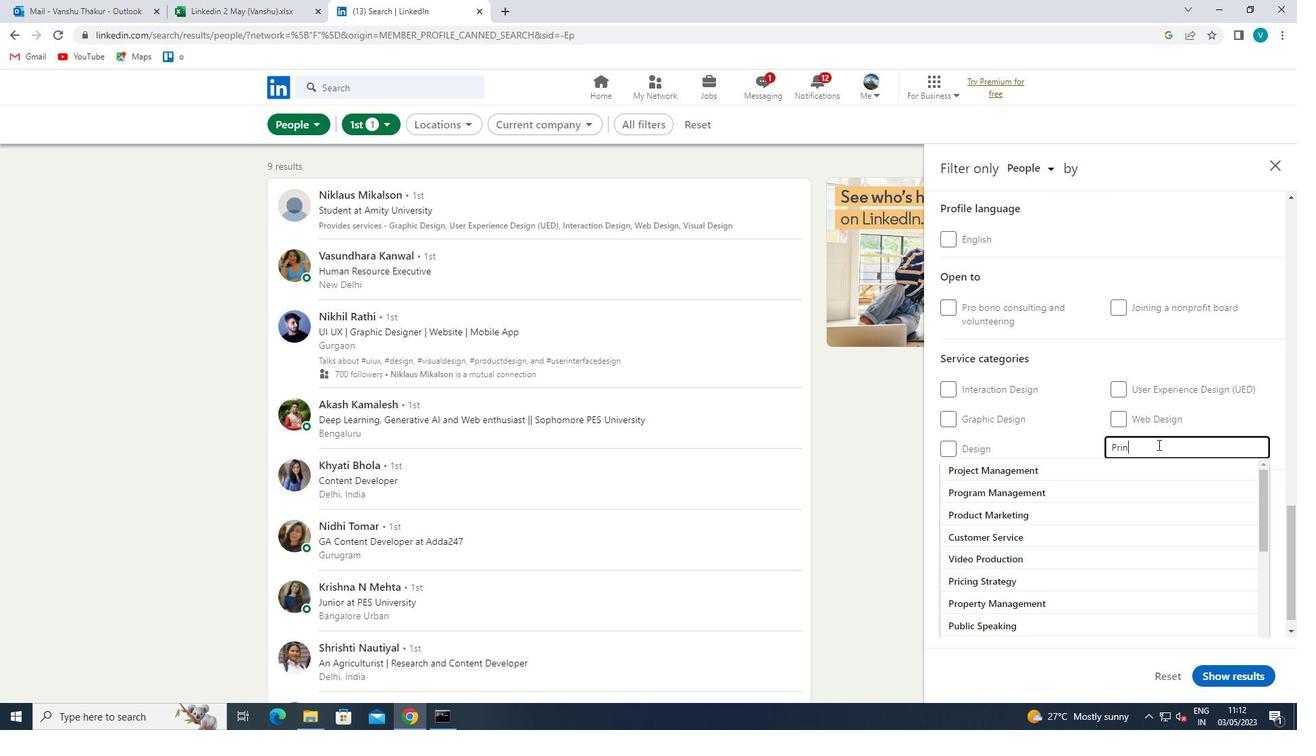 
Action: Mouse moved to (1126, 464)
Screenshot: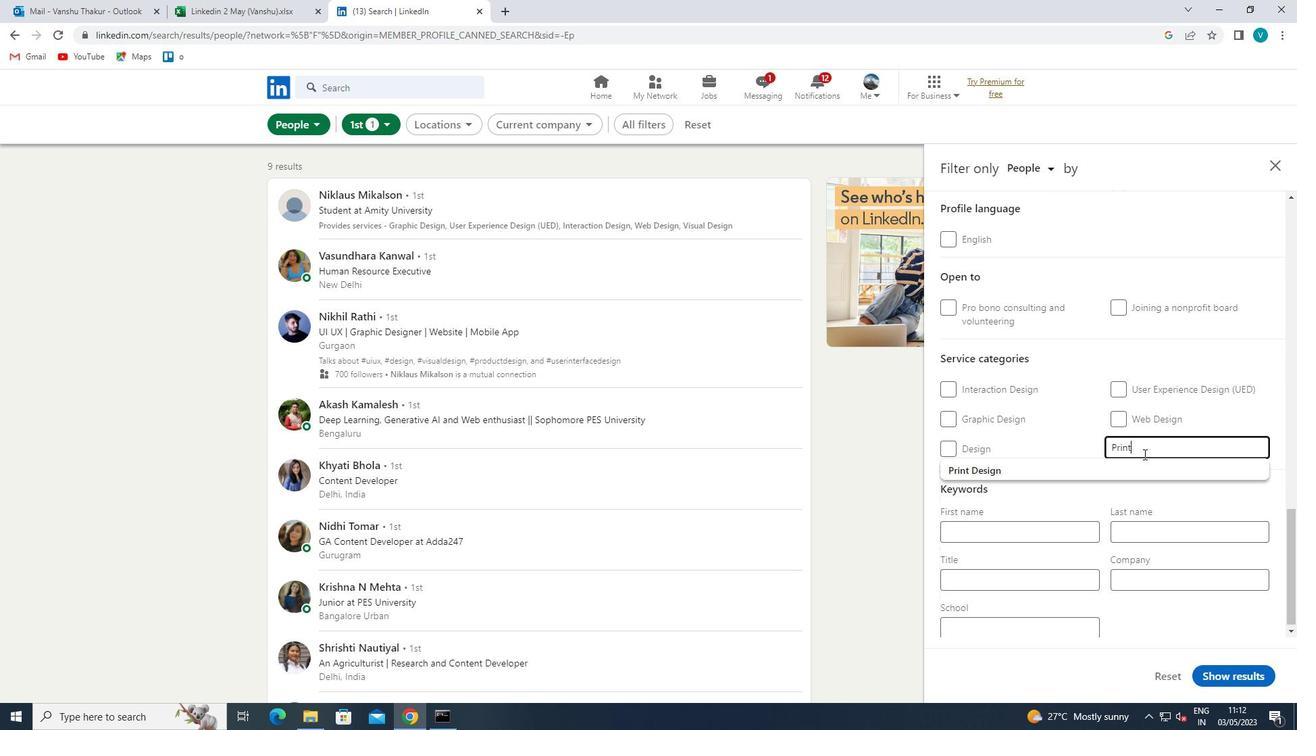 
Action: Mouse pressed left at (1126, 464)
Screenshot: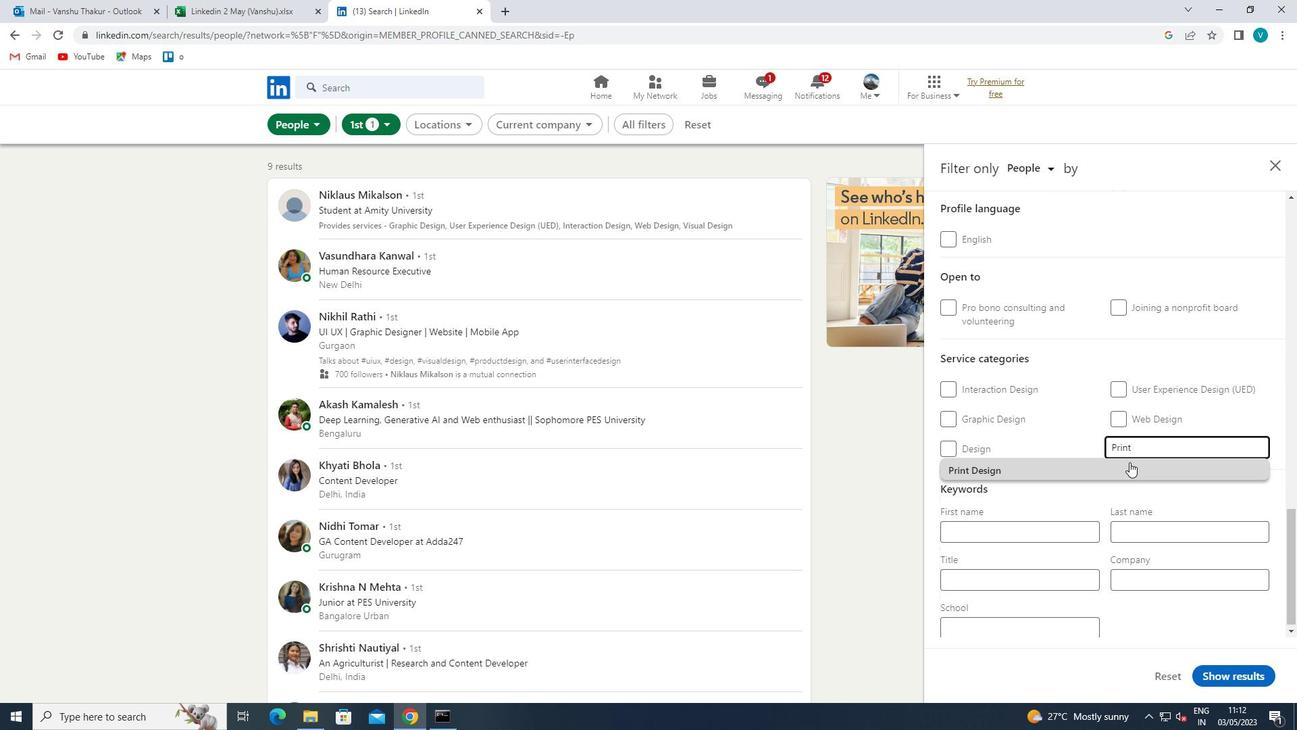 
Action: Mouse moved to (1127, 464)
Screenshot: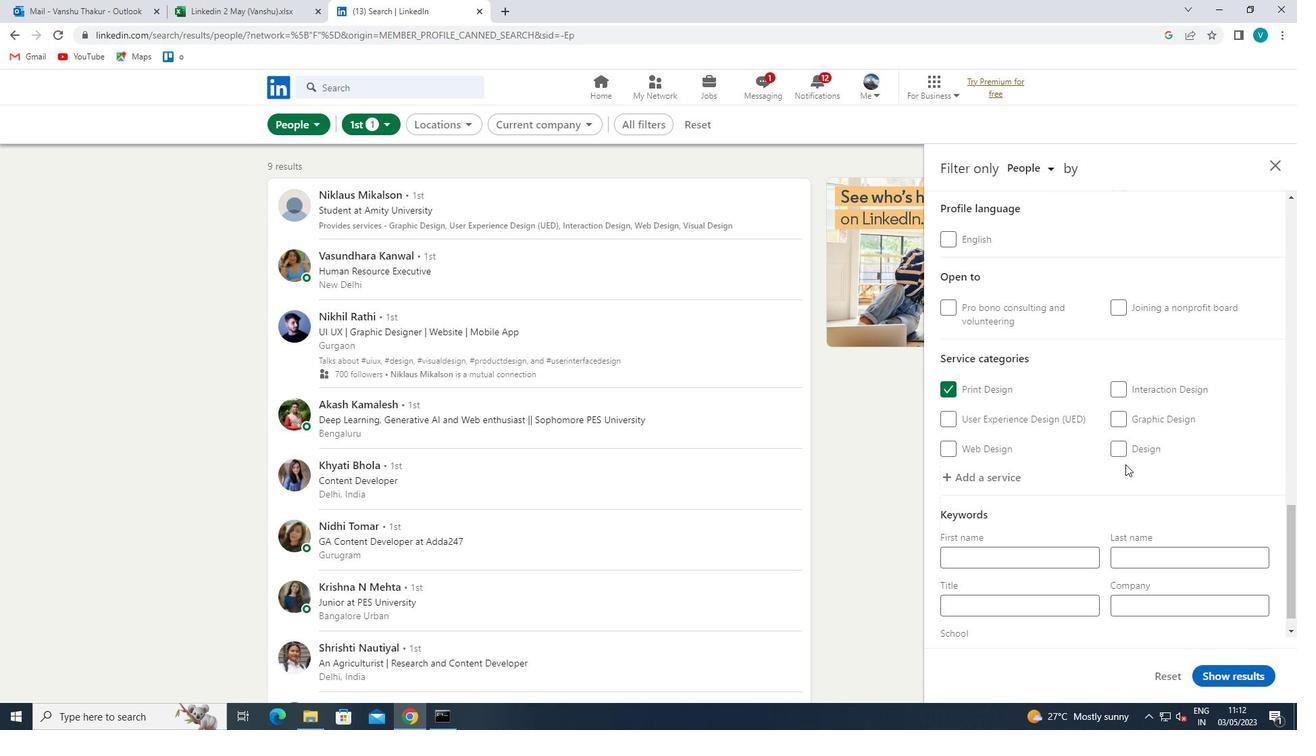
Action: Mouse scrolled (1127, 463) with delta (0, 0)
Screenshot: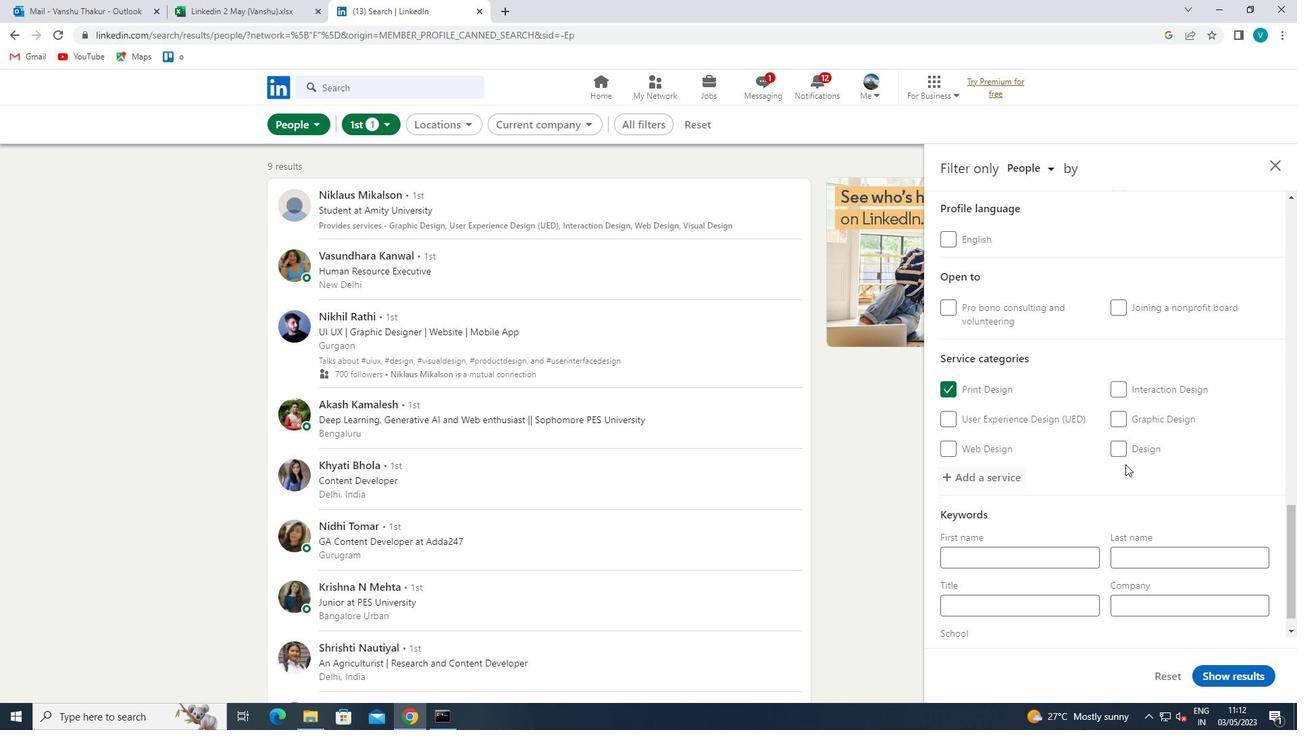 
Action: Mouse scrolled (1127, 463) with delta (0, 0)
Screenshot: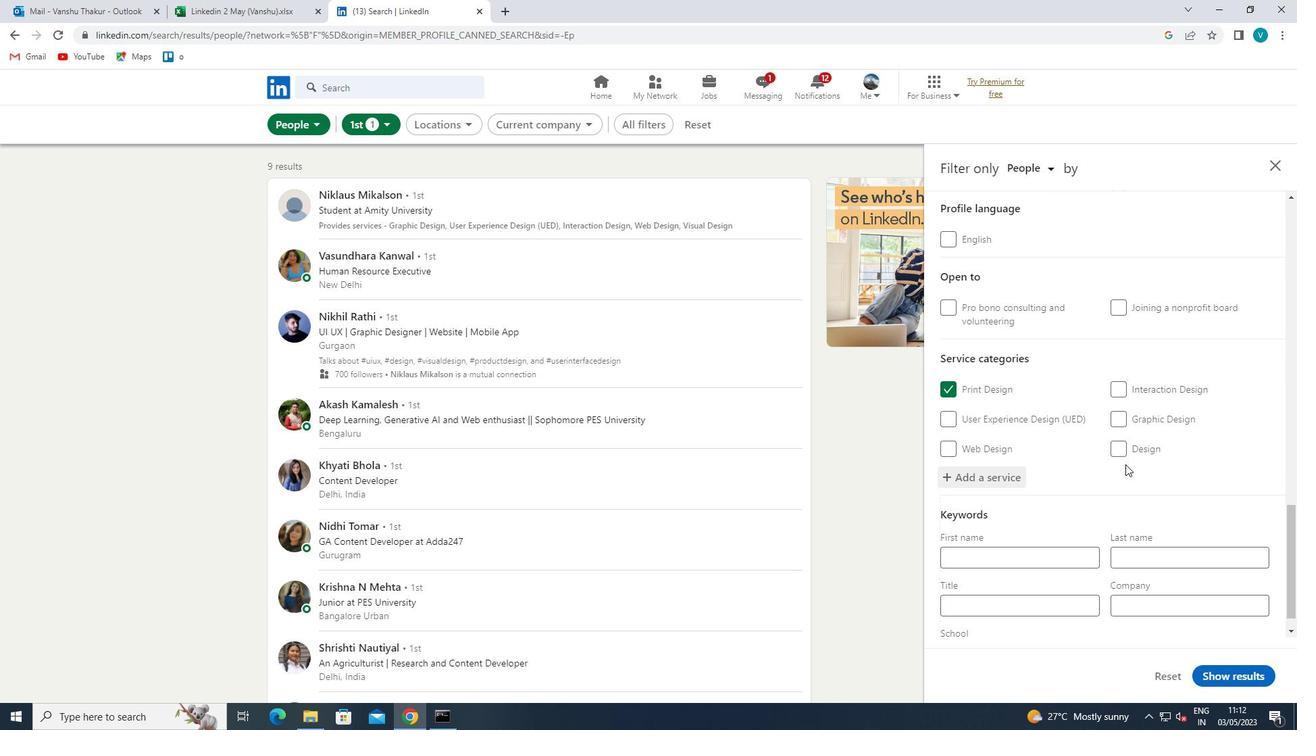 
Action: Mouse scrolled (1127, 463) with delta (0, 0)
Screenshot: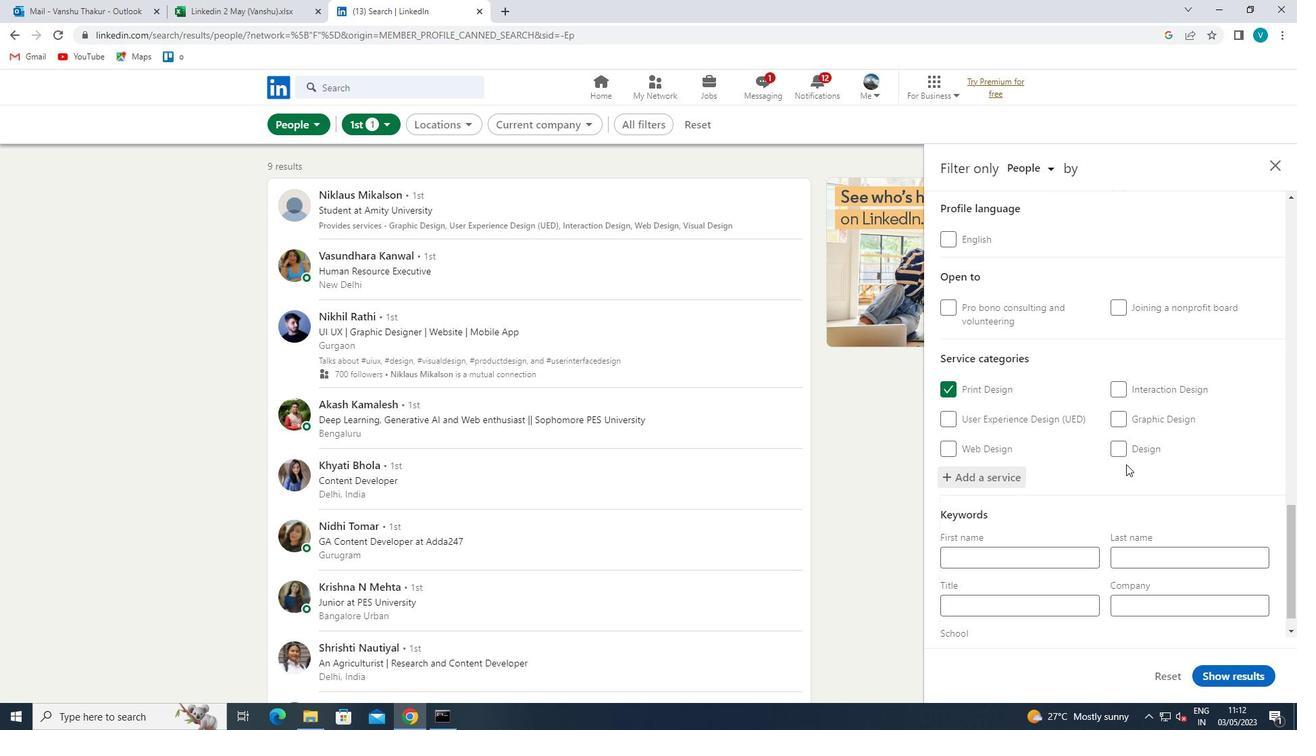 
Action: Mouse moved to (1126, 464)
Screenshot: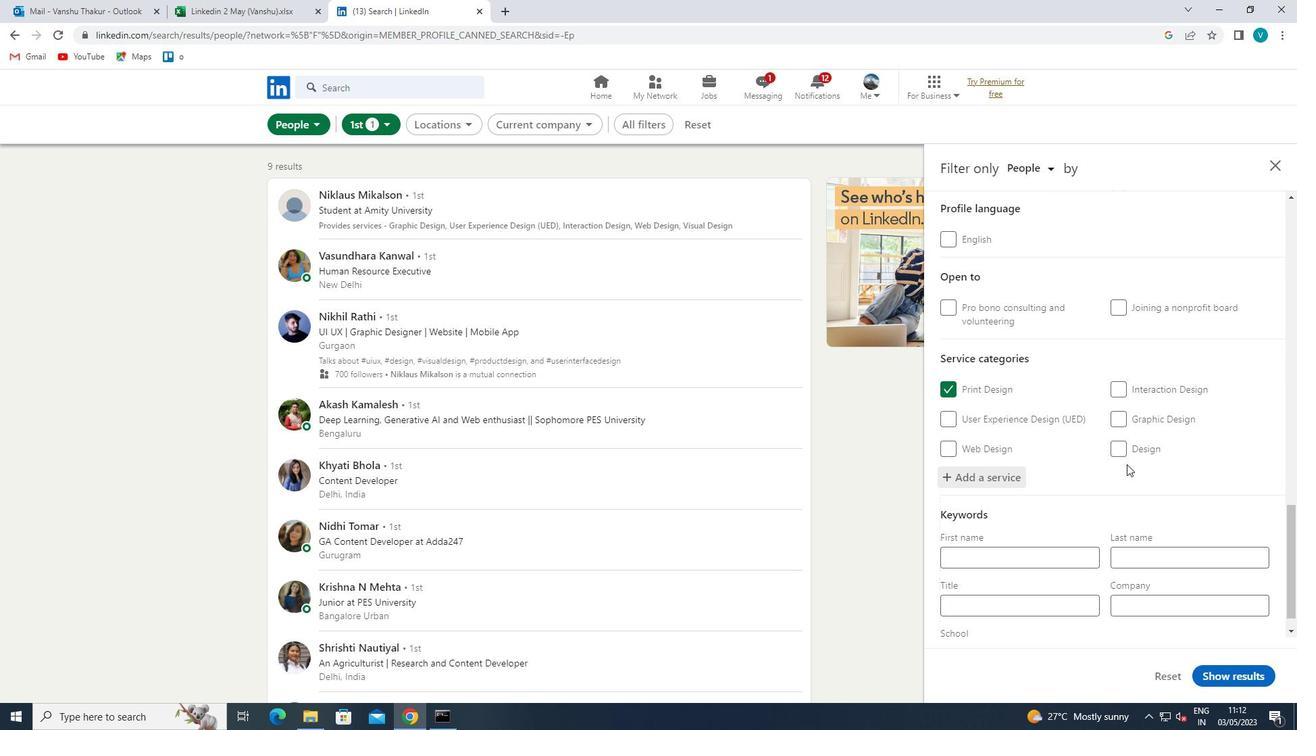 
Action: Mouse scrolled (1126, 463) with delta (0, 0)
Screenshot: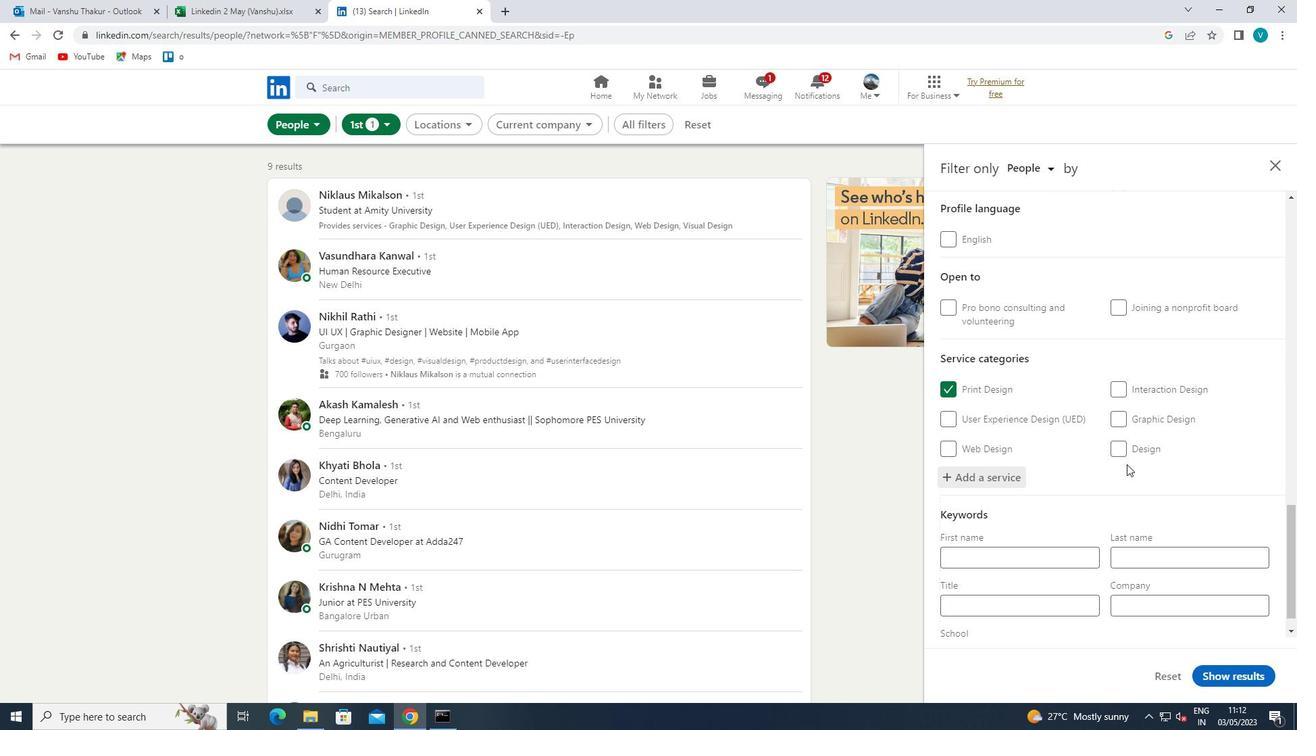 
Action: Mouse moved to (1115, 484)
Screenshot: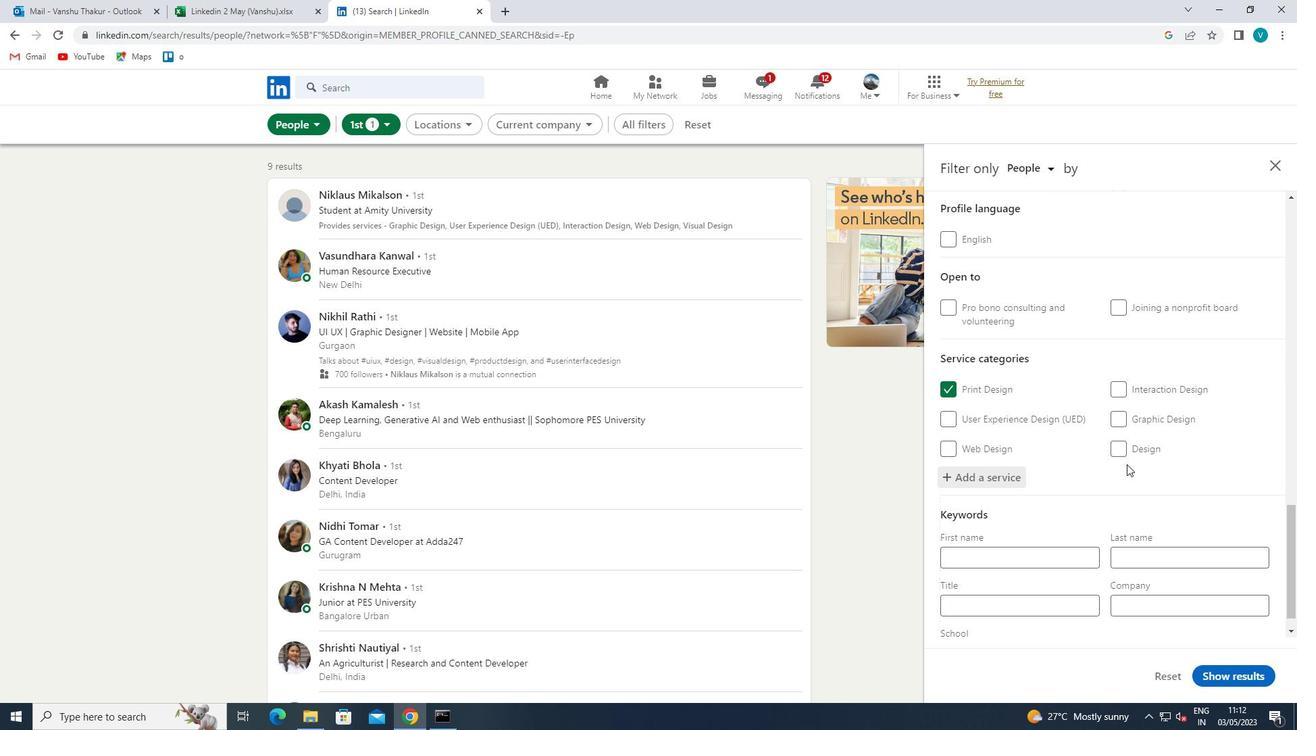 
Action: Mouse scrolled (1115, 484) with delta (0, 0)
Screenshot: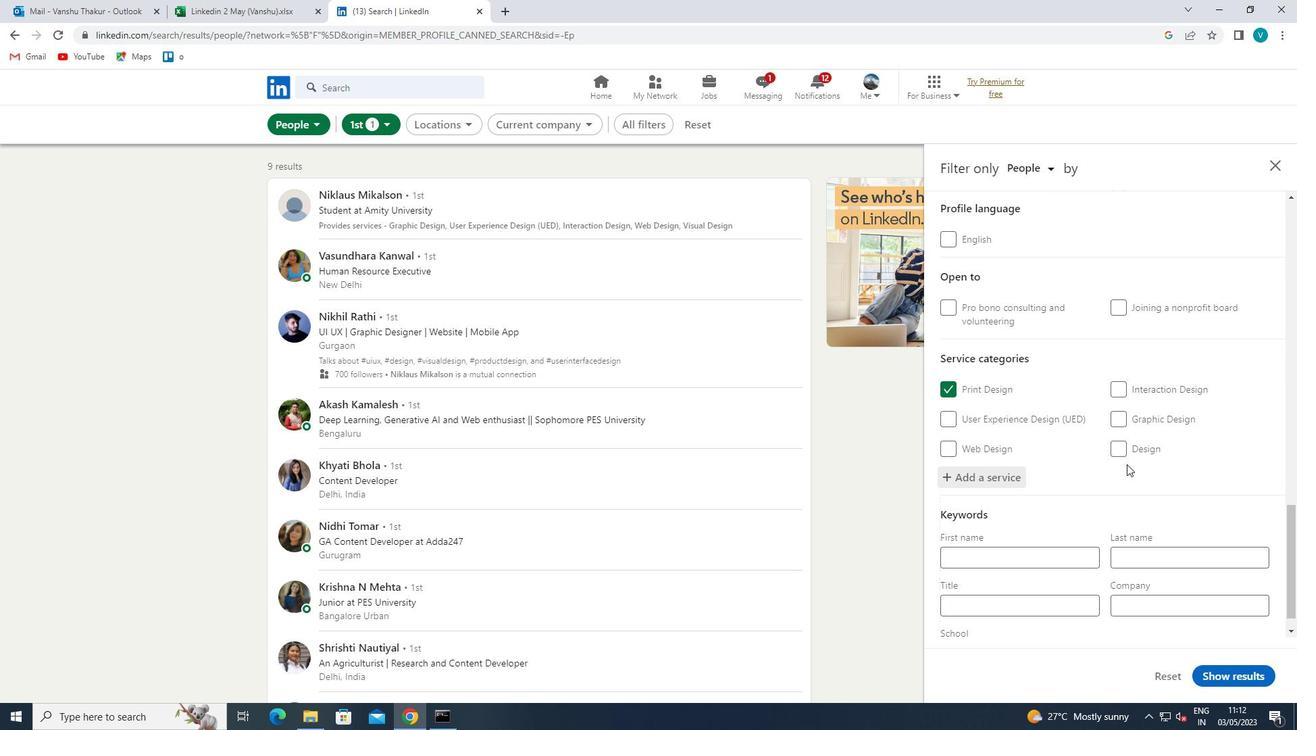 
Action: Mouse moved to (1071, 565)
Screenshot: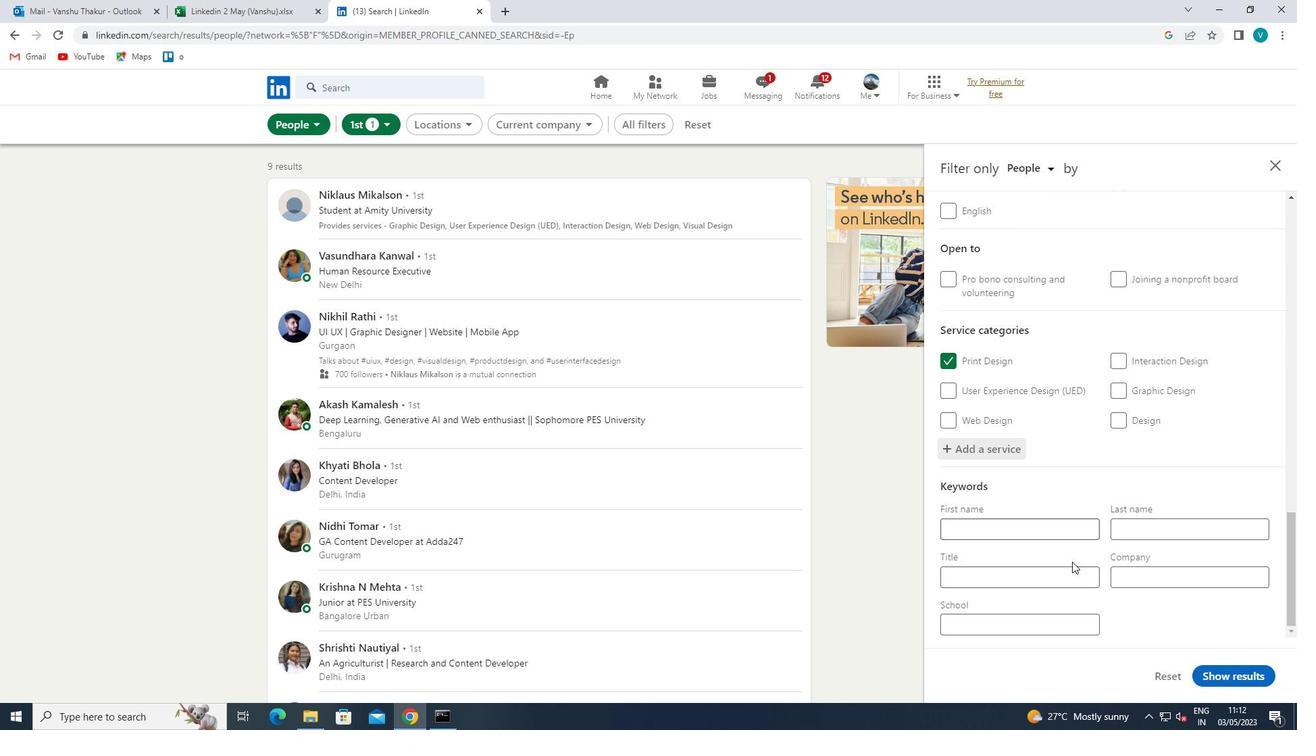 
Action: Mouse pressed left at (1071, 565)
Screenshot: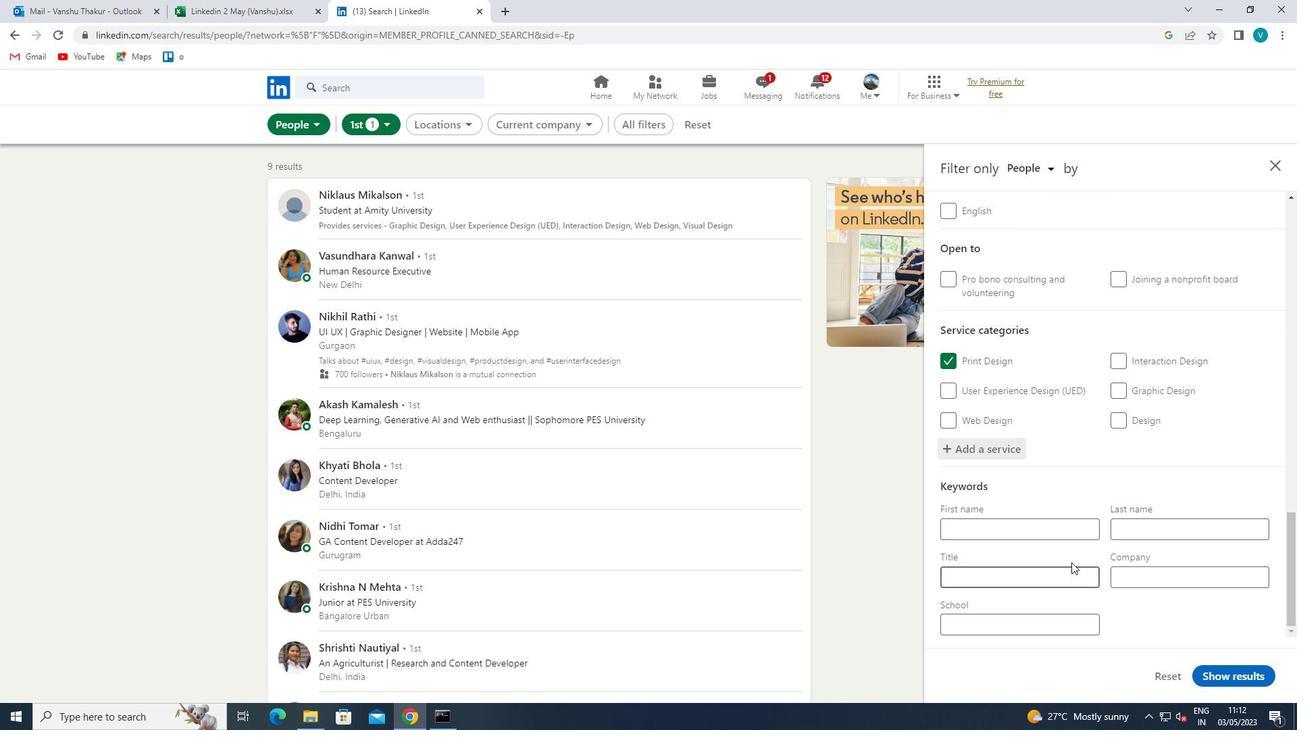 
Action: Mouse moved to (1076, 563)
Screenshot: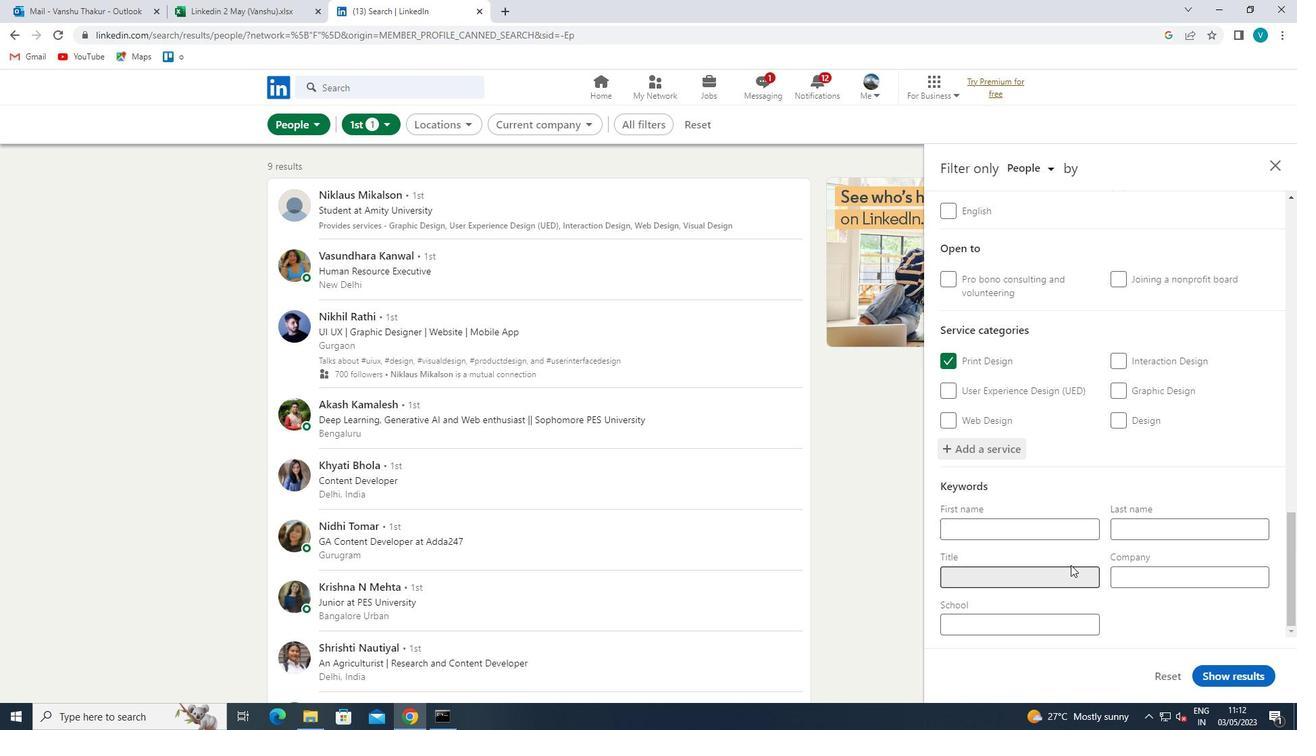 
Action: Key pressed <Key.shift>SCHOOL<Key.space><Key.shift>BUS<Key.space><Key.shift>DRIVER<Key.space>
Screenshot: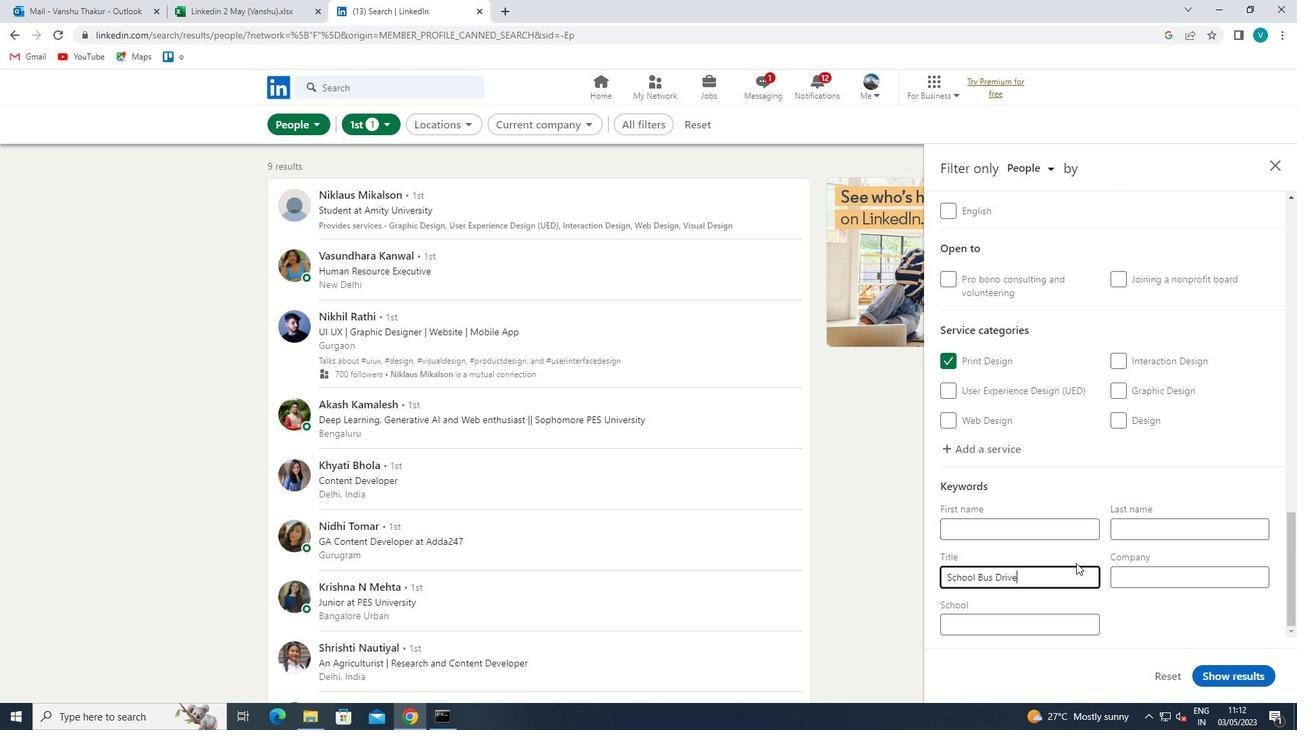 
Action: Mouse moved to (1242, 679)
Screenshot: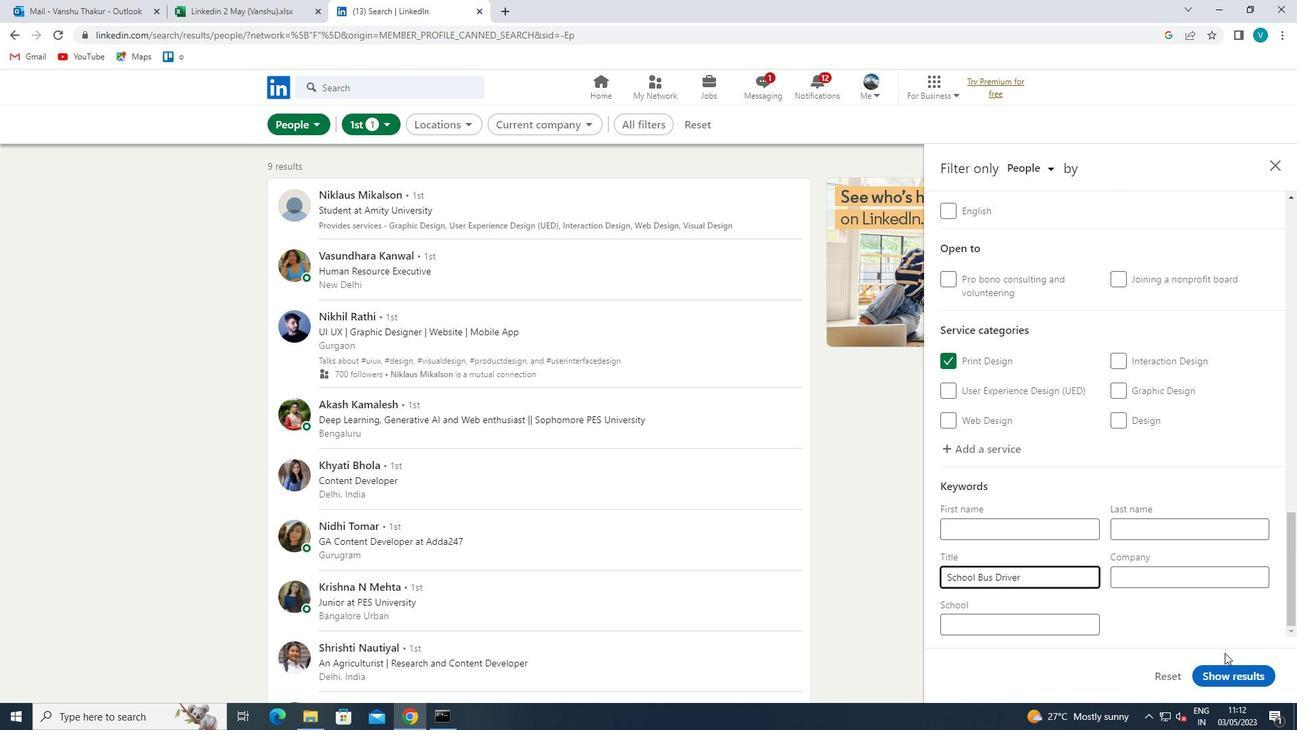 
Action: Mouse pressed left at (1242, 679)
Screenshot: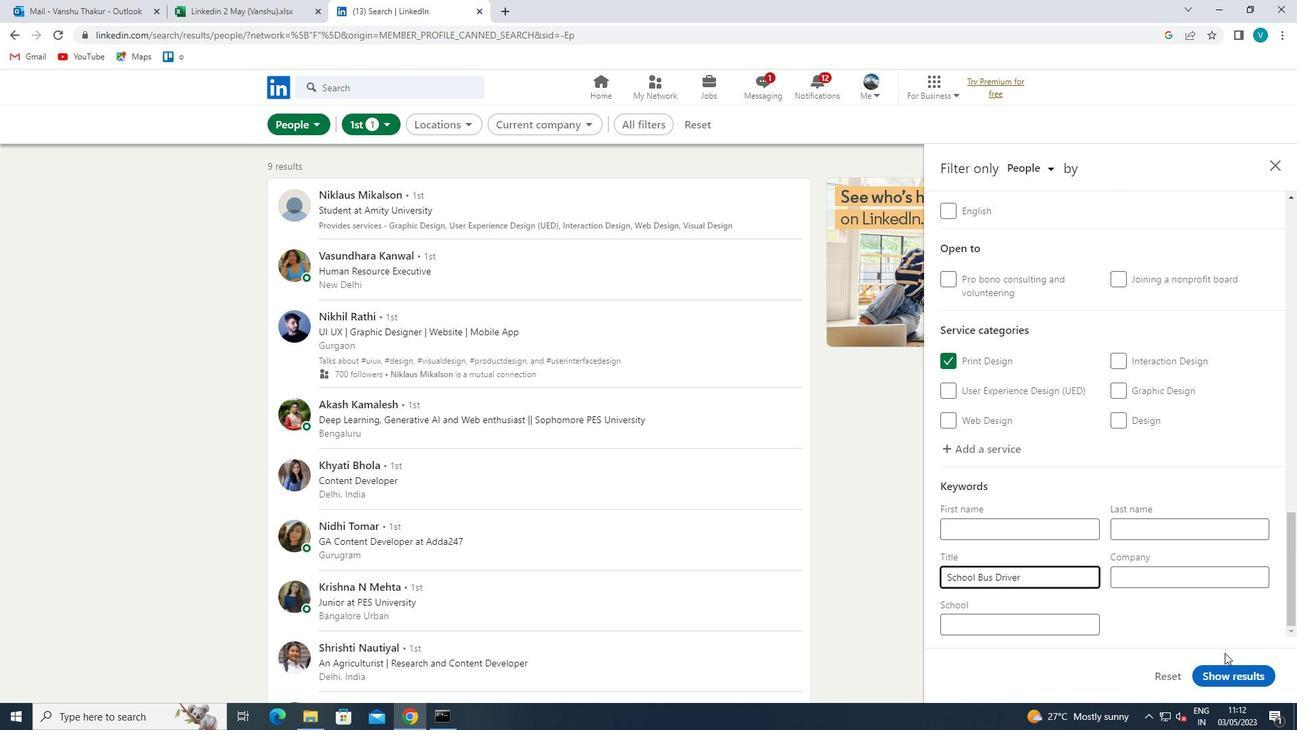 
